 Task: Get directions from Galveston Island Historic Pleasure Pier, Texas, United States to Santee National Wildlife Refuge, South Carolina, United States and explore the nearby gas stations
Action: Mouse moved to (190, 27)
Screenshot: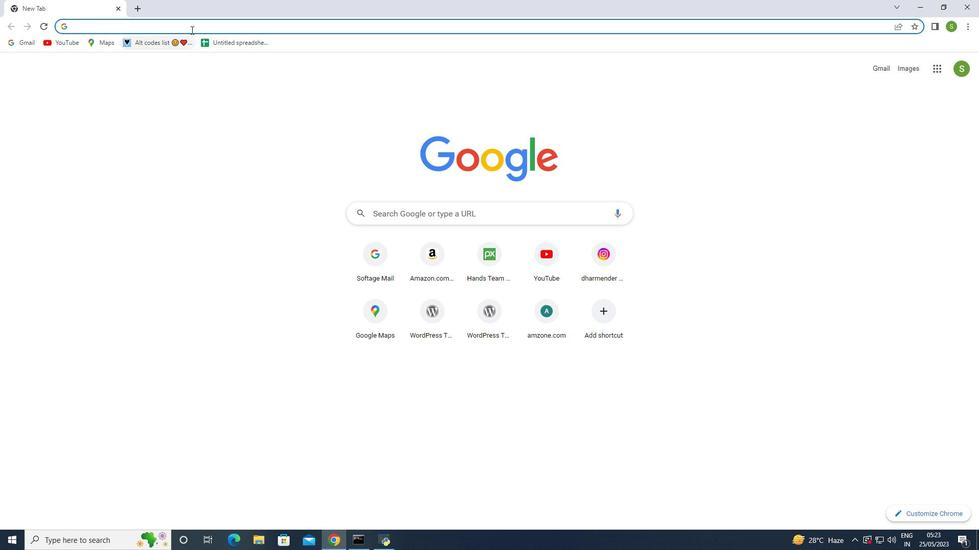 
Action: Mouse pressed left at (190, 27)
Screenshot: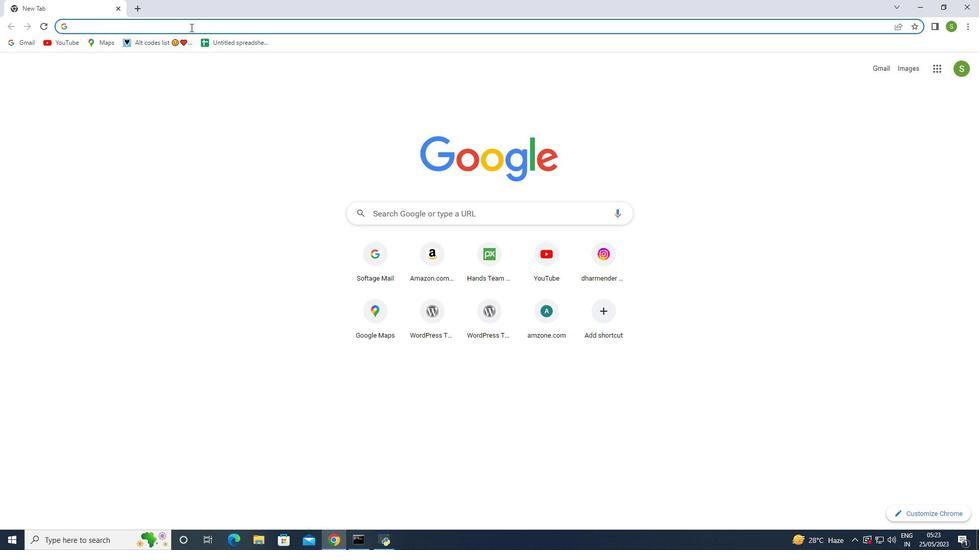 
Action: Key pressed google<Key.space>maps<Key.enter>
Screenshot: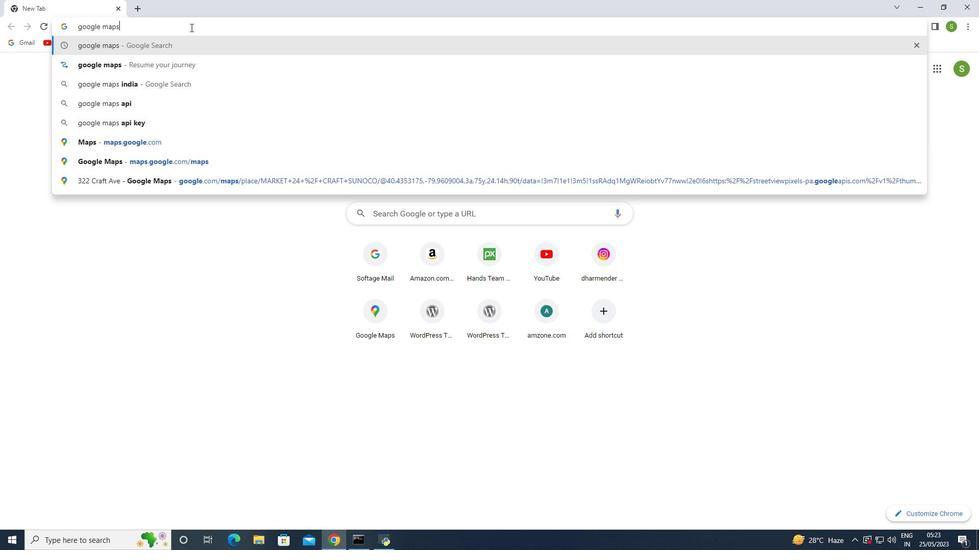 
Action: Mouse moved to (123, 237)
Screenshot: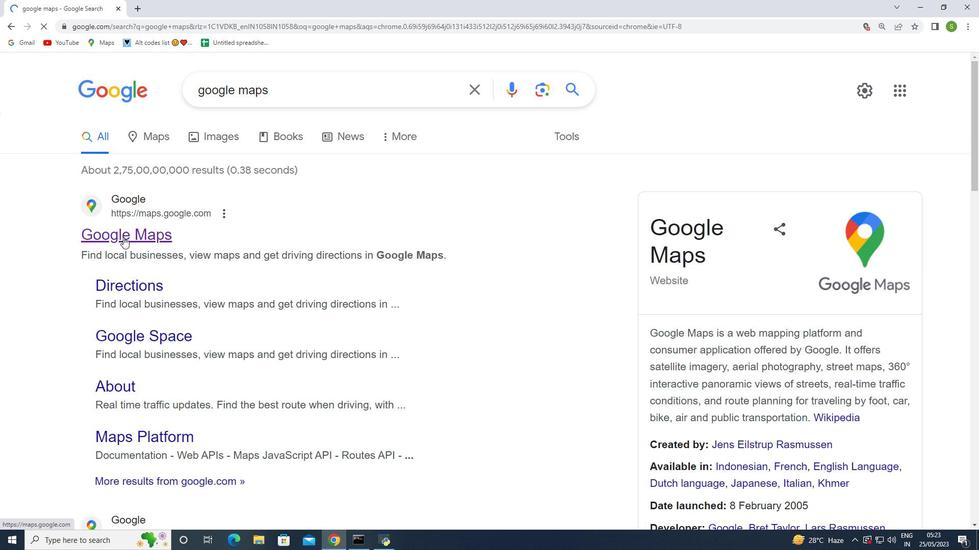 
Action: Mouse pressed left at (123, 237)
Screenshot: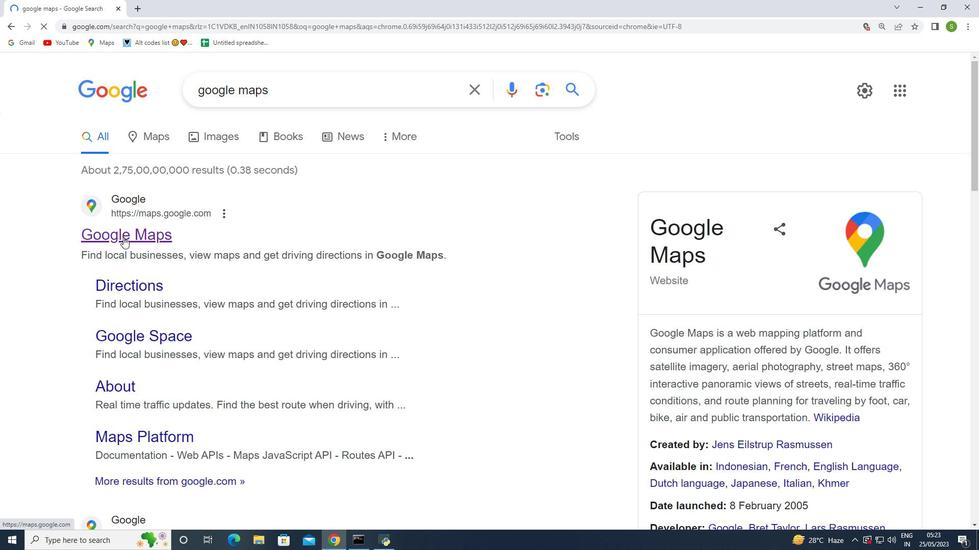
Action: Mouse moved to (338, 71)
Screenshot: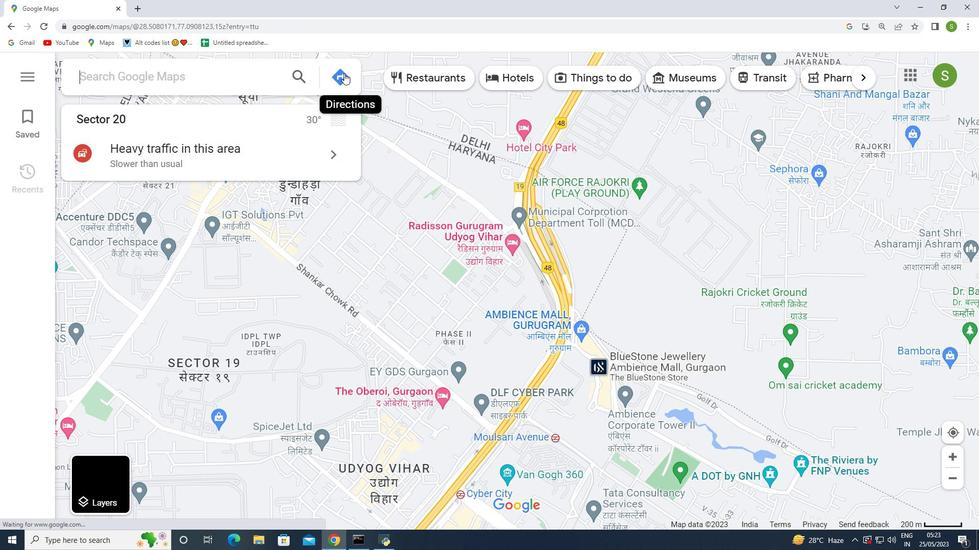 
Action: Mouse pressed left at (338, 71)
Screenshot: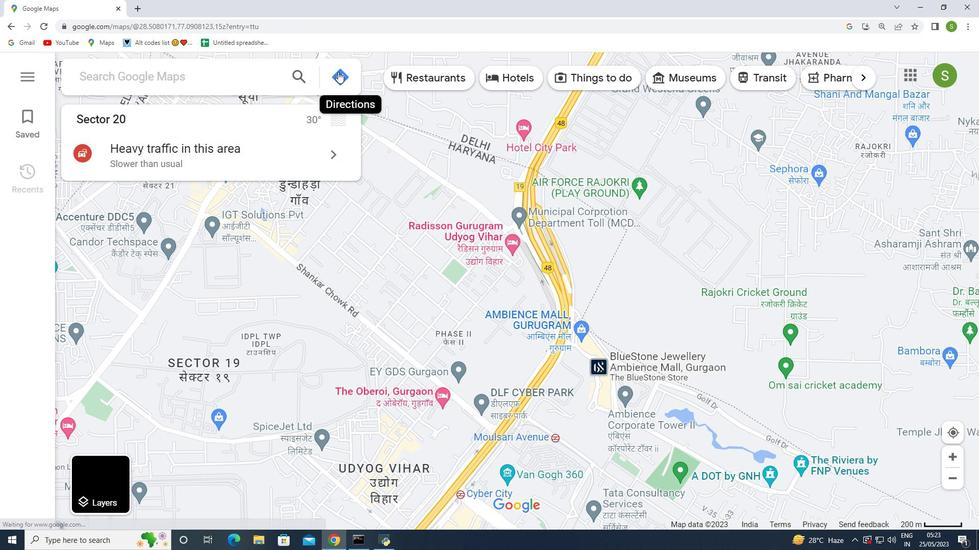 
Action: Mouse moved to (195, 122)
Screenshot: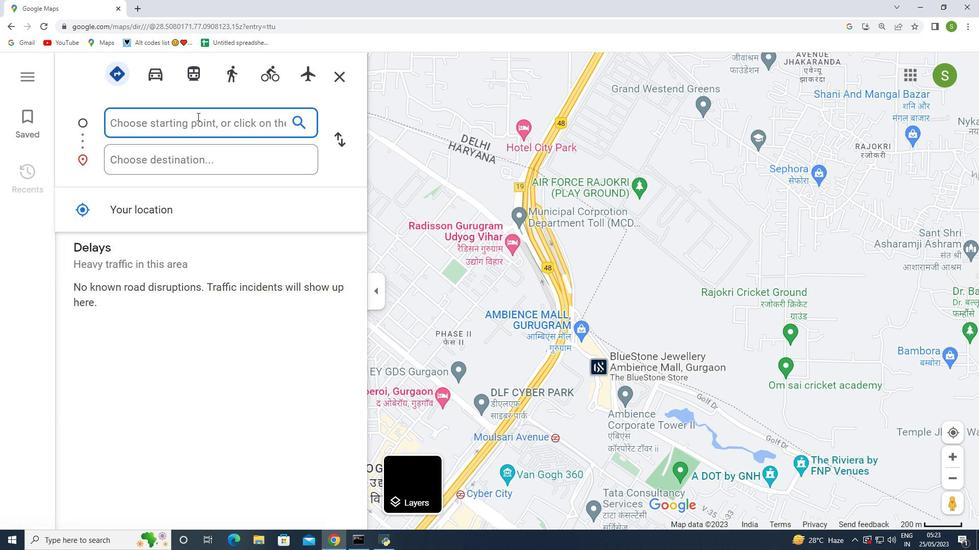 
Action: Mouse pressed left at (195, 122)
Screenshot: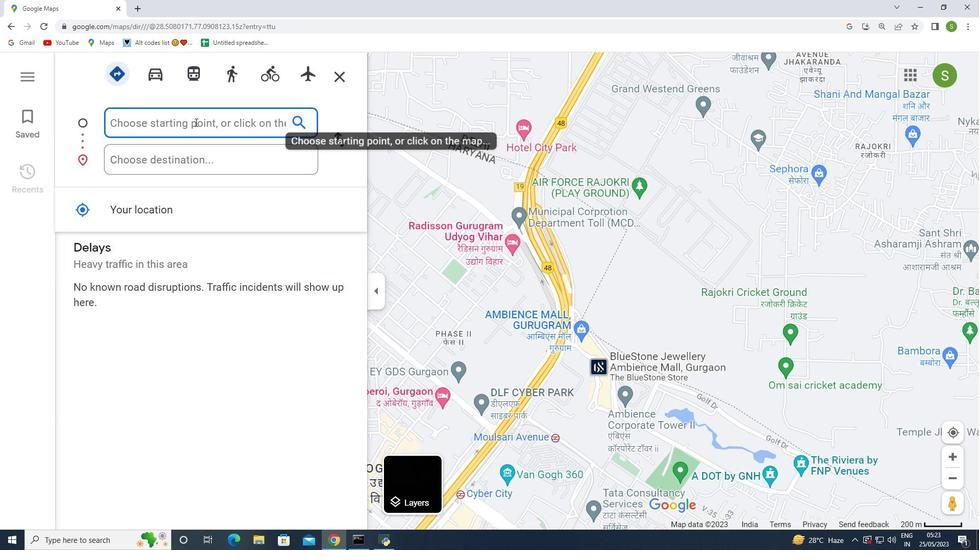 
Action: Key pressed galveston<Key.space>island<Key.space>historic<Key.space>pleasure<Key.space>pier<Key.space>texas<Key.space>united<Key.space>states<Key.space>
Screenshot: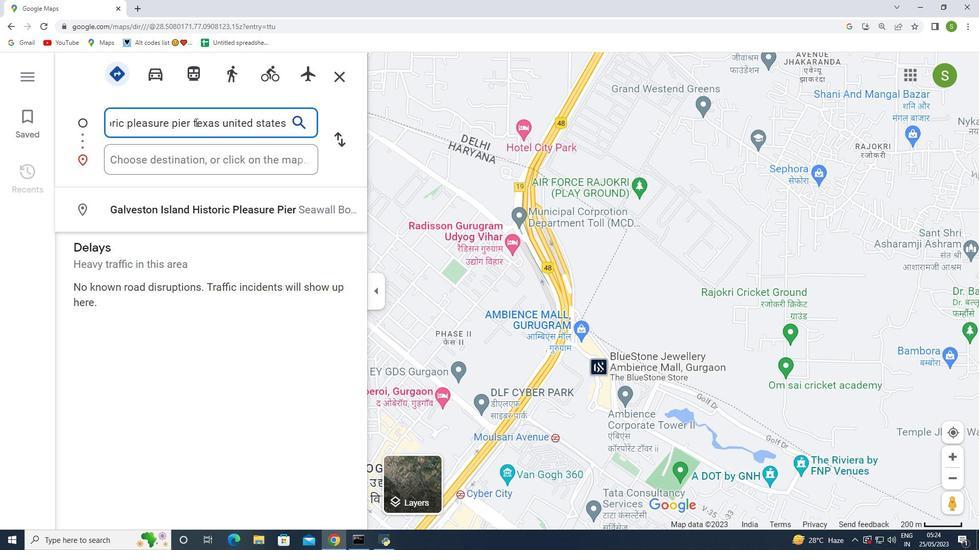 
Action: Mouse moved to (156, 159)
Screenshot: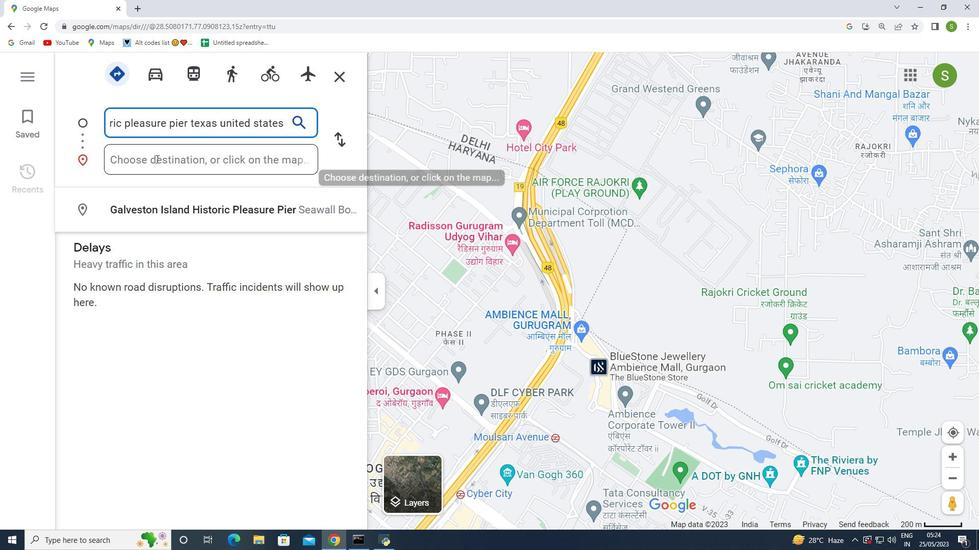 
Action: Mouse pressed left at (156, 159)
Screenshot: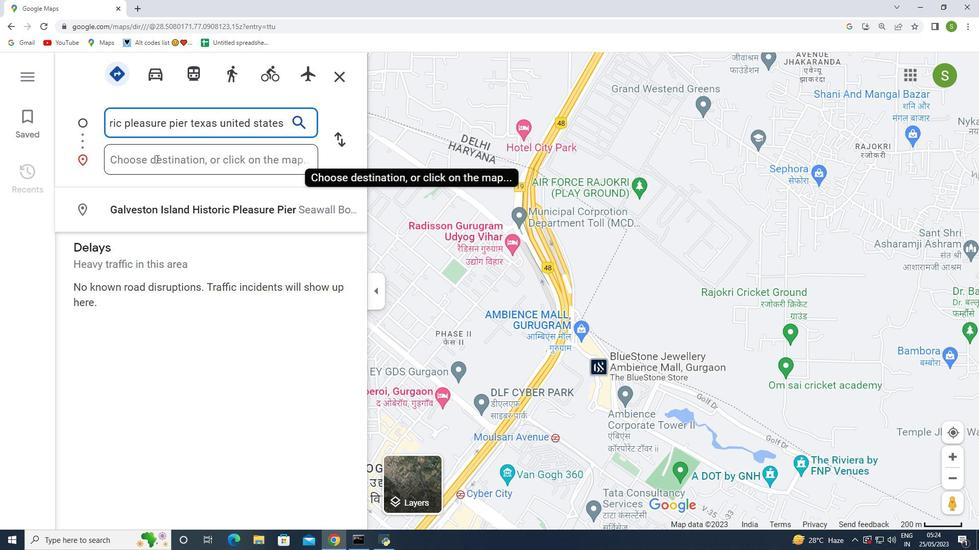 
Action: Mouse moved to (156, 159)
Screenshot: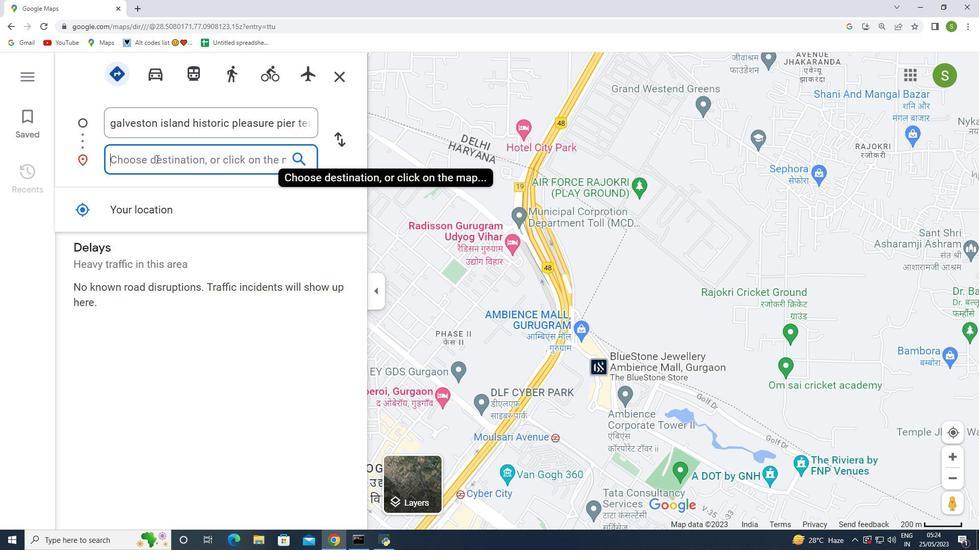 
Action: Key pressed santee<Key.space><Key.shift>National<Key.space>wildlife<Key.space>refuge<Key.space>south<Key.space>carolina<Key.space>united<Key.space>states<Key.space><Key.backspace>
Screenshot: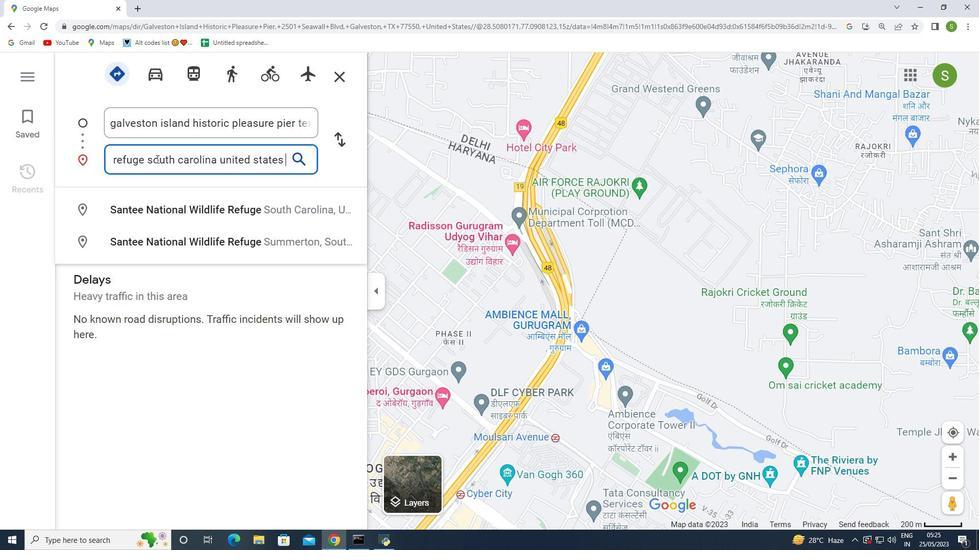 
Action: Mouse moved to (295, 159)
Screenshot: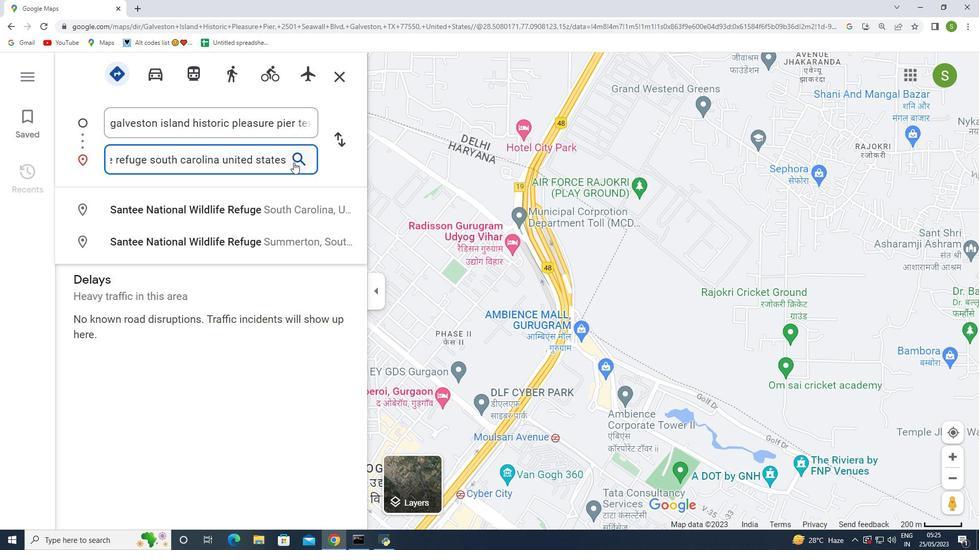 
Action: Mouse pressed left at (295, 159)
Screenshot: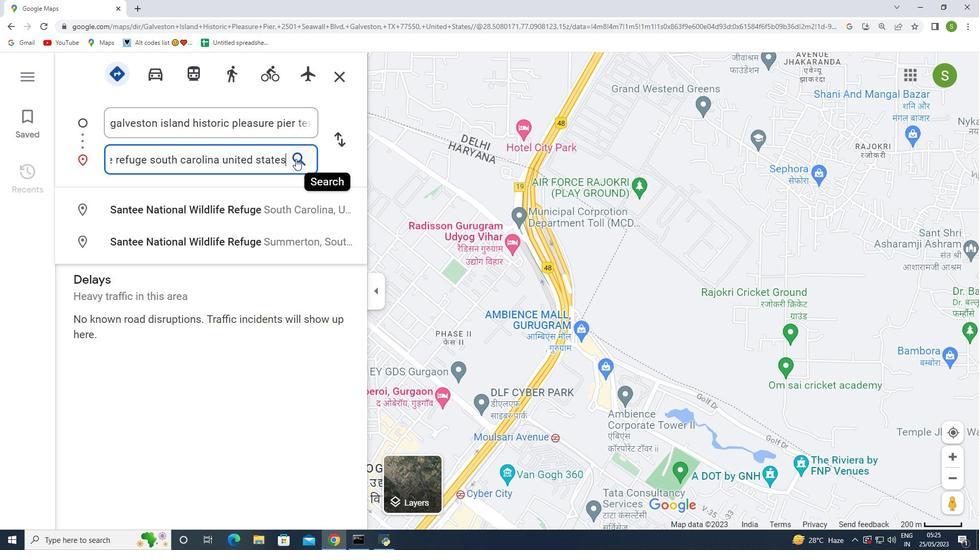 
Action: Mouse moved to (281, 210)
Screenshot: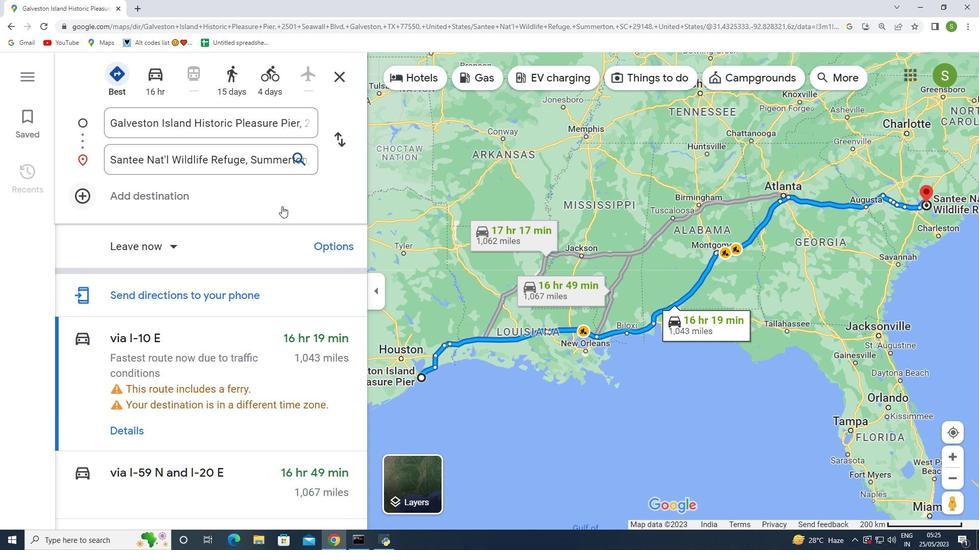 
Action: Mouse scrolled (281, 210) with delta (0, 0)
Screenshot: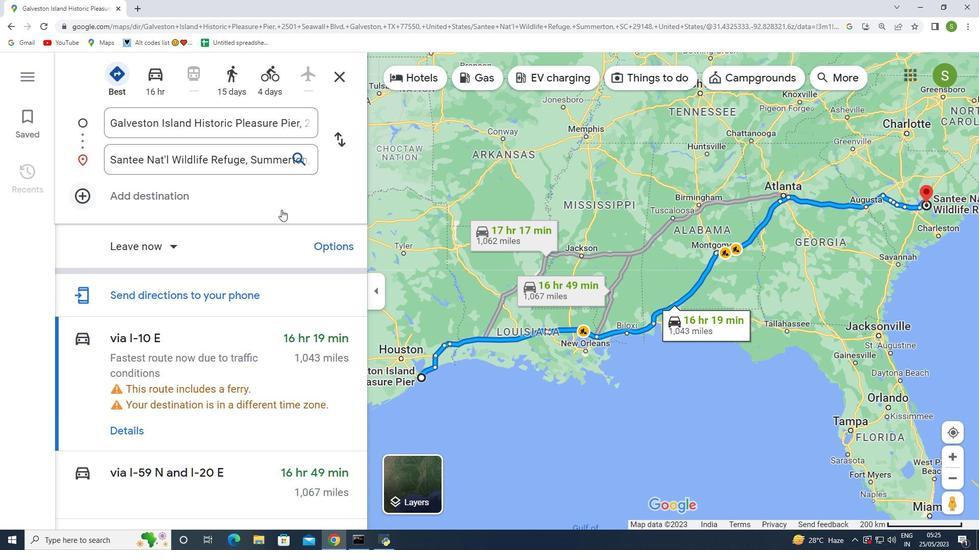 
Action: Mouse scrolled (281, 210) with delta (0, 0)
Screenshot: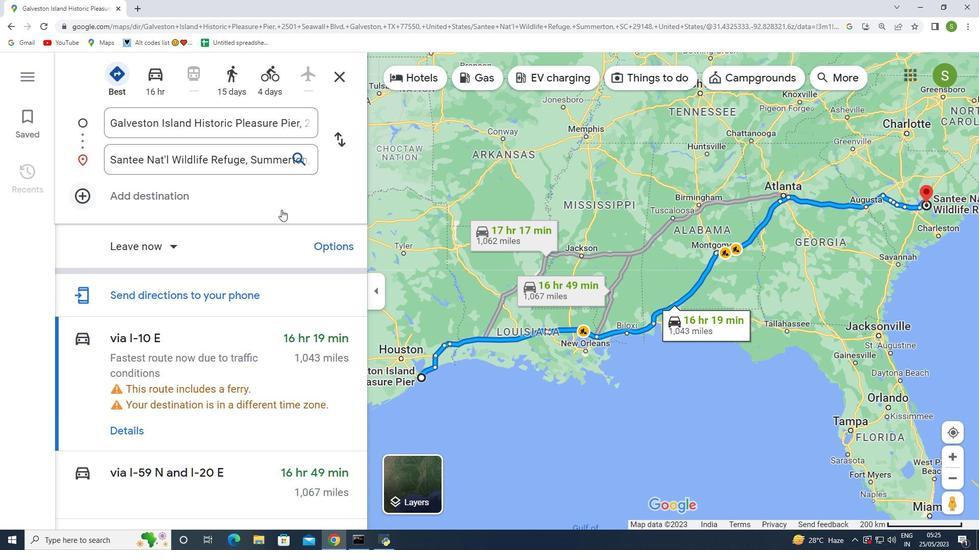 
Action: Mouse moved to (194, 320)
Screenshot: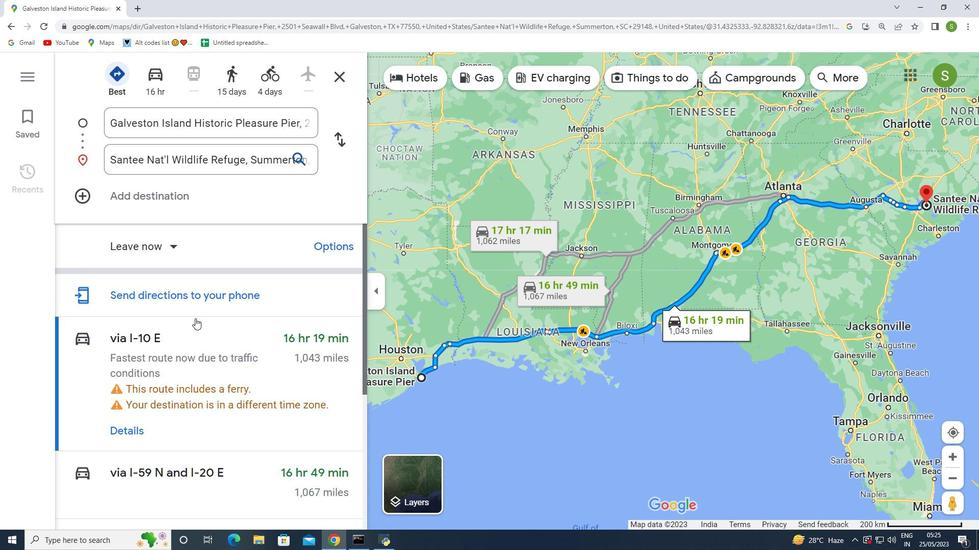 
Action: Mouse scrolled (194, 320) with delta (0, 0)
Screenshot: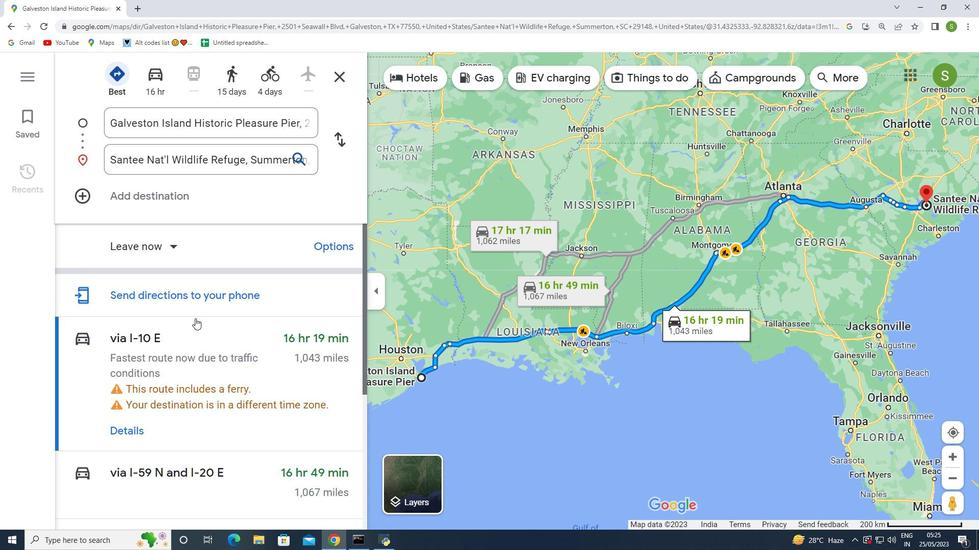 
Action: Mouse moved to (193, 321)
Screenshot: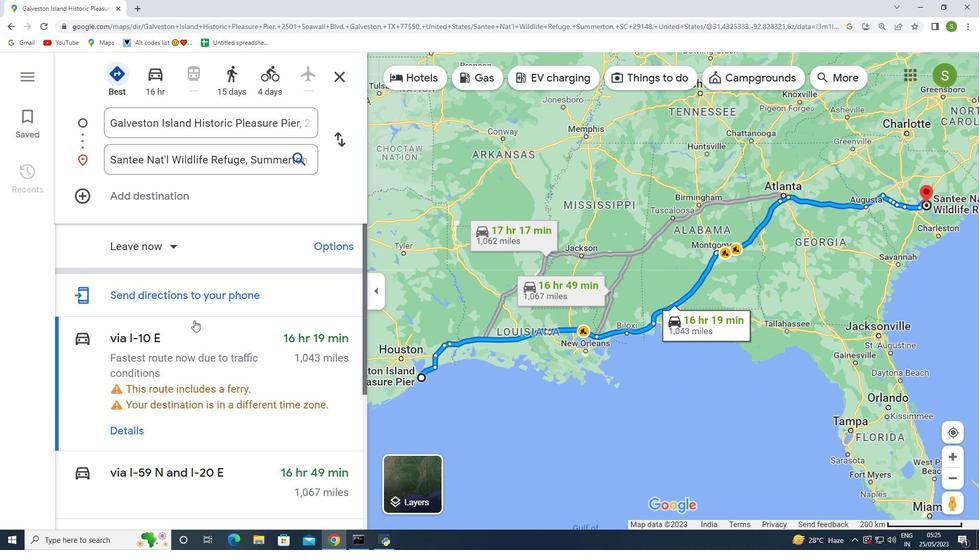 
Action: Mouse scrolled (193, 320) with delta (0, 0)
Screenshot: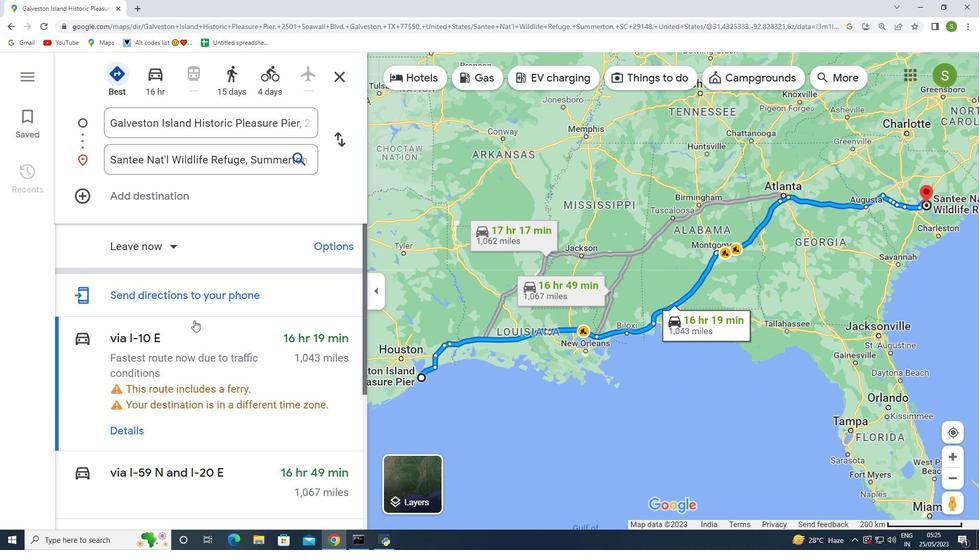 
Action: Mouse moved to (193, 321)
Screenshot: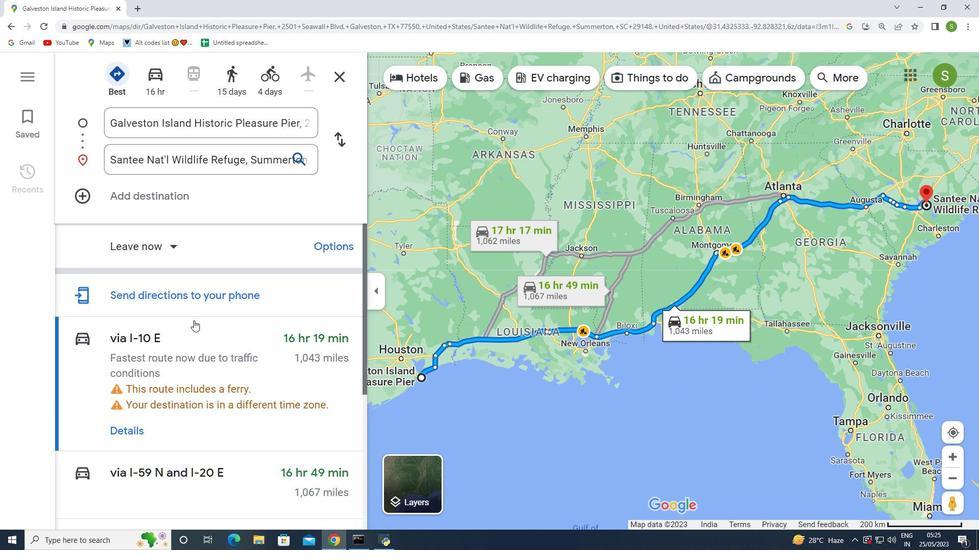 
Action: Mouse scrolled (193, 320) with delta (0, 0)
Screenshot: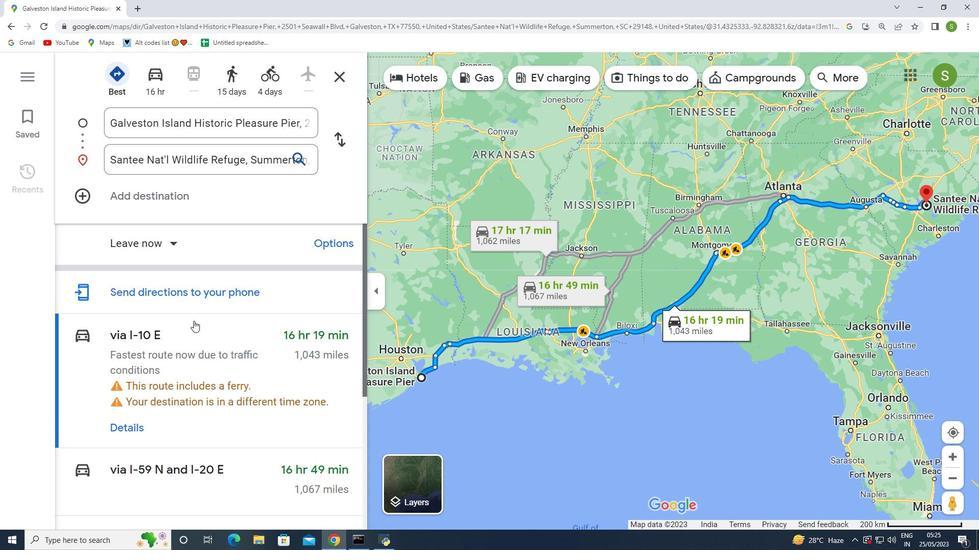 
Action: Mouse moved to (193, 321)
Screenshot: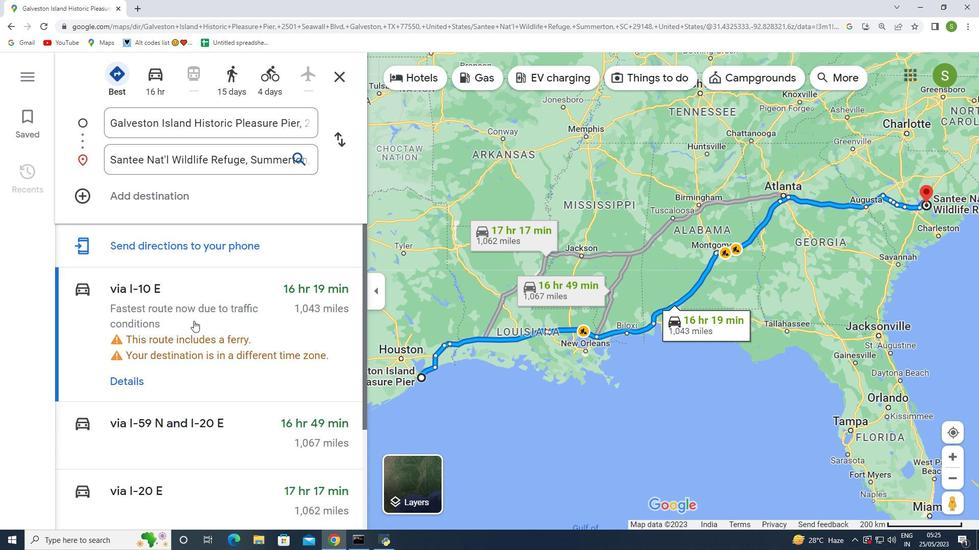 
Action: Mouse scrolled (193, 321) with delta (0, 0)
Screenshot: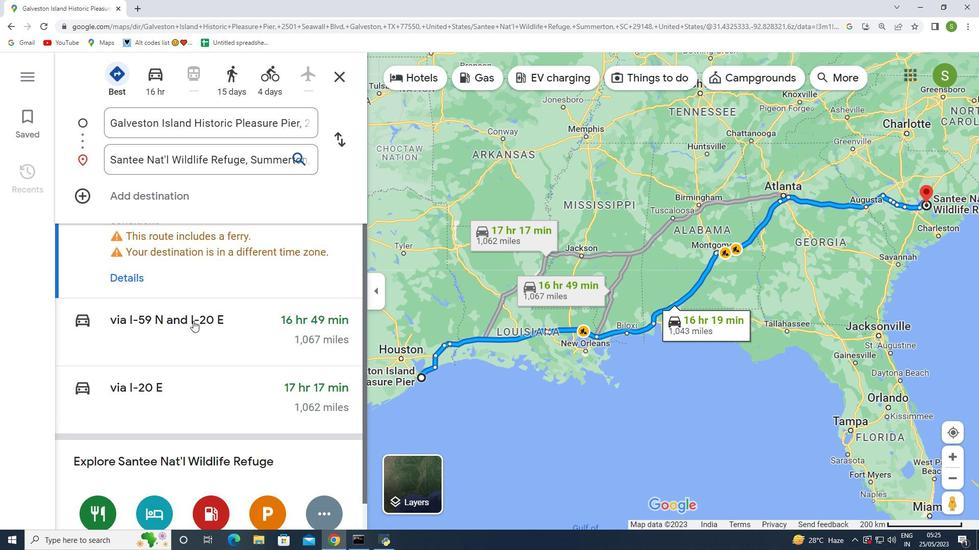 
Action: Mouse scrolled (193, 321) with delta (0, 0)
Screenshot: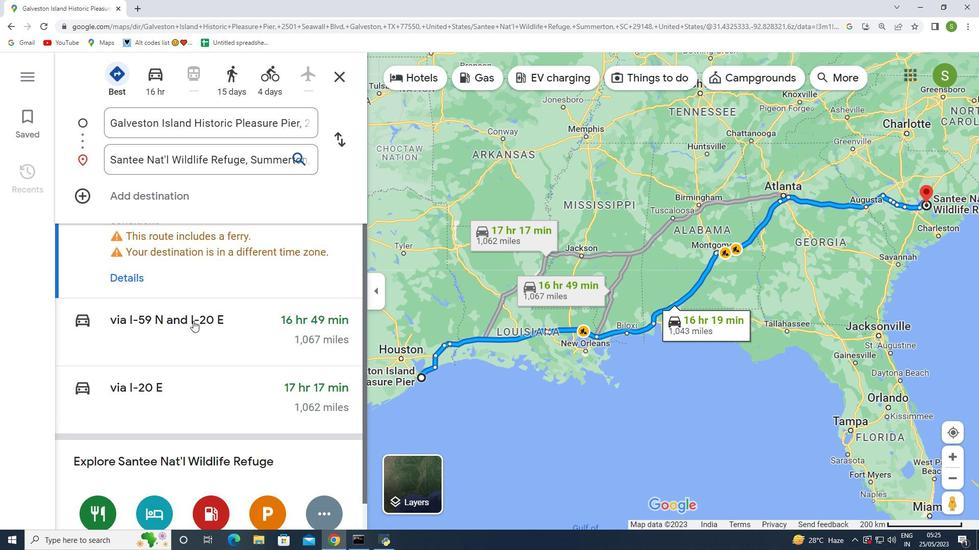 
Action: Mouse moved to (193, 321)
Screenshot: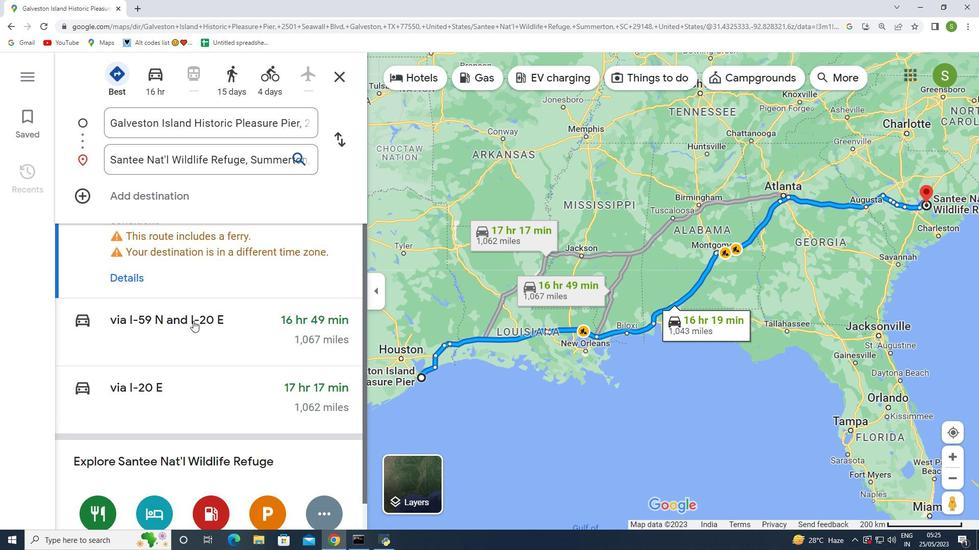 
Action: Mouse scrolled (193, 321) with delta (0, 0)
Screenshot: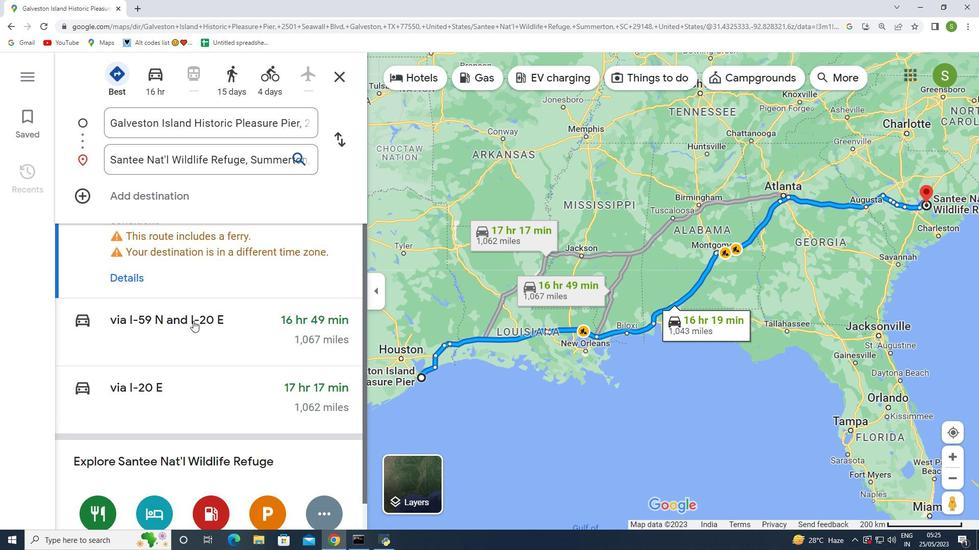 
Action: Mouse moved to (193, 321)
Screenshot: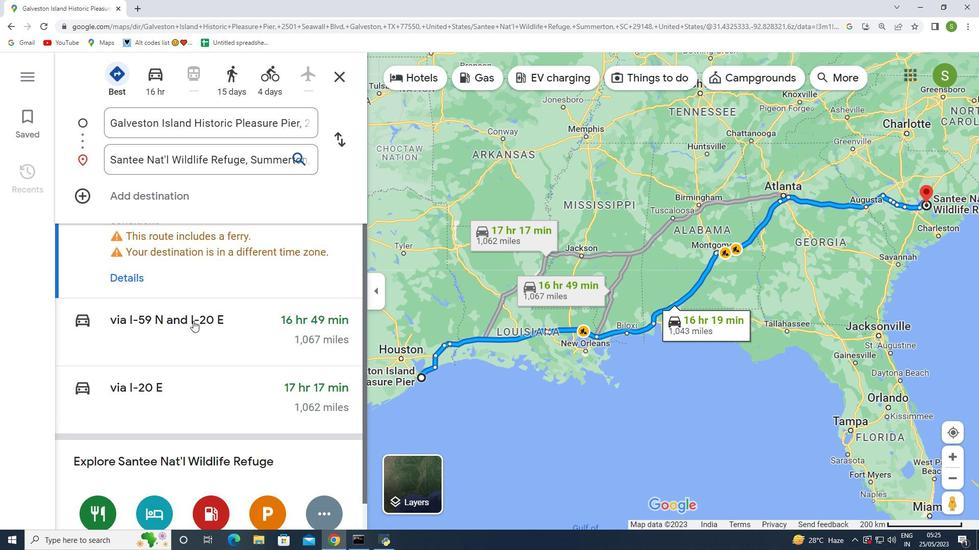 
Action: Mouse scrolled (193, 321) with delta (0, 0)
Screenshot: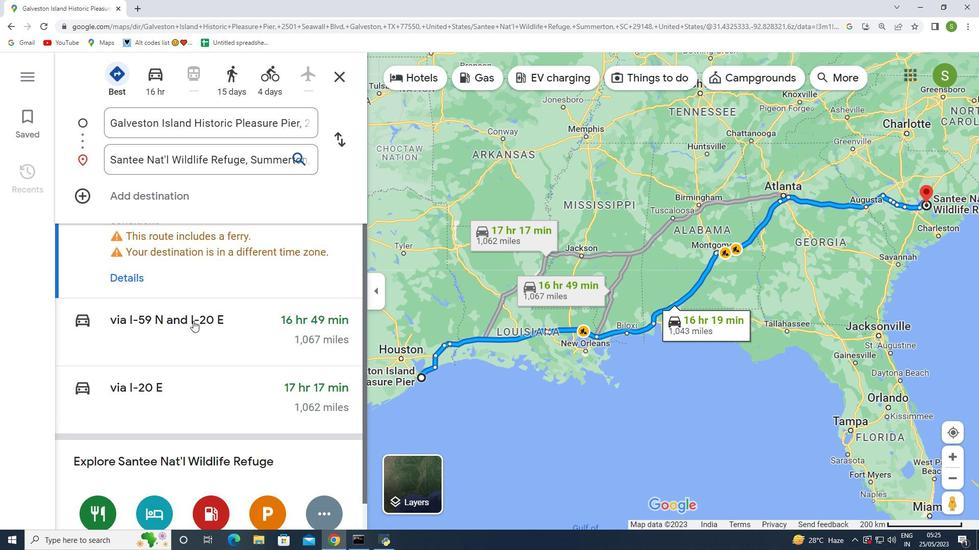 
Action: Mouse moved to (479, 78)
Screenshot: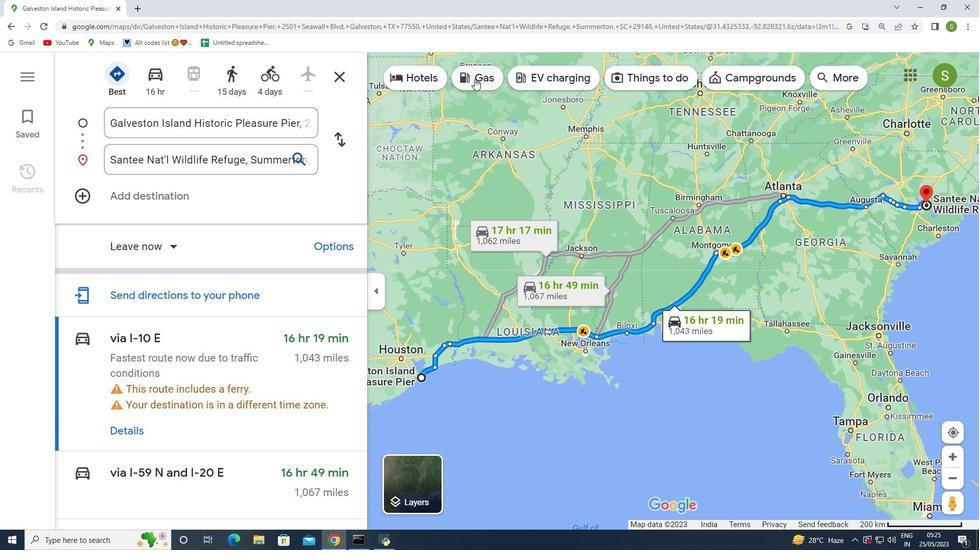 
Action: Mouse pressed left at (479, 78)
Screenshot: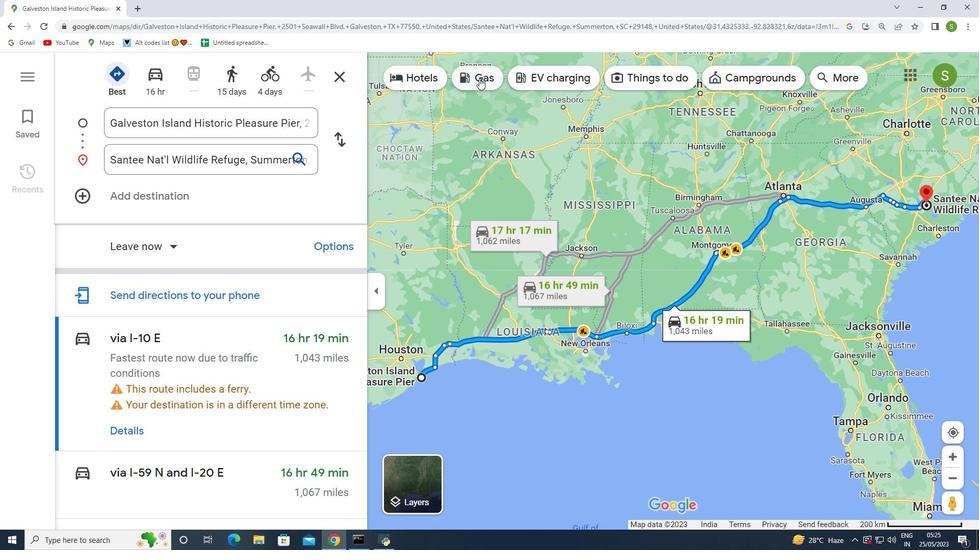 
Action: Mouse moved to (713, 306)
Screenshot: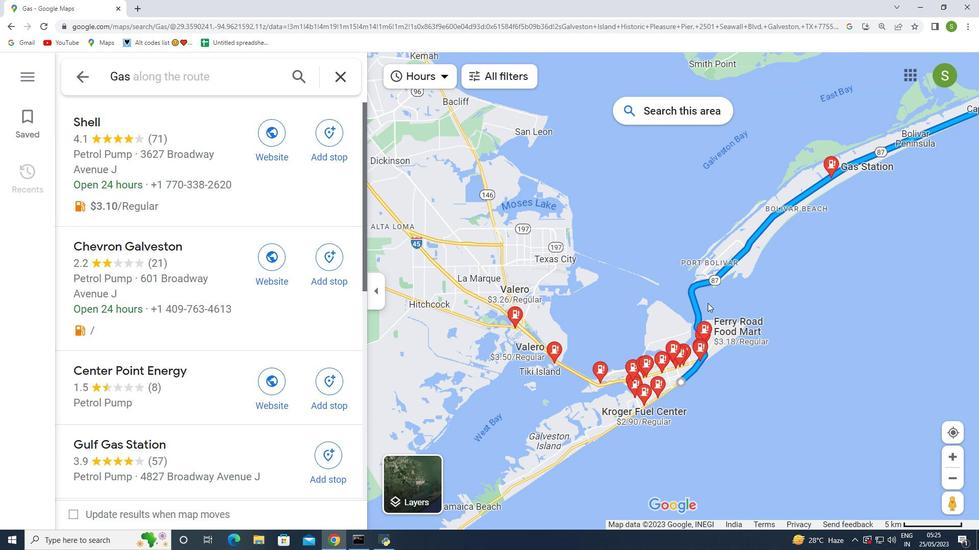 
Action: Mouse scrolled (713, 305) with delta (0, 0)
Screenshot: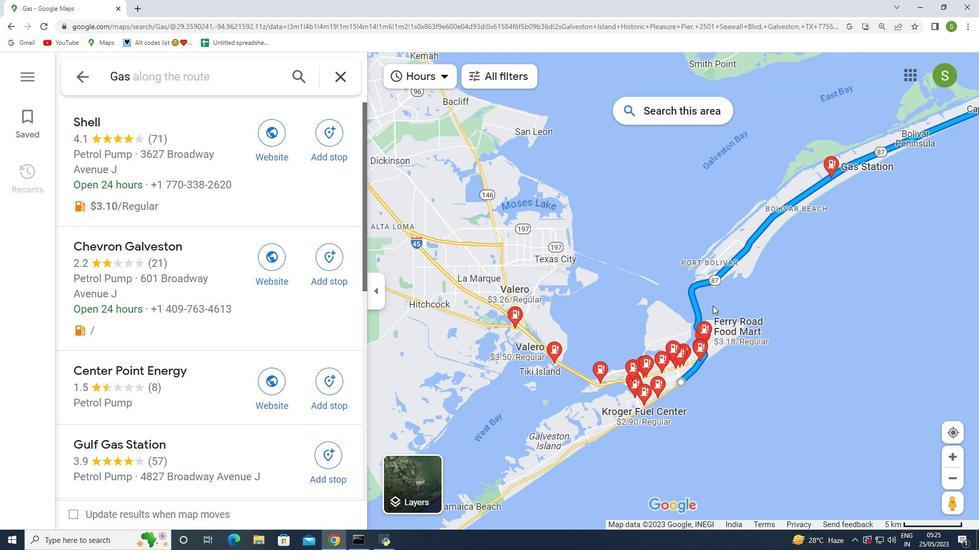 
Action: Mouse moved to (853, 337)
Screenshot: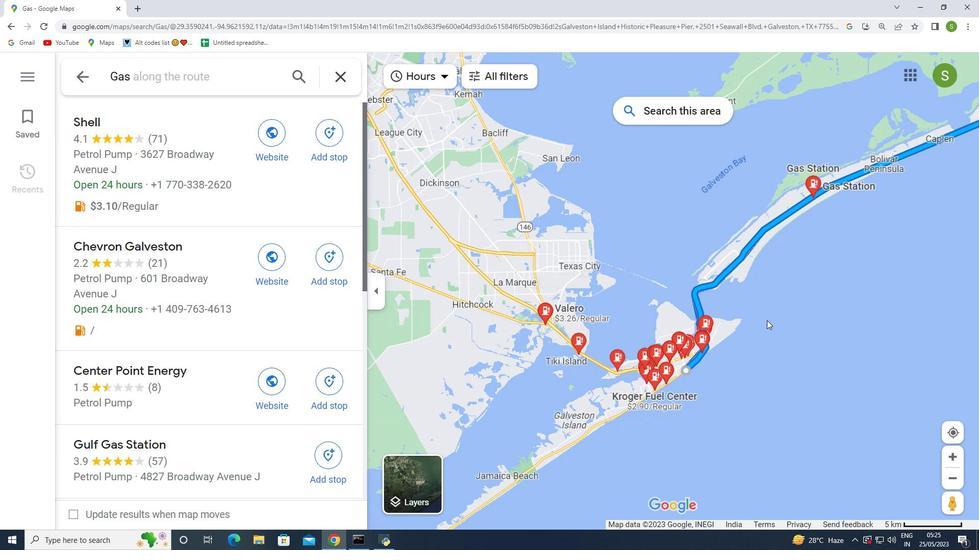 
Action: Mouse scrolled (853, 337) with delta (0, 0)
Screenshot: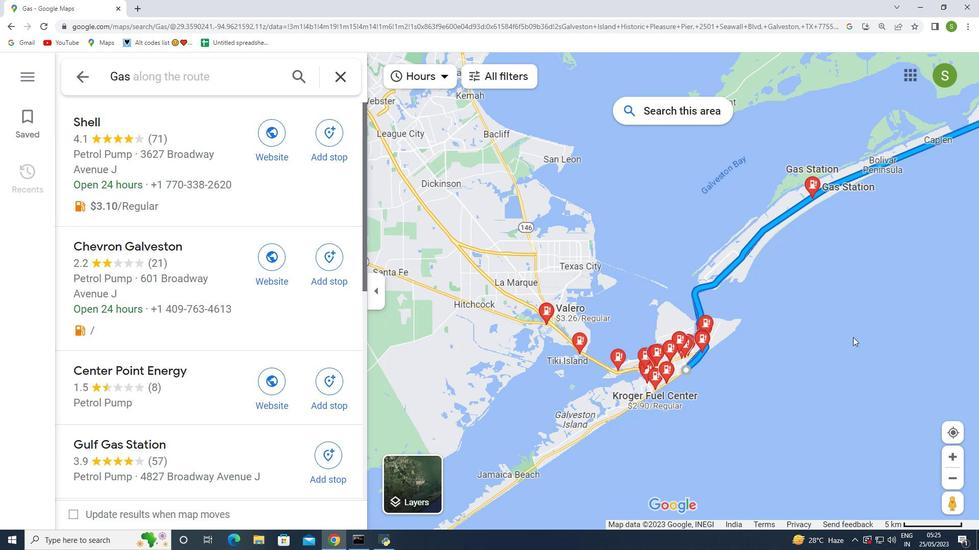 
Action: Mouse moved to (853, 337)
Screenshot: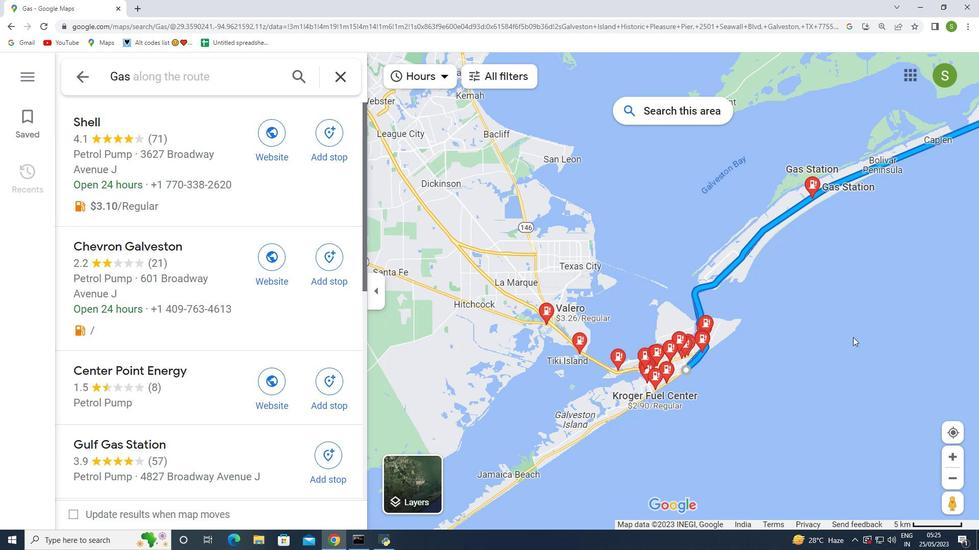 
Action: Mouse scrolled (853, 337) with delta (0, 0)
Screenshot: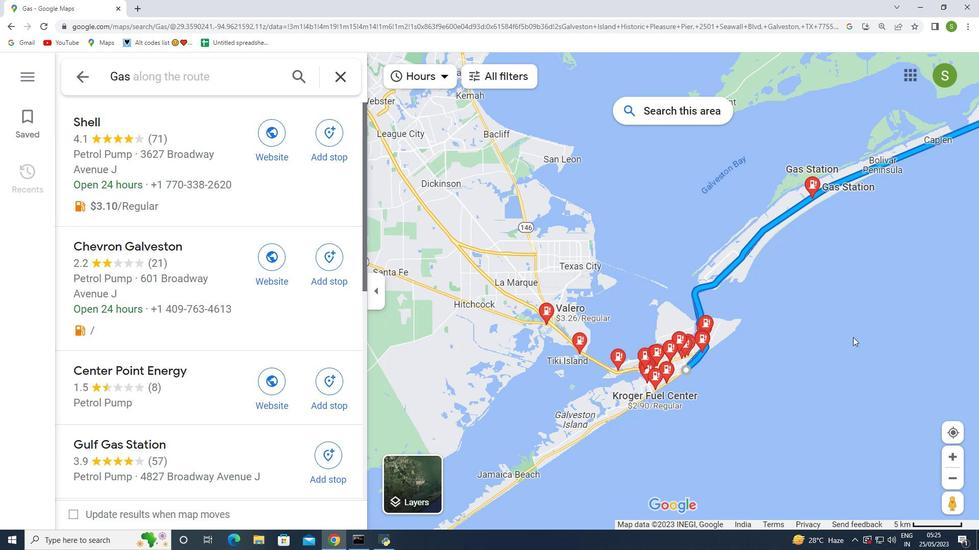 
Action: Mouse moved to (852, 337)
Screenshot: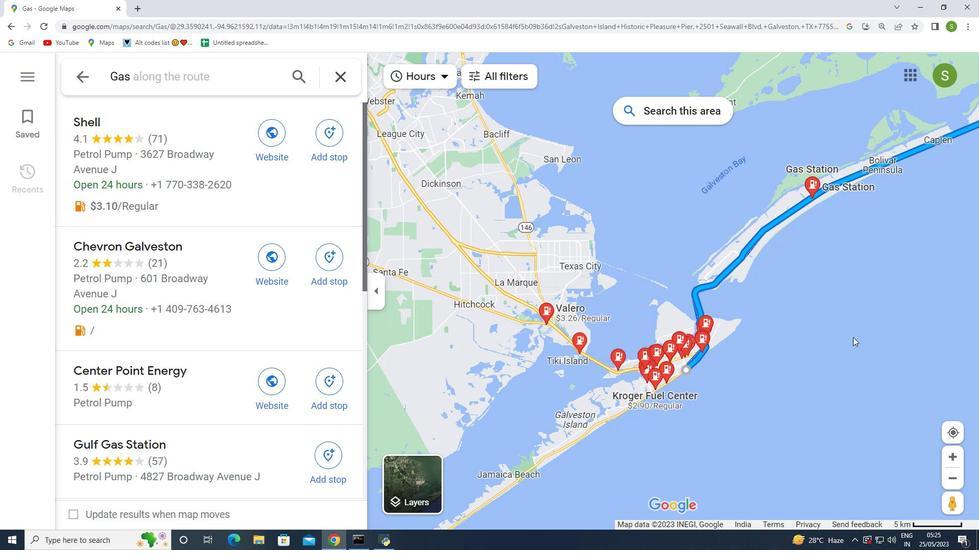 
Action: Mouse scrolled (852, 337) with delta (0, 0)
Screenshot: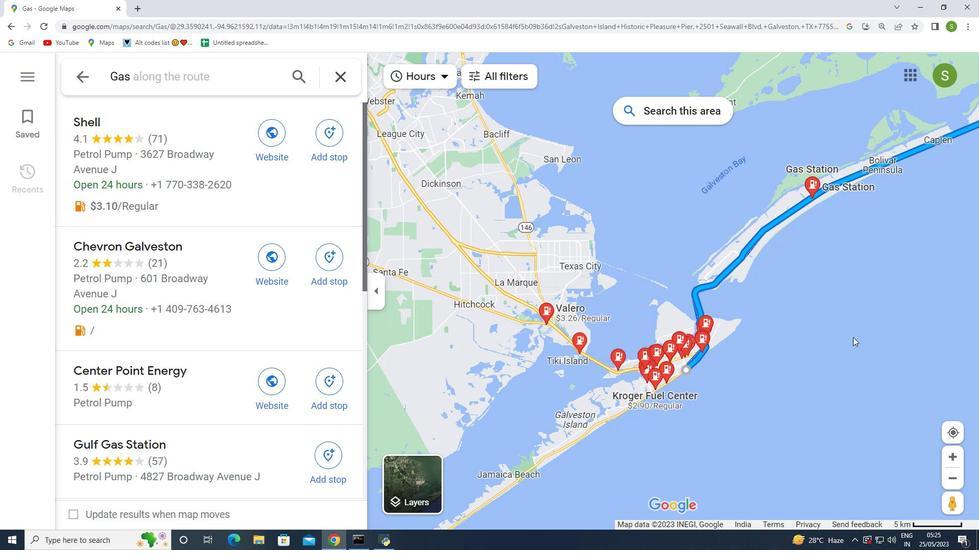 
Action: Mouse moved to (851, 335)
Screenshot: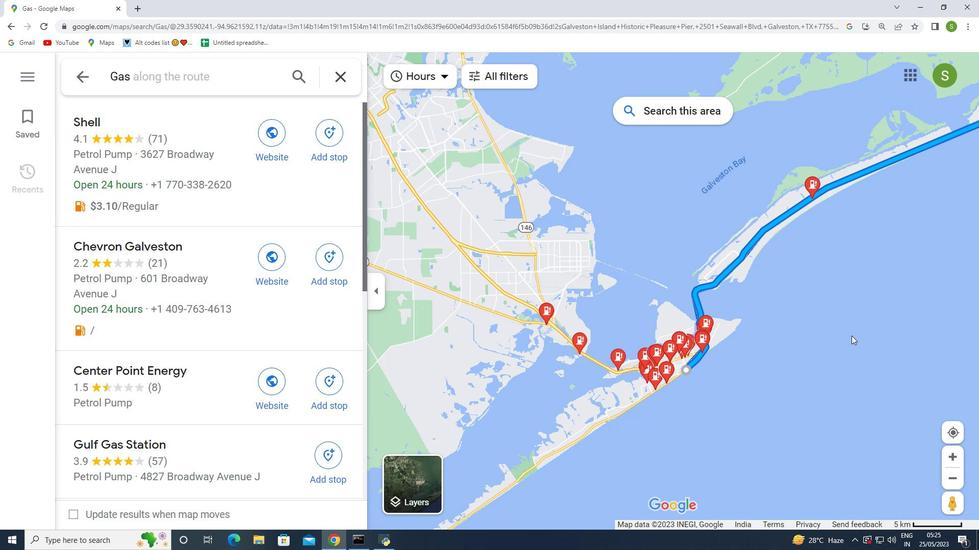 
Action: Mouse scrolled (851, 335) with delta (0, 0)
Screenshot: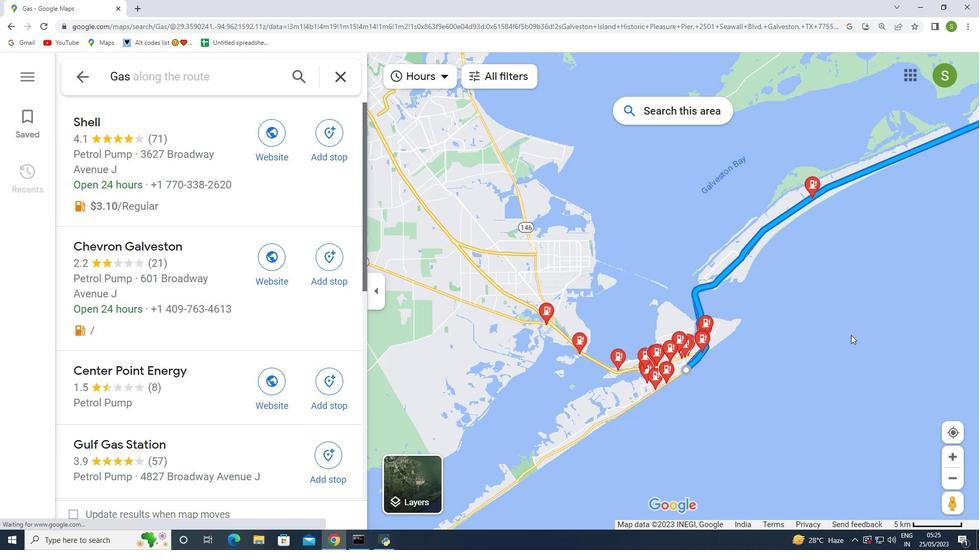 
Action: Mouse scrolled (851, 335) with delta (0, 0)
Screenshot: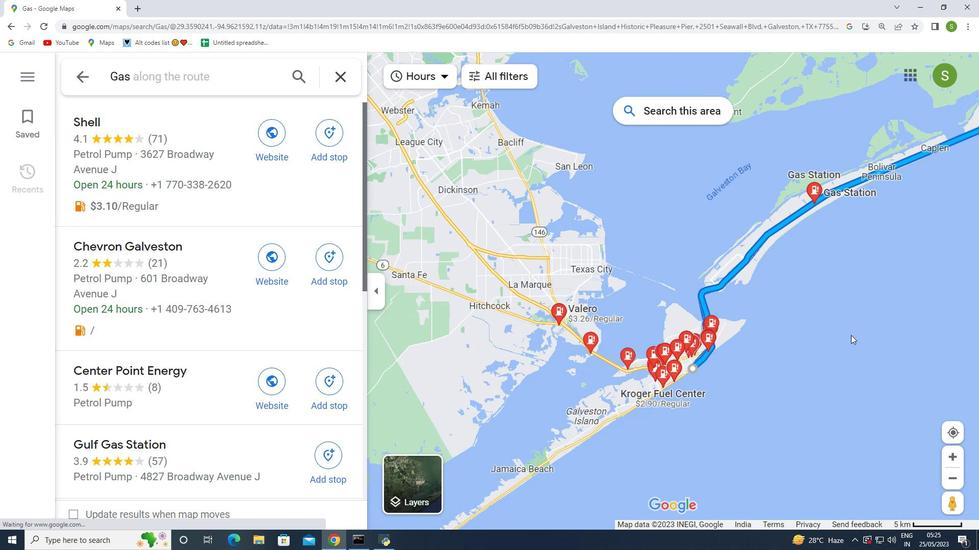
Action: Mouse moved to (847, 332)
Screenshot: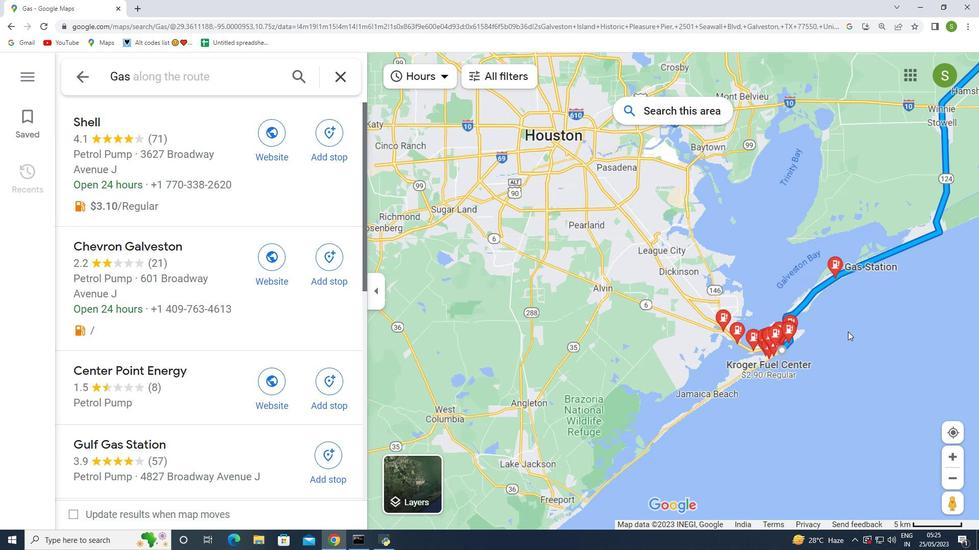 
Action: Mouse scrolled (847, 331) with delta (0, 0)
Screenshot: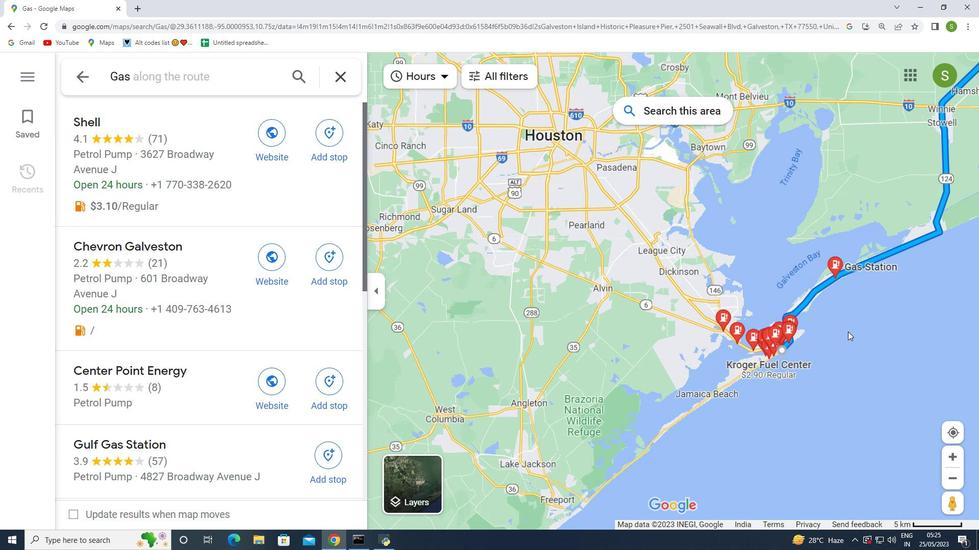 
Action: Mouse moved to (847, 331)
Screenshot: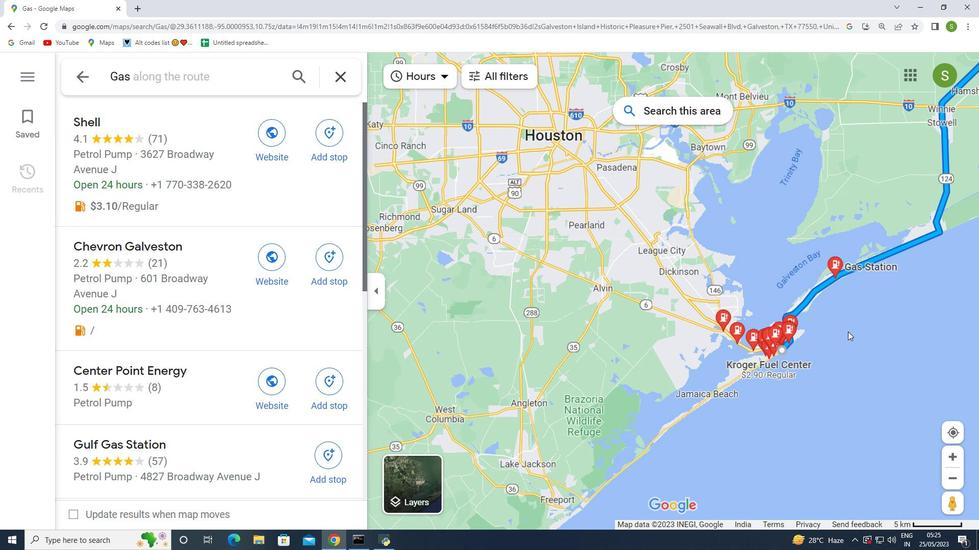 
Action: Mouse scrolled (847, 331) with delta (0, 0)
Screenshot: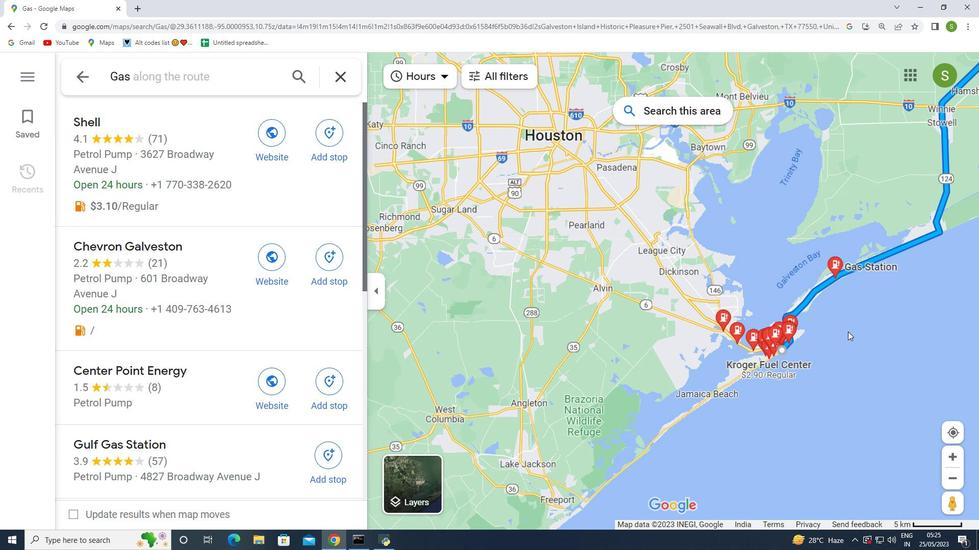 
Action: Mouse moved to (846, 331)
Screenshot: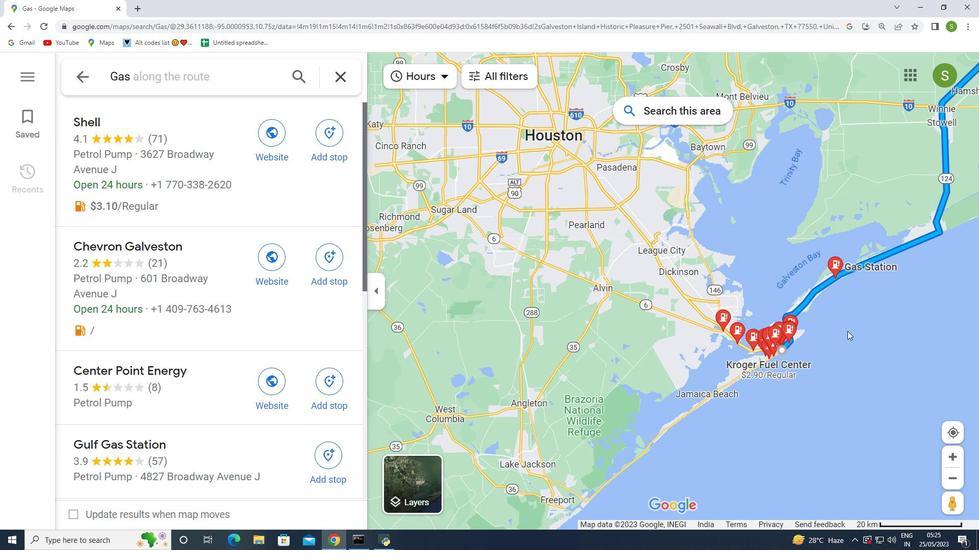 
Action: Mouse scrolled (846, 331) with delta (0, 0)
Screenshot: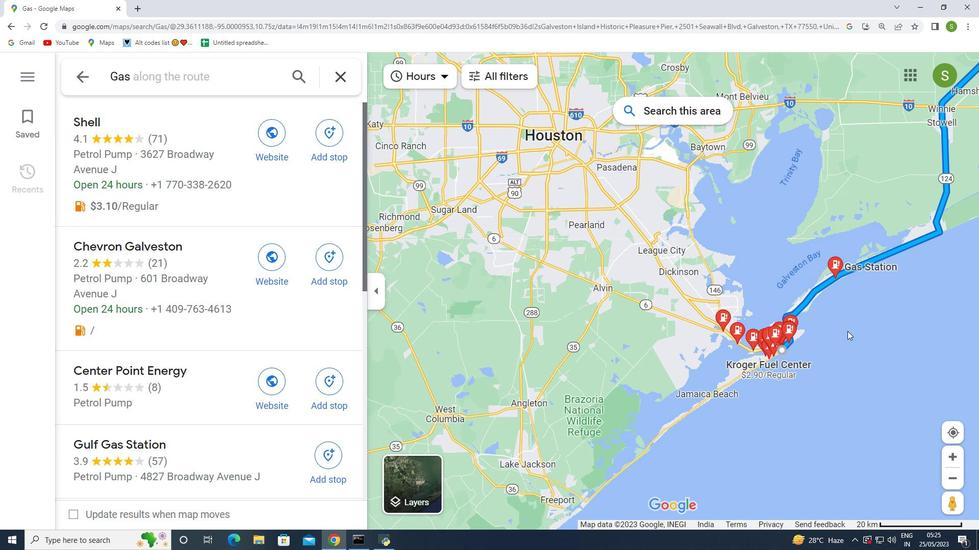 
Action: Mouse moved to (845, 331)
Screenshot: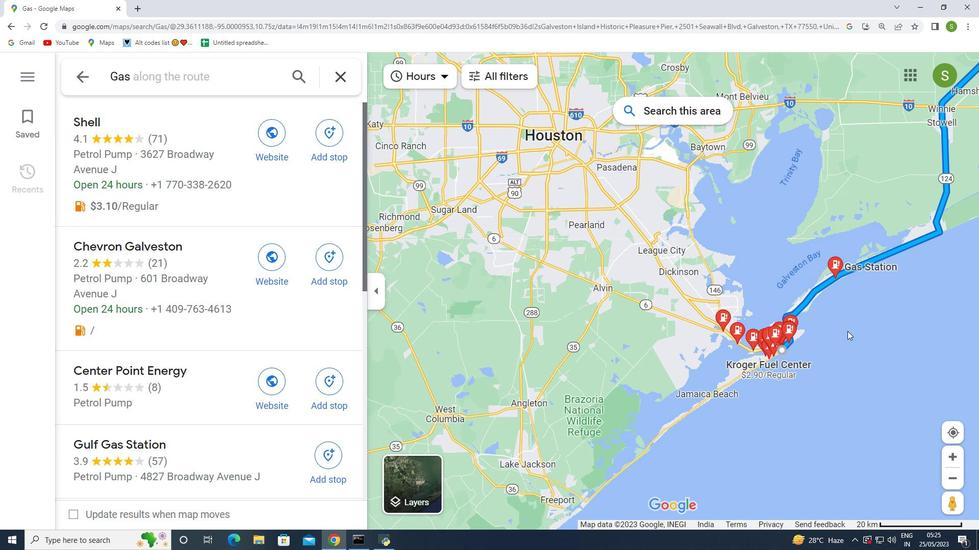 
Action: Mouse scrolled (845, 331) with delta (0, 0)
Screenshot: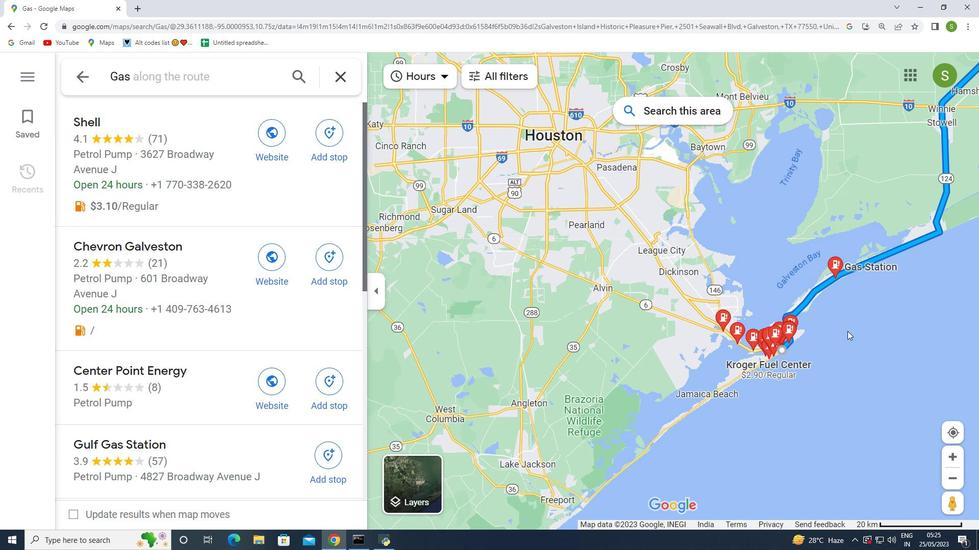 
Action: Mouse moved to (953, 297)
Screenshot: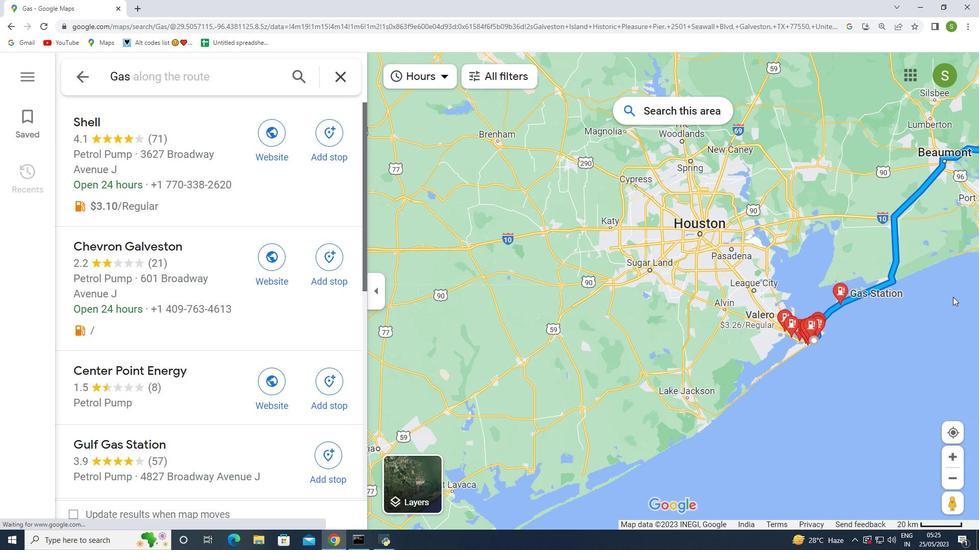 
Action: Mouse pressed middle at (953, 297)
Screenshot: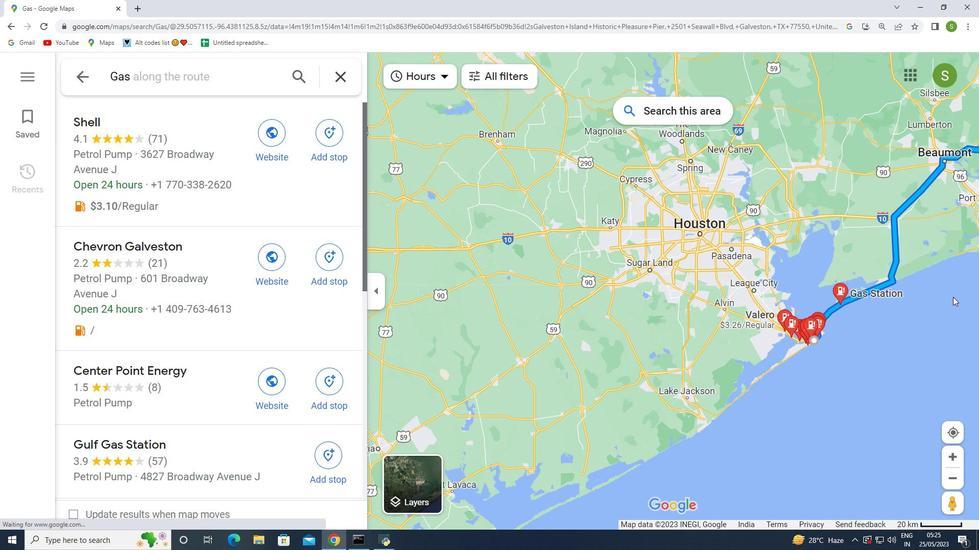 
Action: Mouse moved to (907, 293)
Screenshot: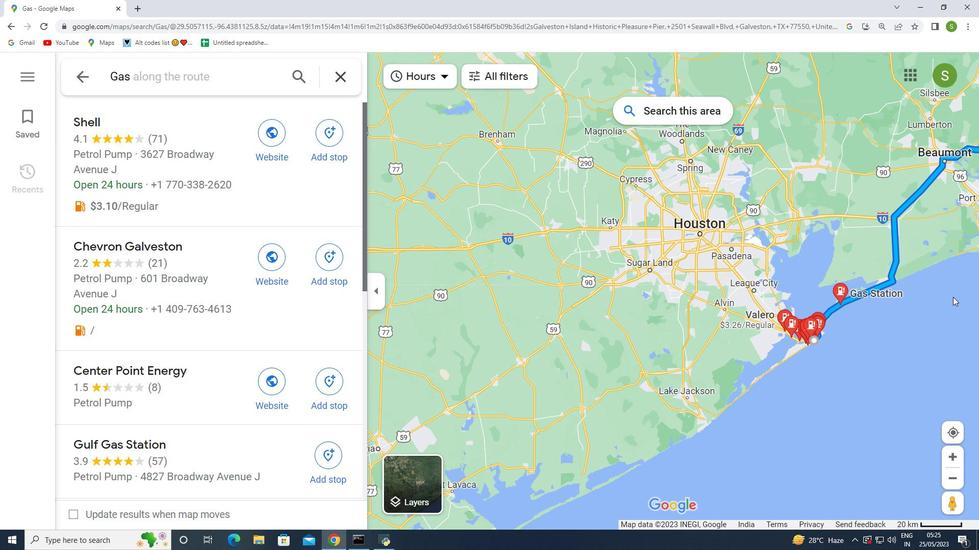 
Action: Mouse scrolled (907, 293) with delta (0, 0)
Screenshot: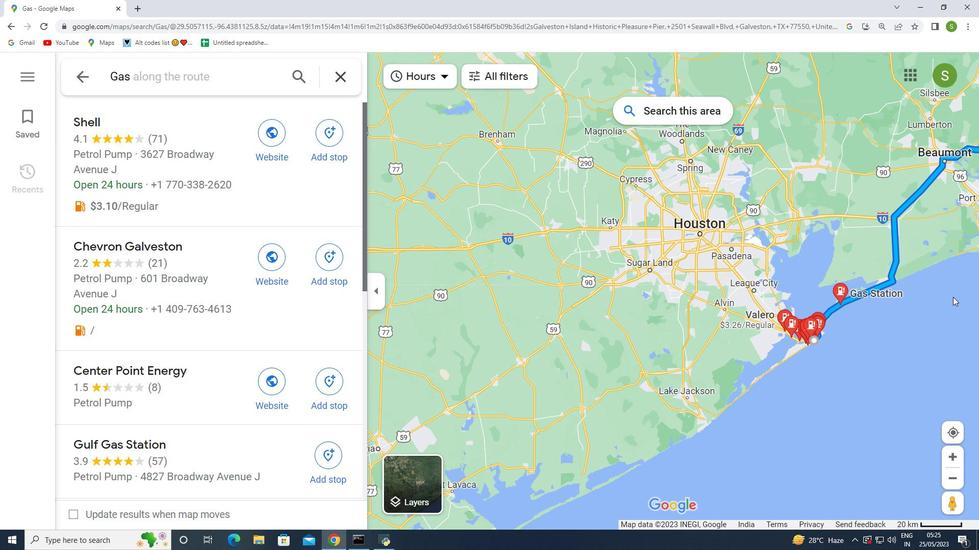 
Action: Mouse moved to (911, 295)
Screenshot: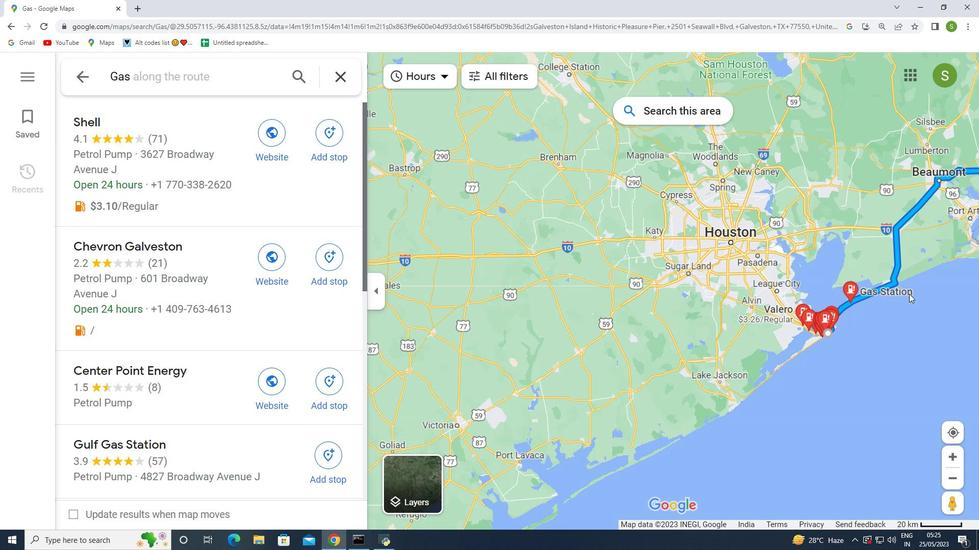
Action: Mouse scrolled (911, 294) with delta (0, 0)
Screenshot: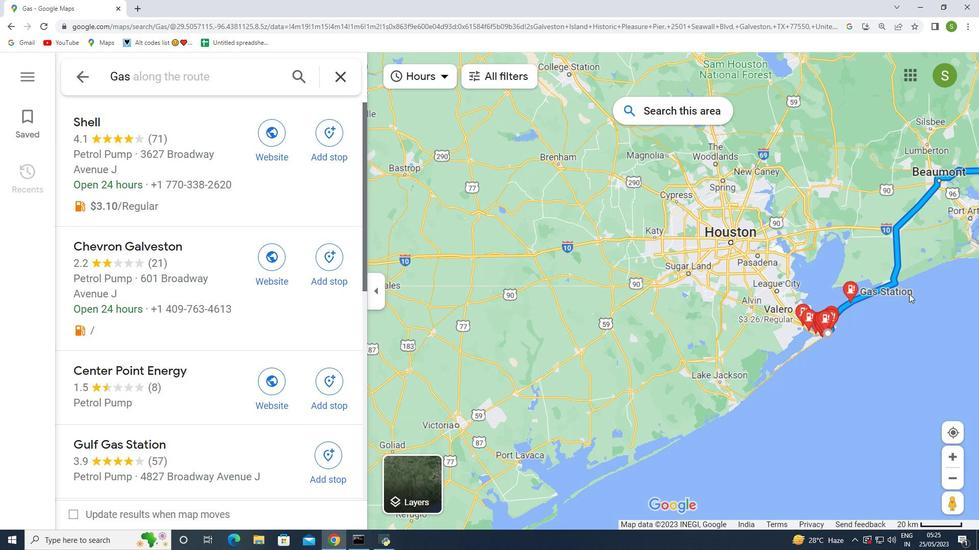 
Action: Mouse scrolled (911, 294) with delta (0, 0)
Screenshot: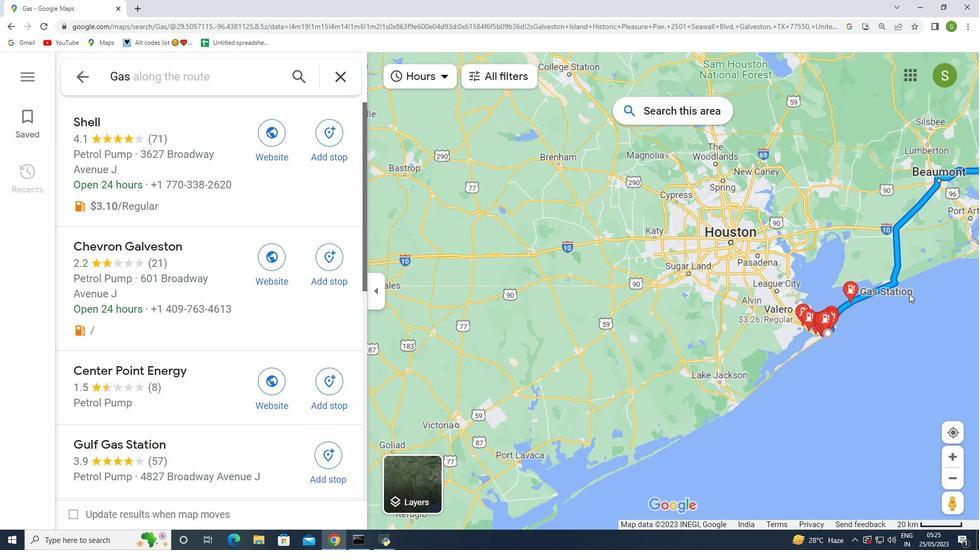 
Action: Mouse scrolled (911, 294) with delta (0, 0)
Screenshot: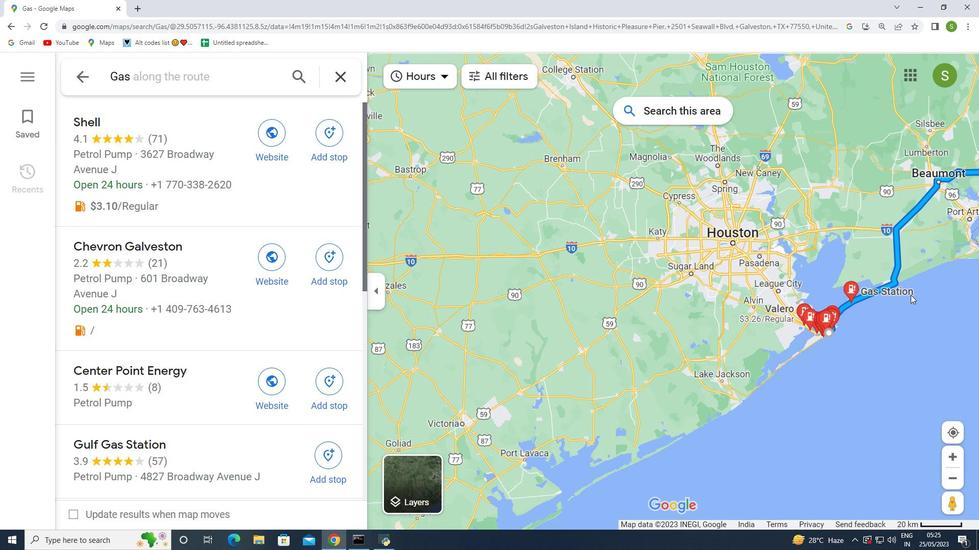 
Action: Mouse scrolled (911, 294) with delta (0, 0)
Screenshot: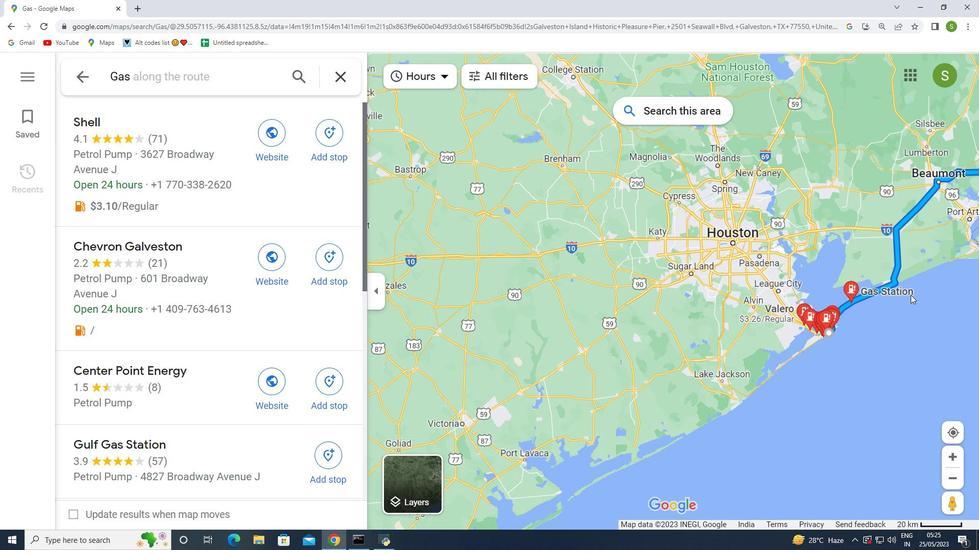 
Action: Mouse scrolled (911, 295) with delta (0, 0)
Screenshot: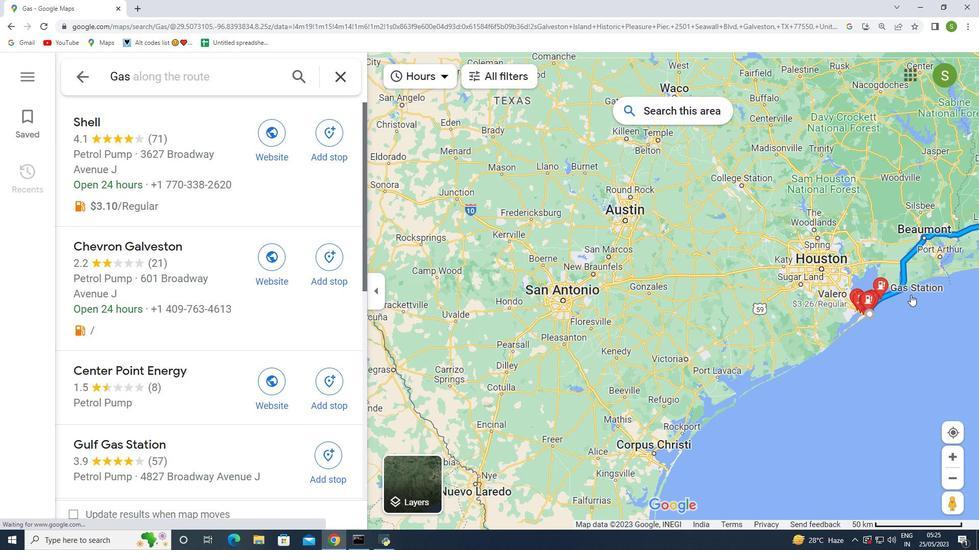 
Action: Mouse scrolled (911, 295) with delta (0, 0)
Screenshot: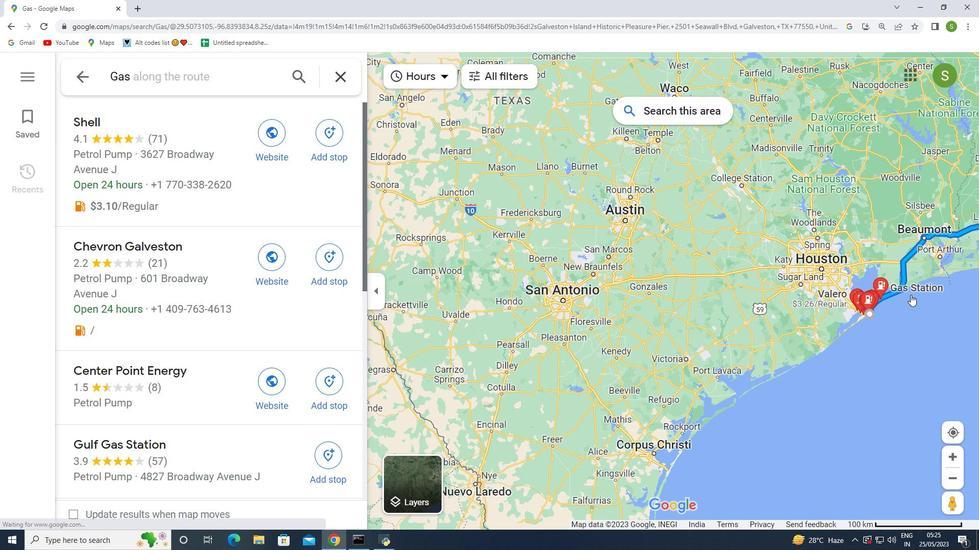 
Action: Mouse scrolled (911, 295) with delta (0, 0)
Screenshot: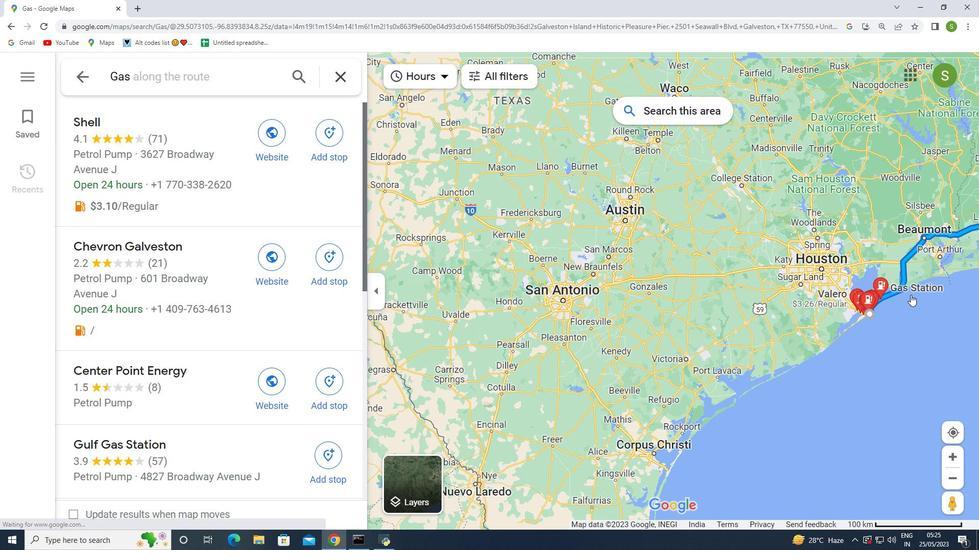 
Action: Mouse scrolled (911, 295) with delta (0, 0)
Screenshot: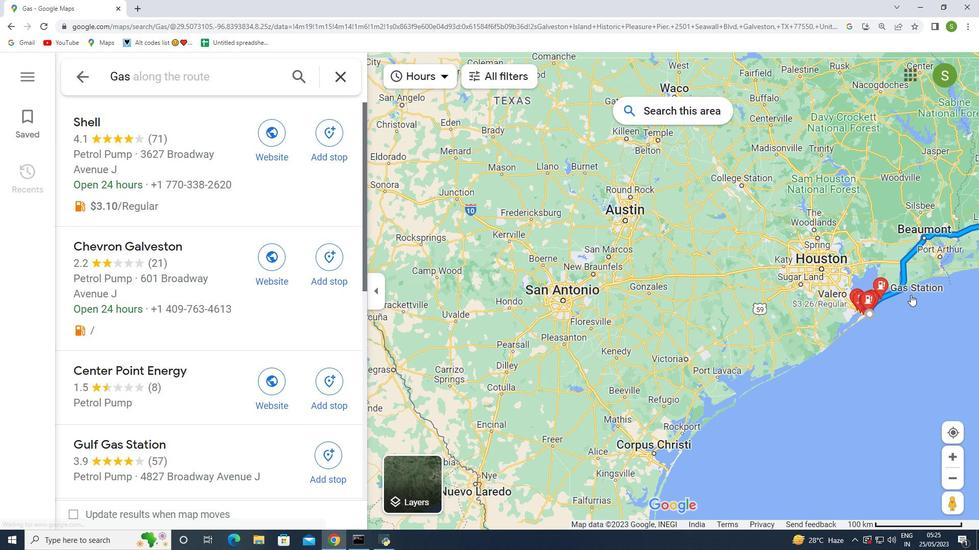 
Action: Mouse moved to (874, 331)
Screenshot: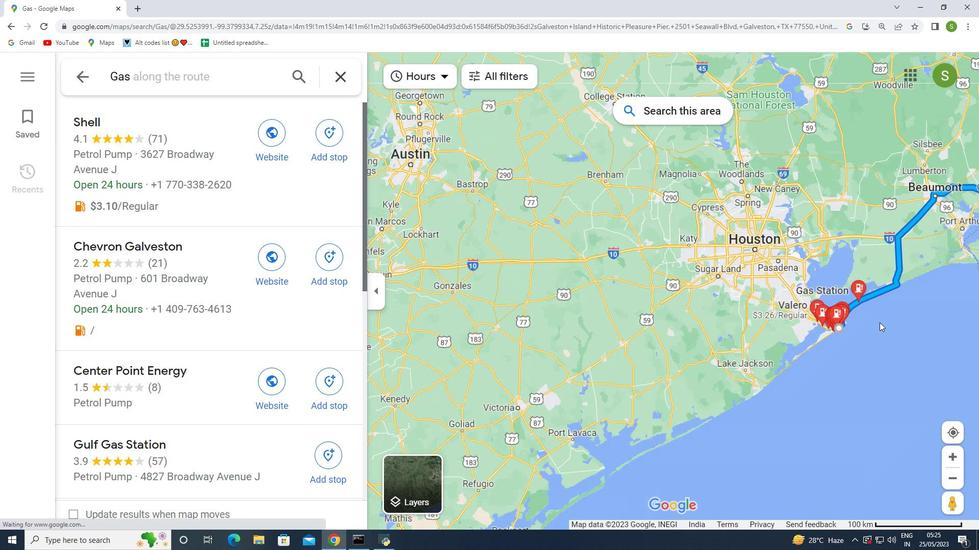 
Action: Mouse scrolled (874, 331) with delta (0, 0)
Screenshot: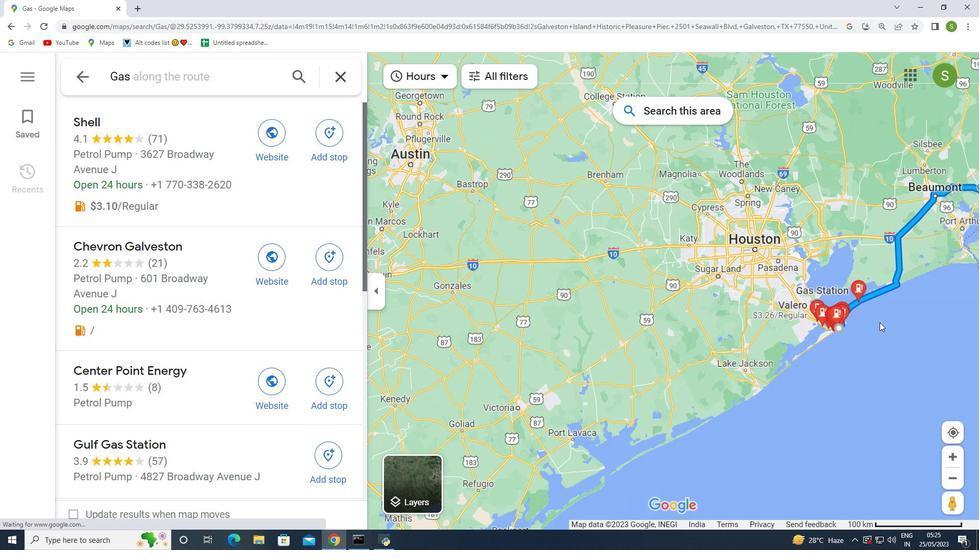 
Action: Mouse scrolled (874, 331) with delta (0, 0)
Screenshot: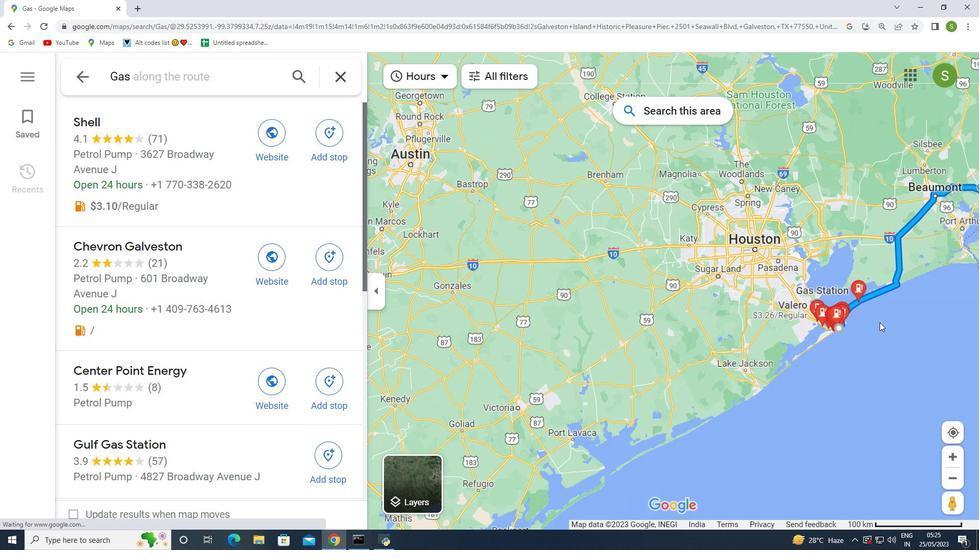 
Action: Mouse scrolled (874, 331) with delta (0, 0)
Screenshot: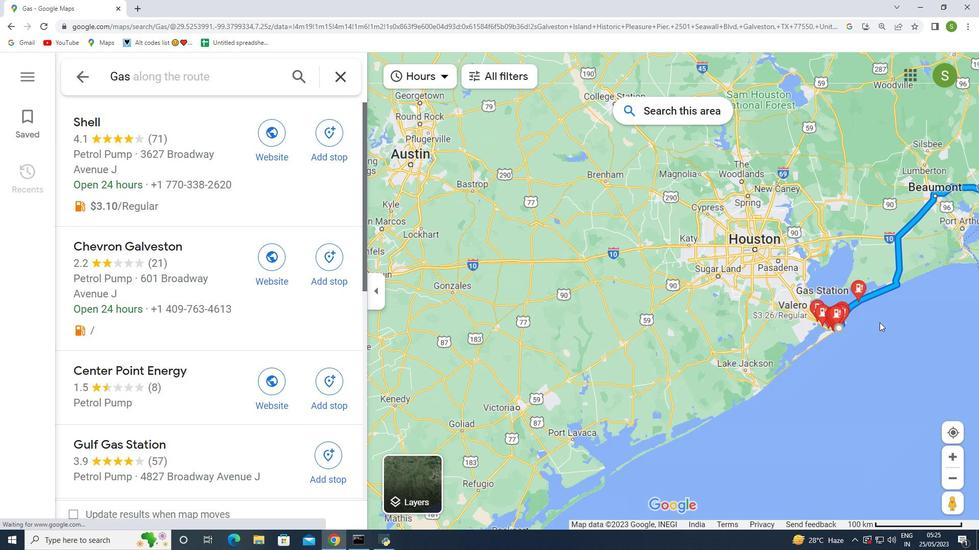 
Action: Mouse scrolled (874, 331) with delta (0, 0)
Screenshot: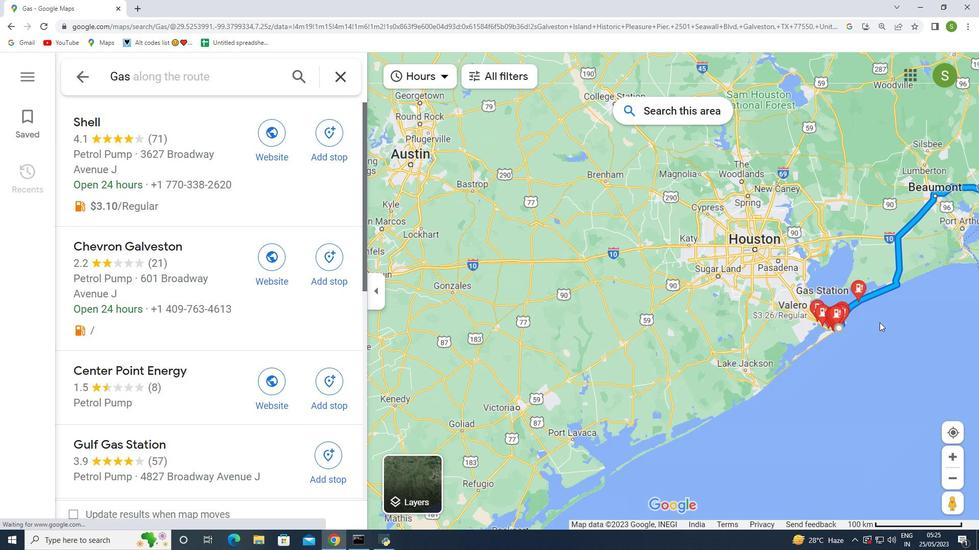 
Action: Mouse moved to (874, 333)
Screenshot: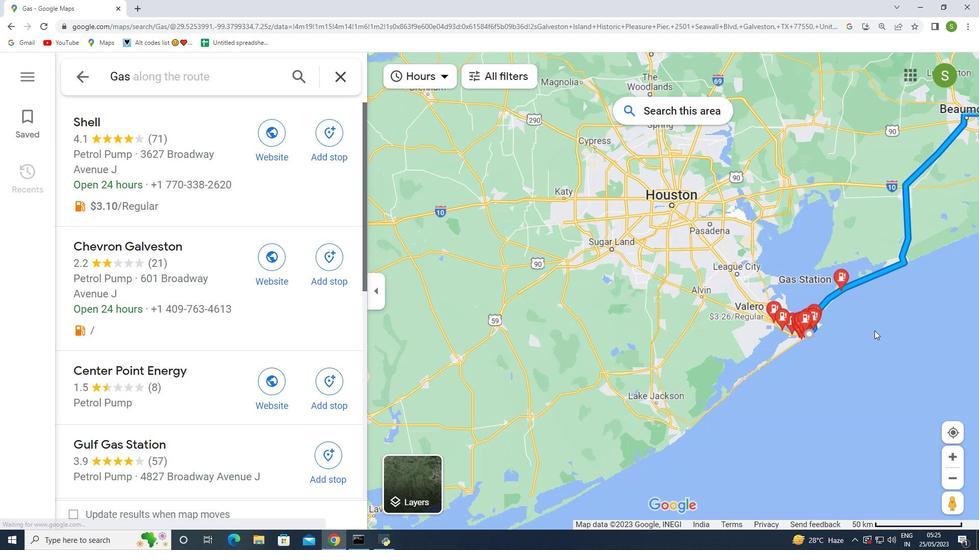
Action: Mouse scrolled (874, 333) with delta (0, 0)
Screenshot: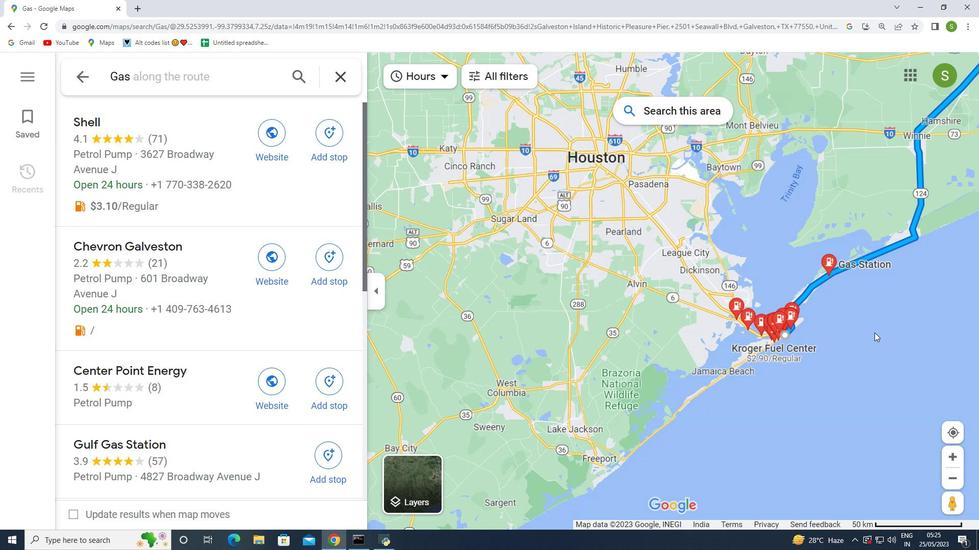 
Action: Mouse moved to (953, 482)
Screenshot: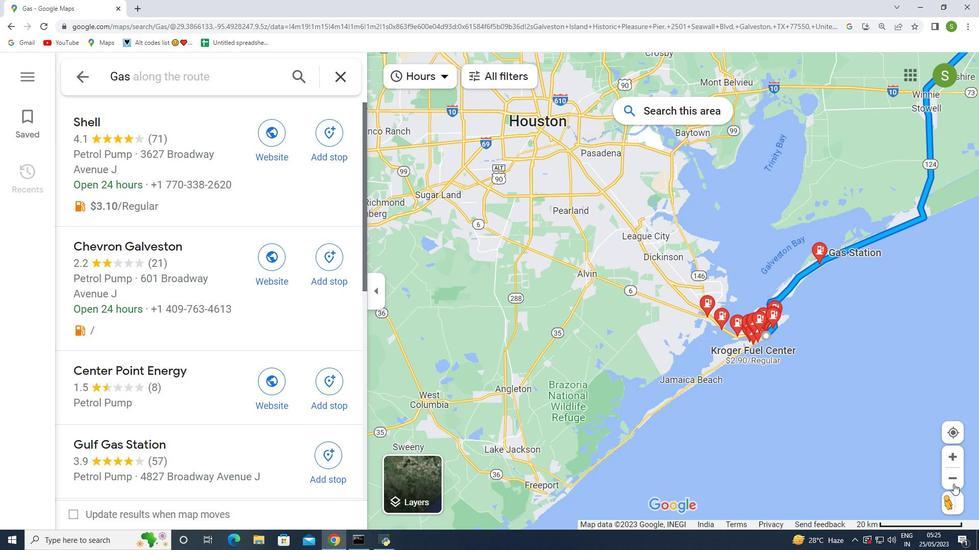 
Action: Mouse pressed left at (953, 482)
Screenshot: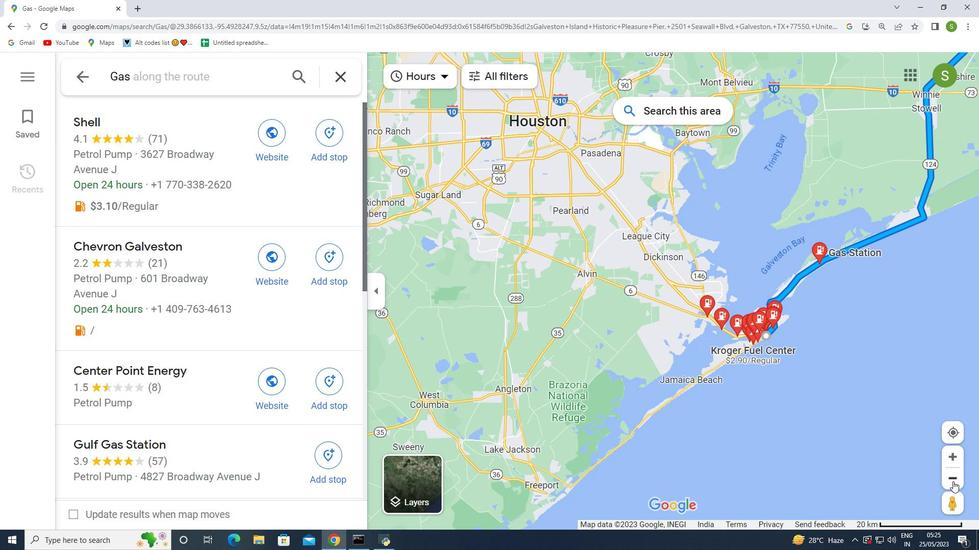 
Action: Mouse moved to (953, 481)
Screenshot: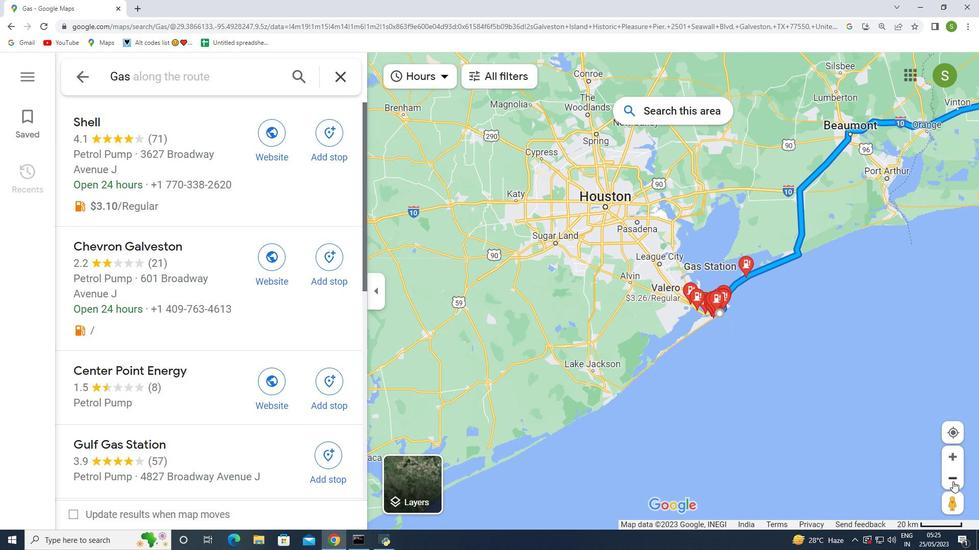
Action: Mouse pressed left at (953, 481)
Screenshot: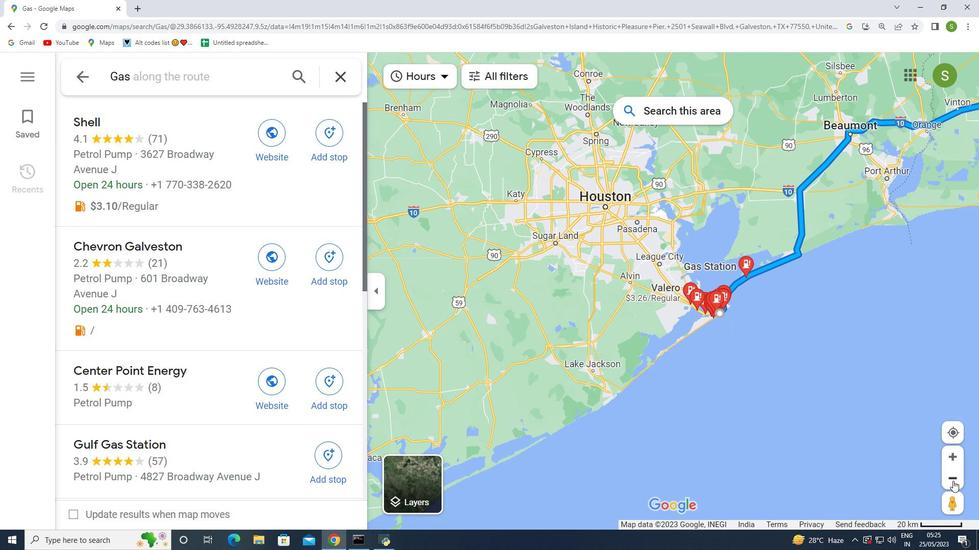 
Action: Mouse pressed left at (953, 481)
Screenshot: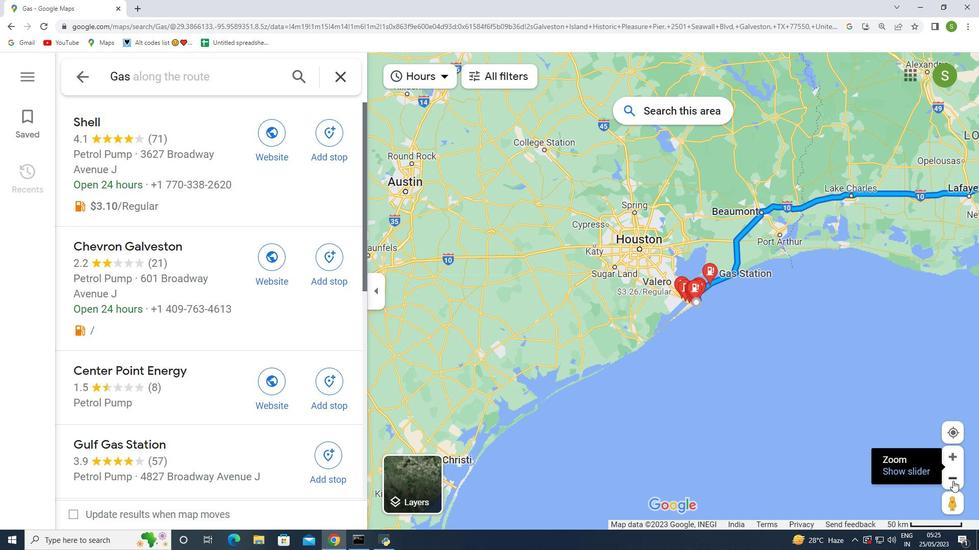 
Action: Mouse pressed left at (953, 481)
Screenshot: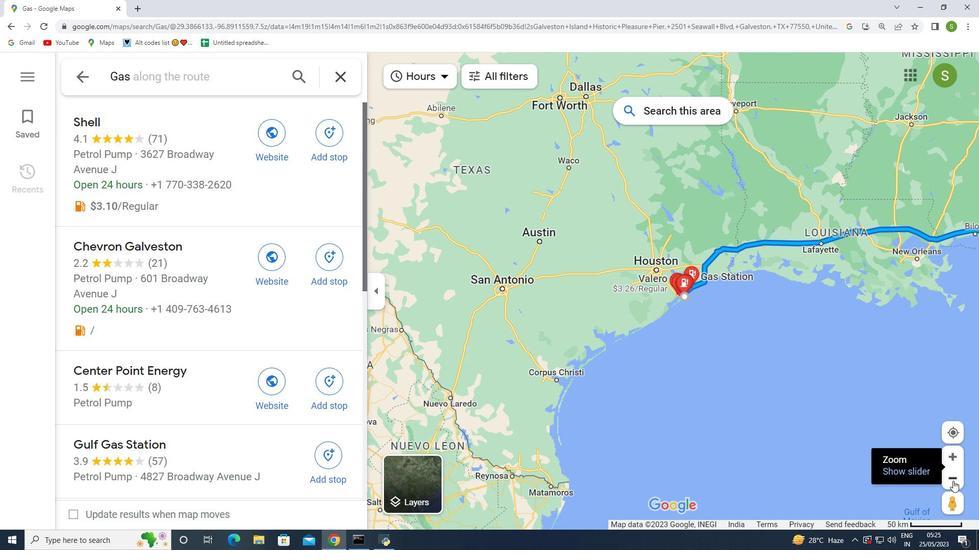 
Action: Mouse pressed left at (953, 481)
Screenshot: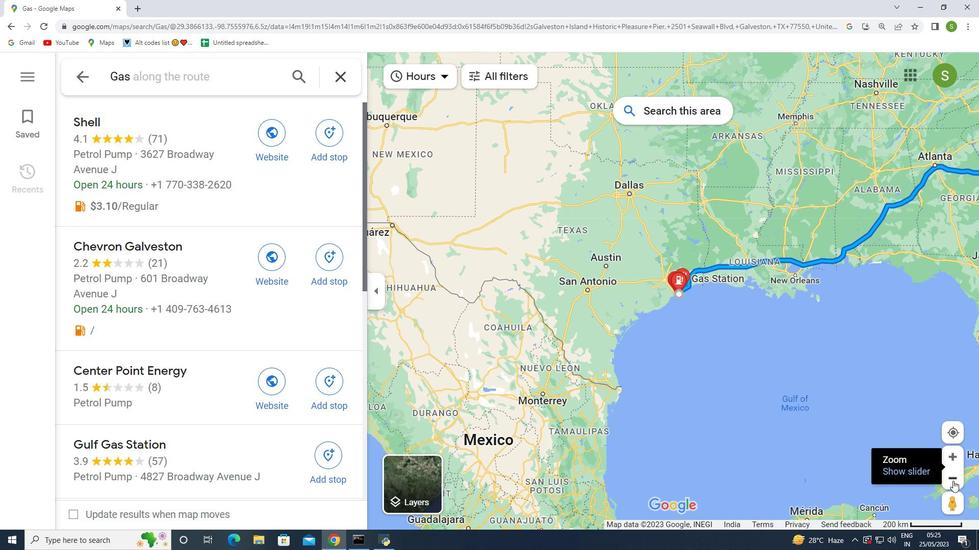 
Action: Mouse moved to (912, 211)
Screenshot: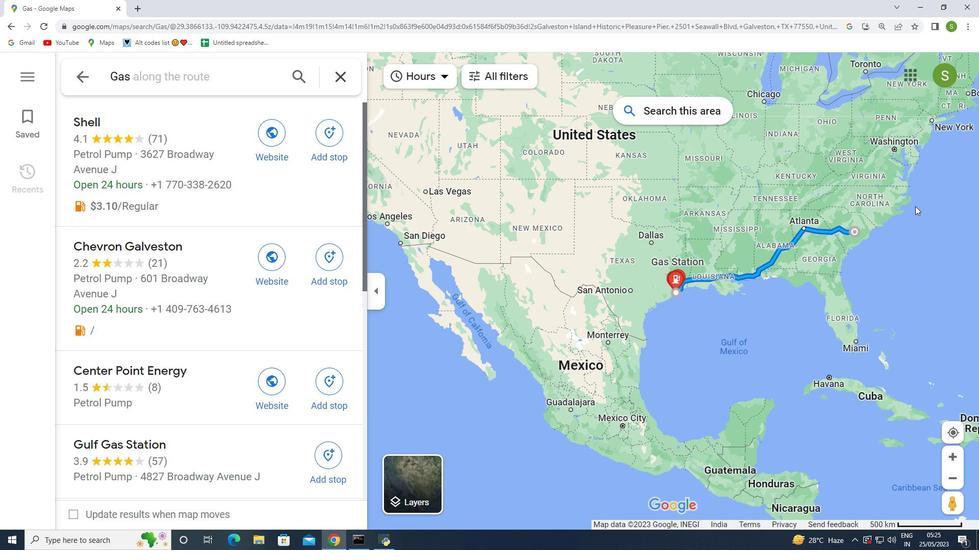 
Action: Mouse scrolled (912, 212) with delta (0, 0)
Screenshot: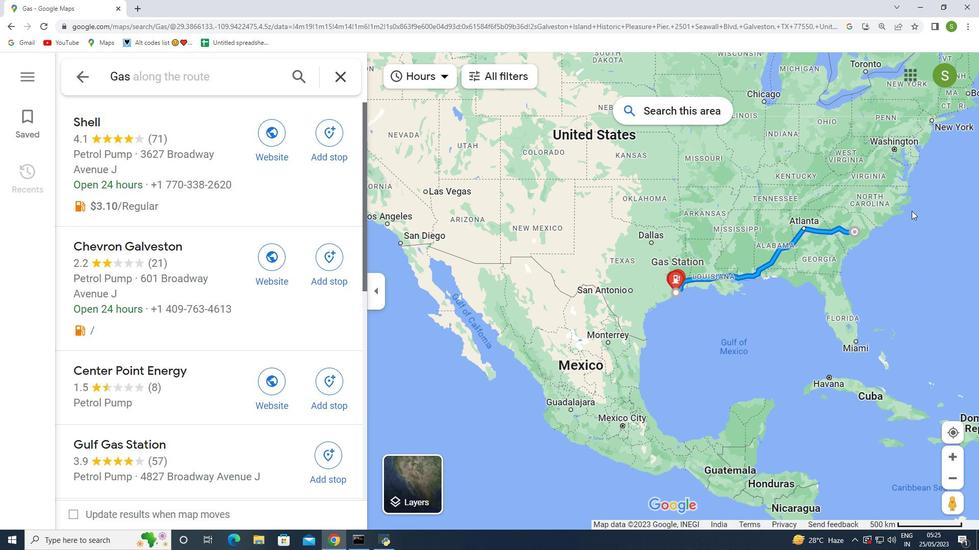
Action: Mouse scrolled (912, 212) with delta (0, 0)
Screenshot: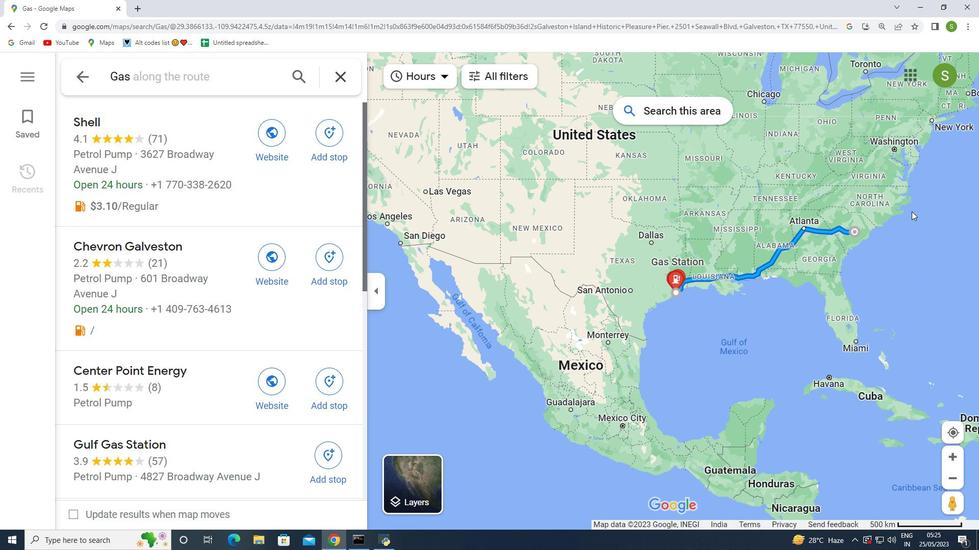 
Action: Mouse moved to (892, 231)
Screenshot: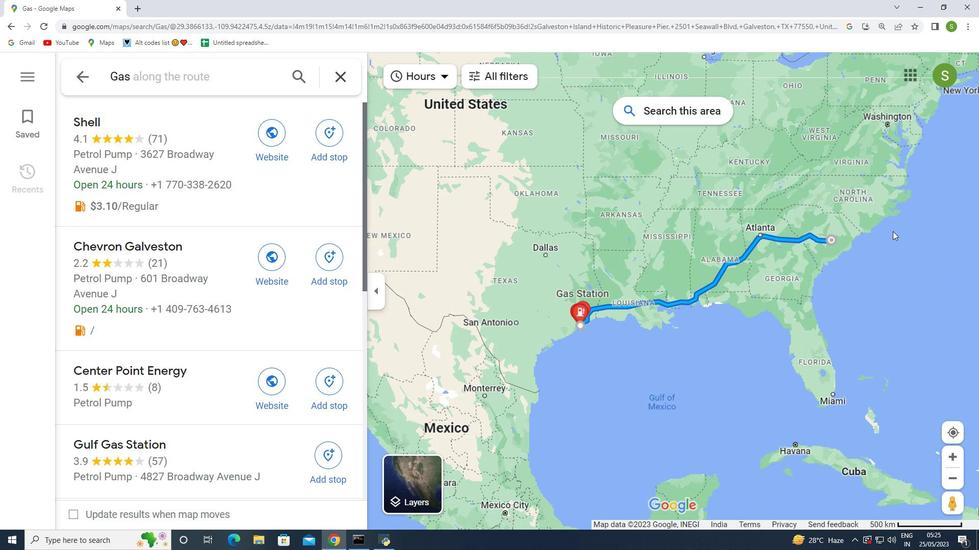 
Action: Mouse scrolled (892, 232) with delta (0, 0)
Screenshot: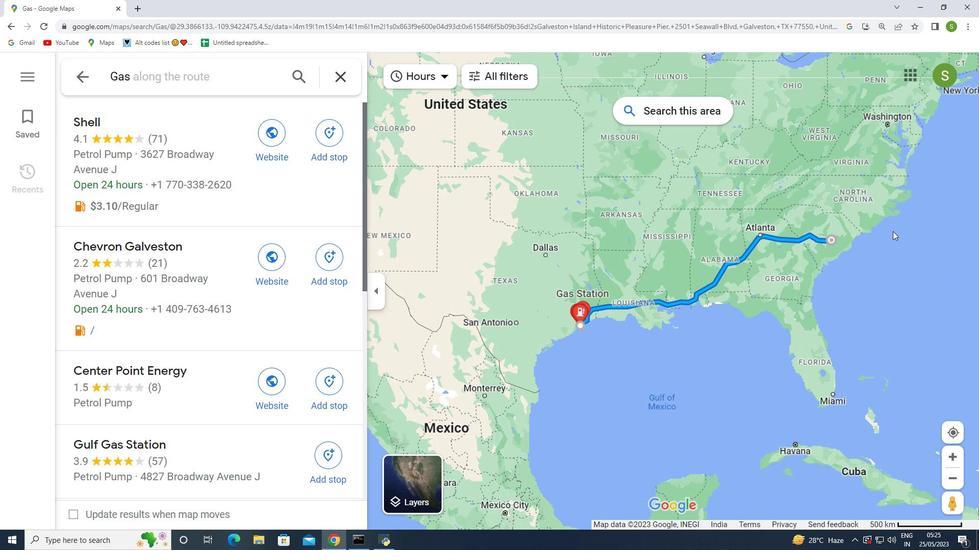 
Action: Mouse moved to (892, 231)
Screenshot: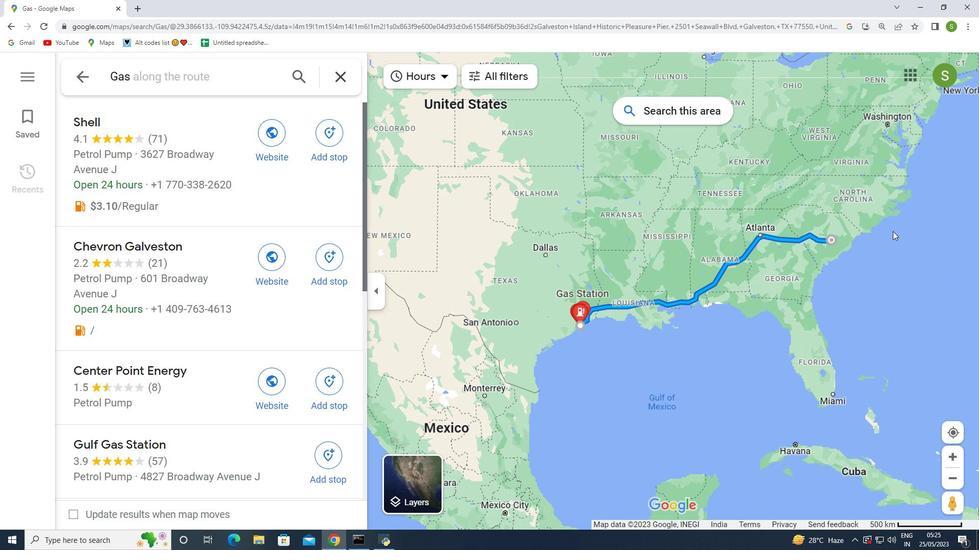 
Action: Mouse scrolled (892, 232) with delta (0, 0)
Screenshot: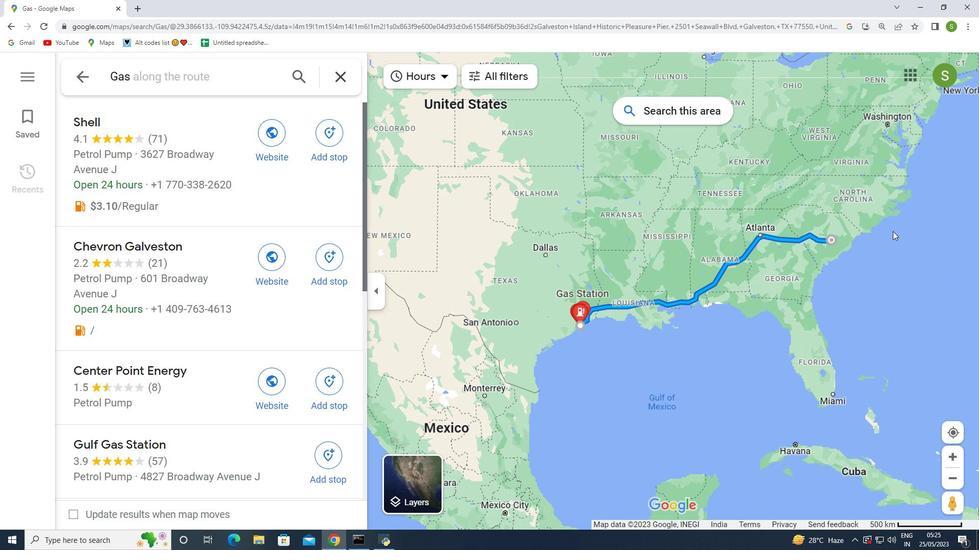 
Action: Mouse moved to (545, 351)
Screenshot: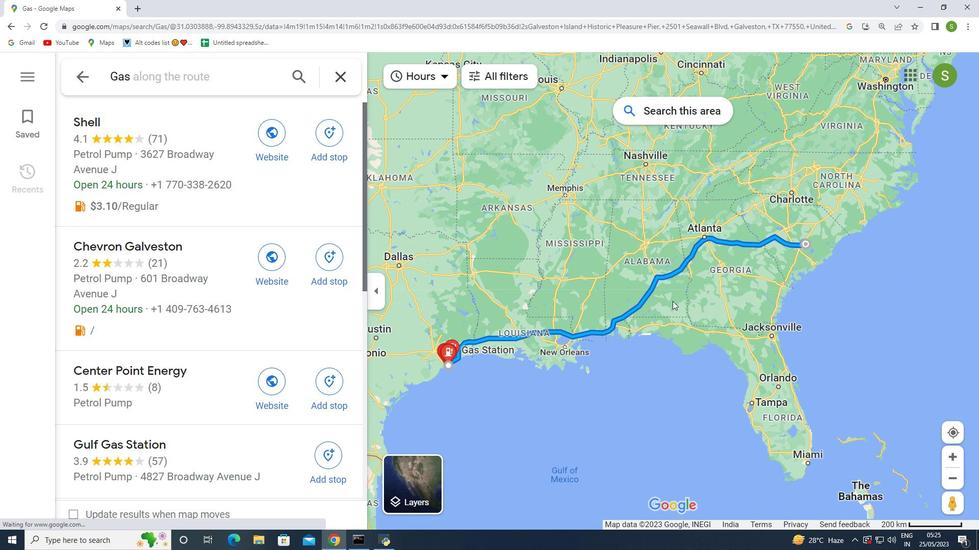 
Action: Mouse scrolled (624, 314) with delta (0, 0)
Screenshot: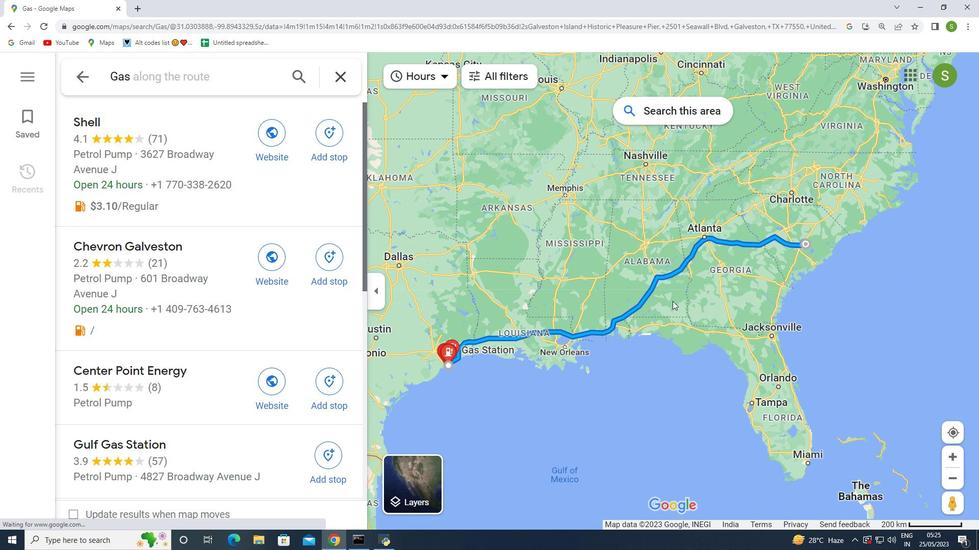 
Action: Mouse moved to (408, 368)
Screenshot: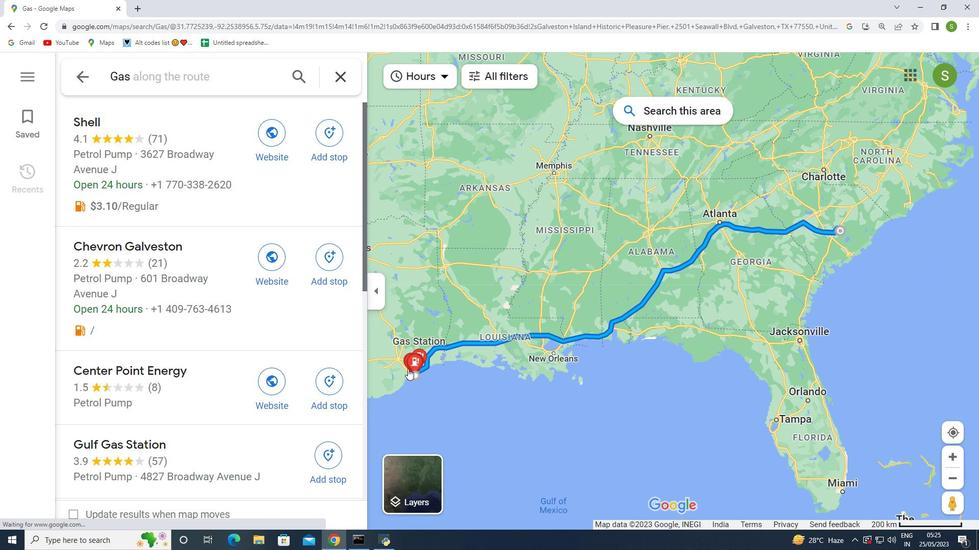 
Action: Mouse scrolled (408, 368) with delta (0, 0)
Screenshot: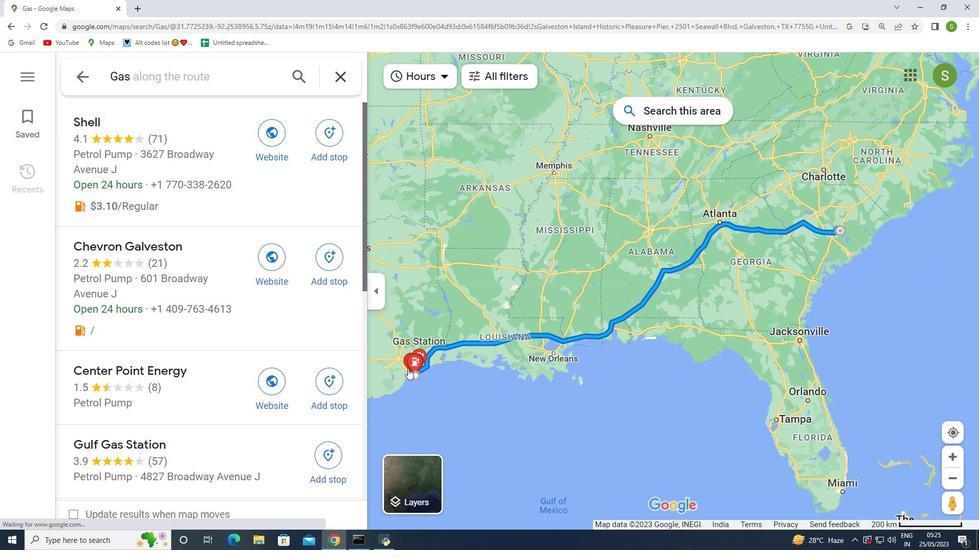 
Action: Mouse moved to (408, 368)
Screenshot: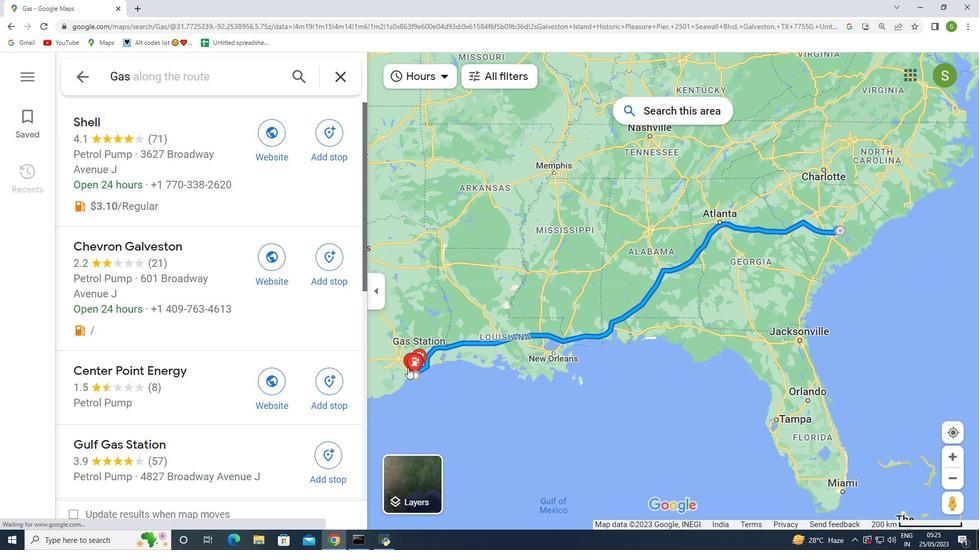 
Action: Mouse scrolled (408, 368) with delta (0, 0)
Screenshot: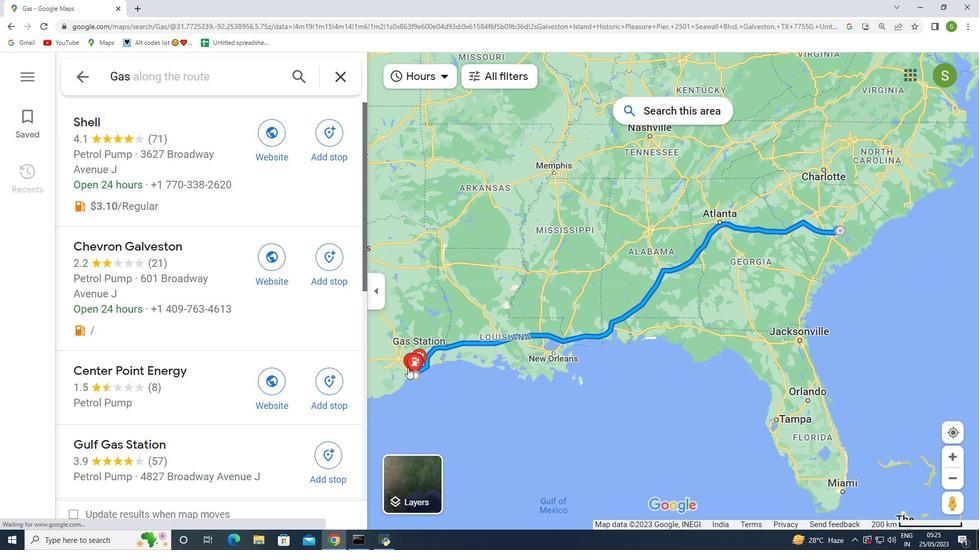 
Action: Mouse moved to (408, 368)
Screenshot: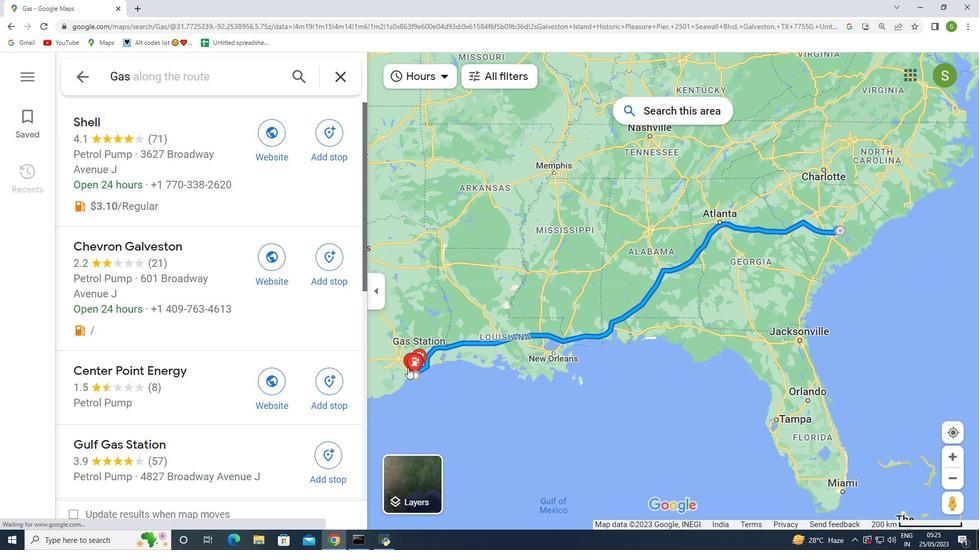 
Action: Mouse scrolled (408, 368) with delta (0, 0)
Screenshot: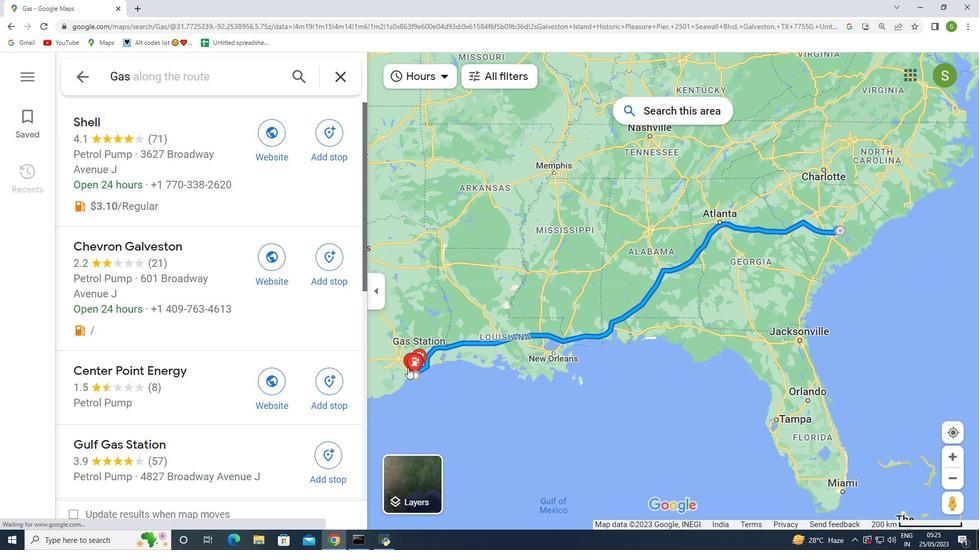 
Action: Mouse moved to (409, 367)
Screenshot: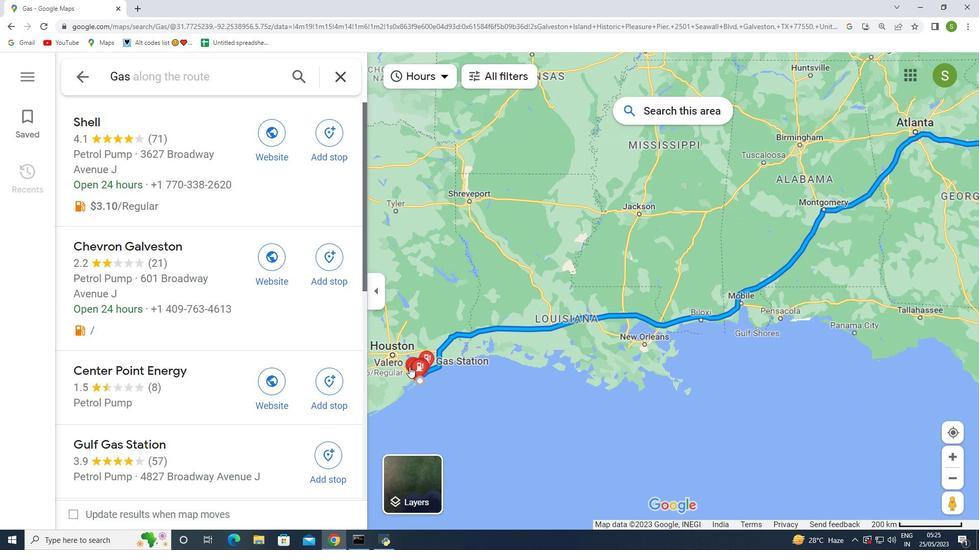 
Action: Mouse scrolled (409, 367) with delta (0, 0)
Screenshot: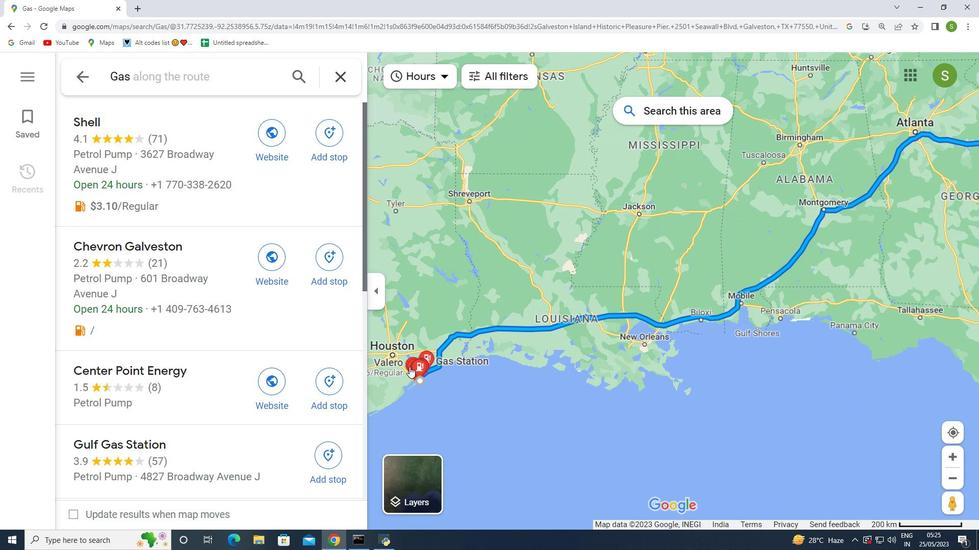 
Action: Mouse scrolled (409, 367) with delta (0, 0)
Screenshot: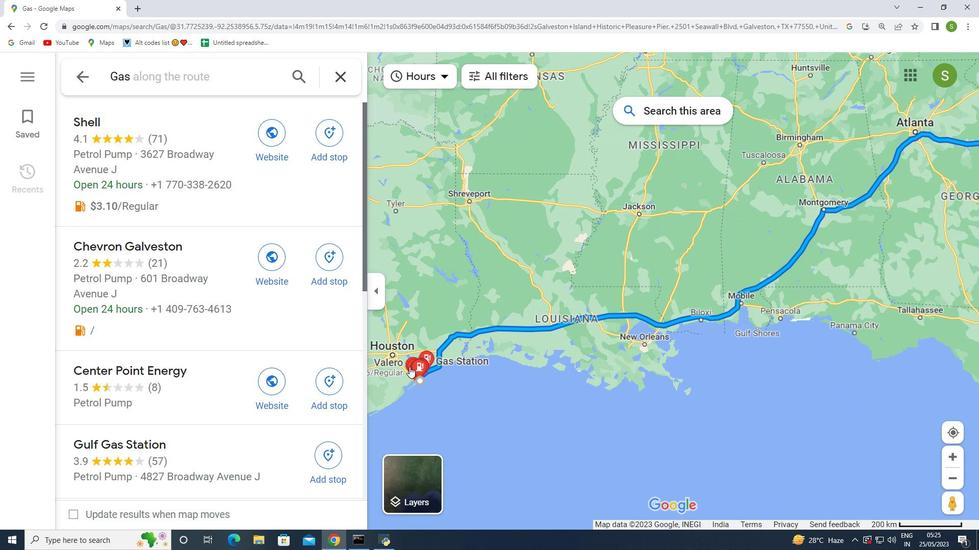 
Action: Mouse scrolled (409, 367) with delta (0, 0)
Screenshot: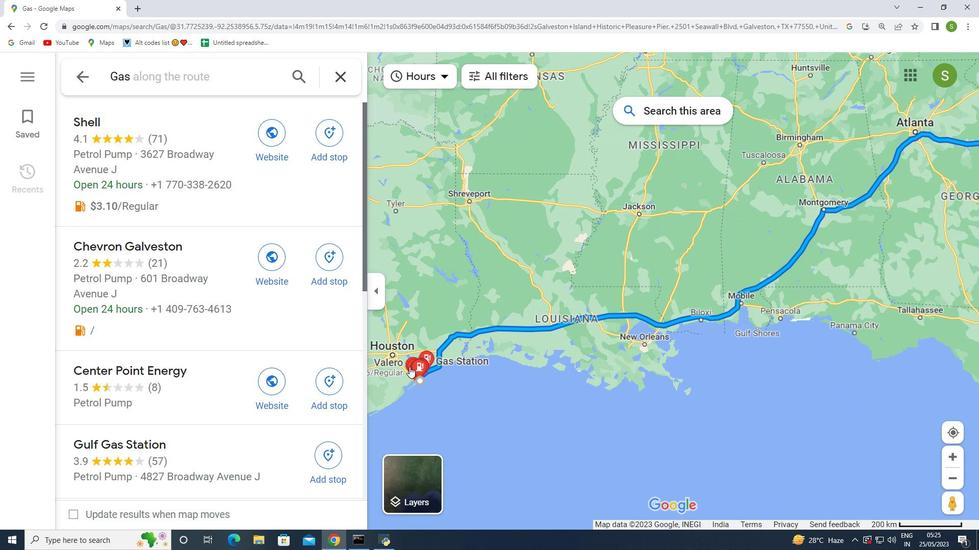 
Action: Mouse scrolled (409, 367) with delta (0, 0)
Screenshot: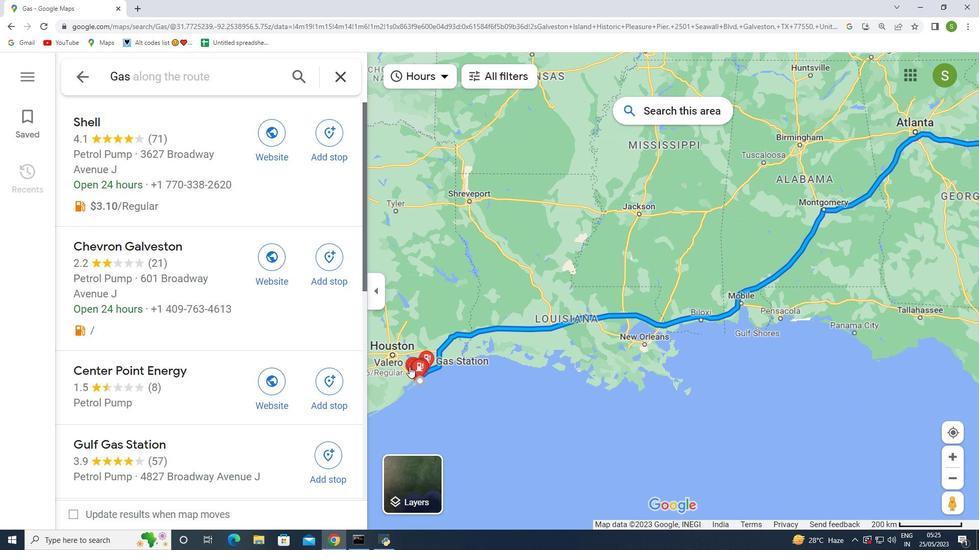 
Action: Mouse moved to (409, 367)
Screenshot: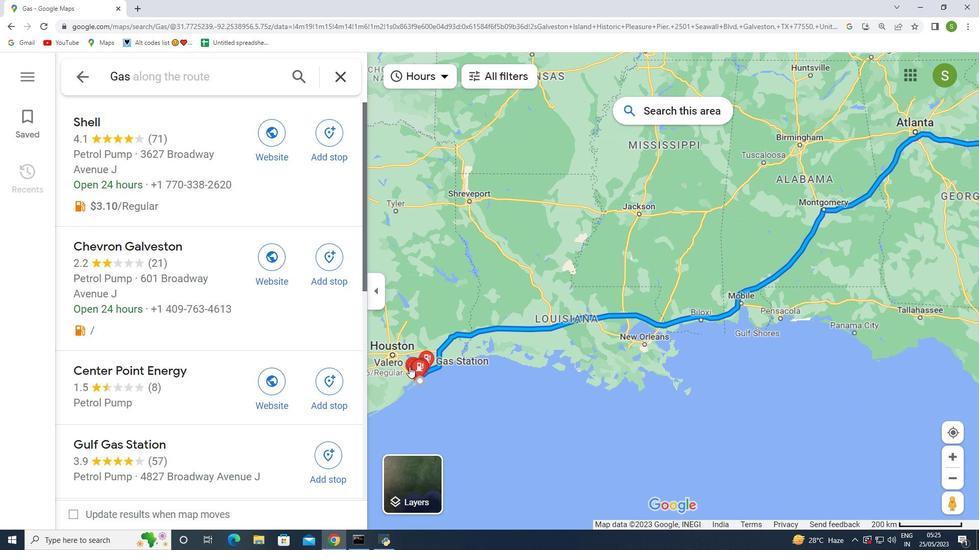 
Action: Mouse scrolled (409, 367) with delta (0, 0)
Screenshot: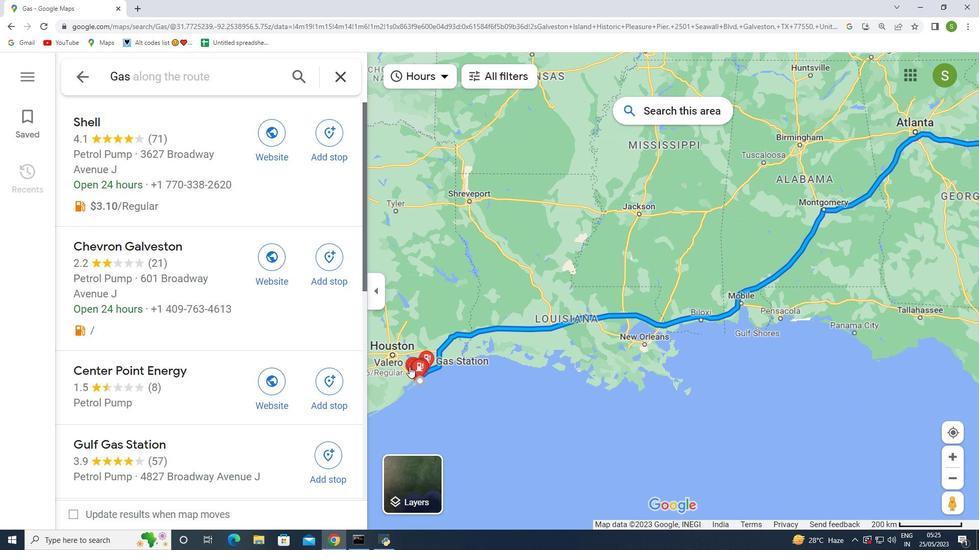 
Action: Mouse moved to (413, 403)
Screenshot: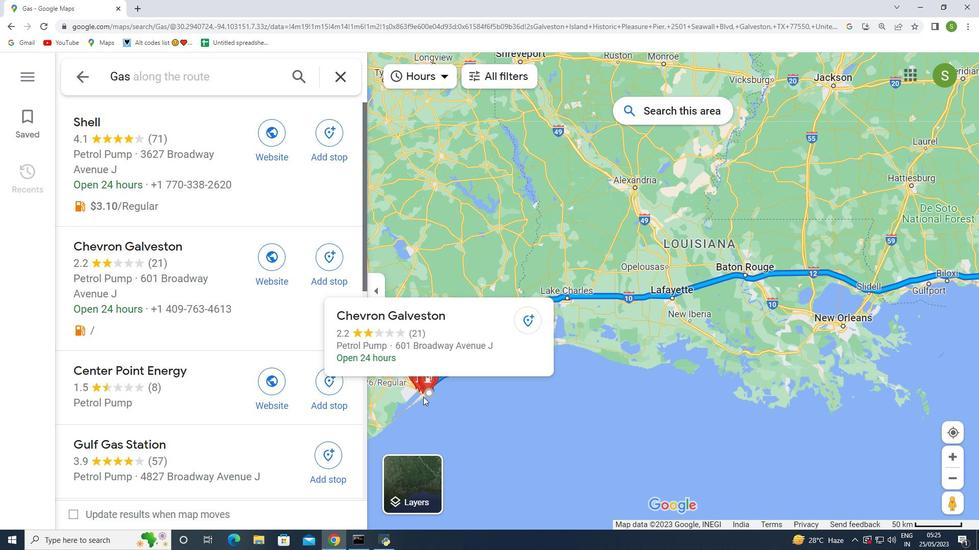 
Action: Mouse scrolled (413, 404) with delta (0, 0)
Screenshot: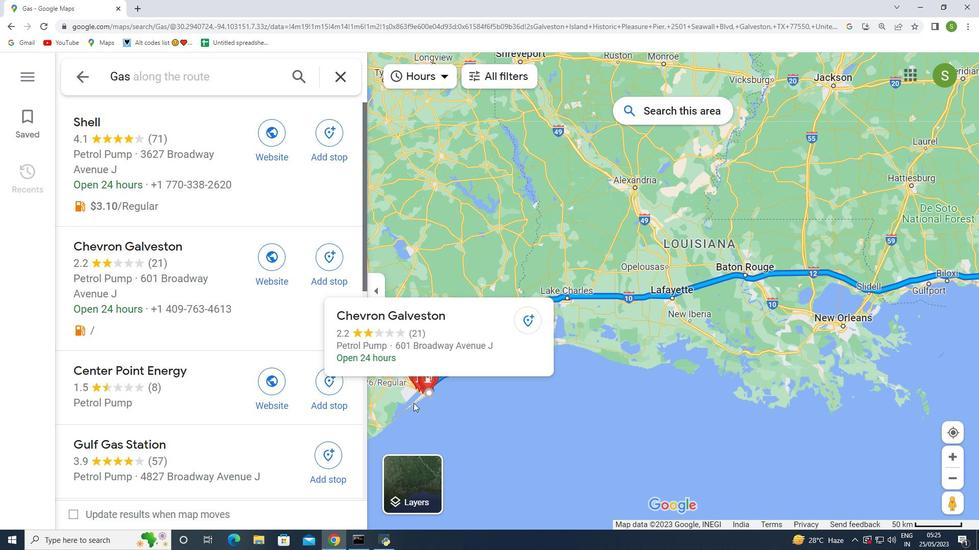 
Action: Mouse scrolled (413, 404) with delta (0, 0)
Screenshot: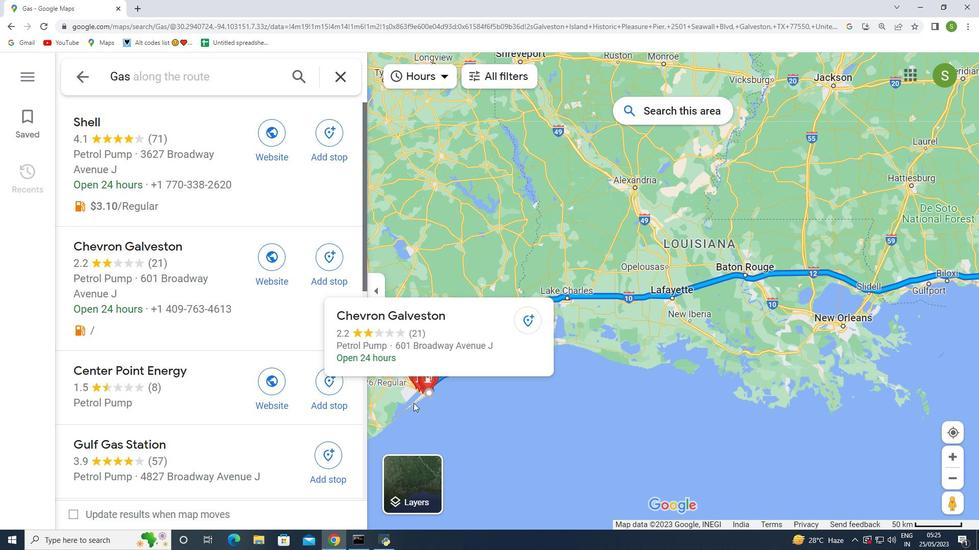 
Action: Mouse scrolled (413, 404) with delta (0, 0)
Screenshot: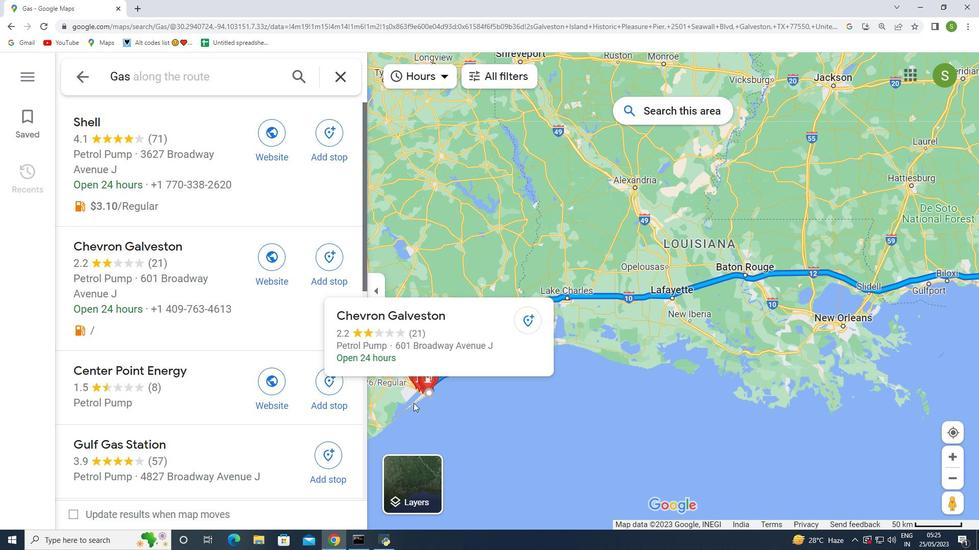 
Action: Mouse moved to (414, 402)
Screenshot: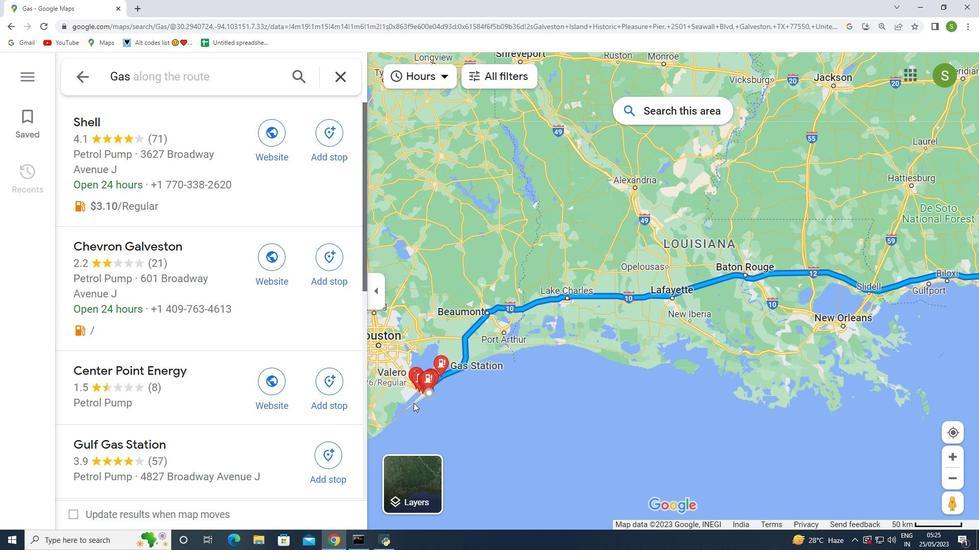 
Action: Mouse scrolled (414, 403) with delta (0, 0)
Screenshot: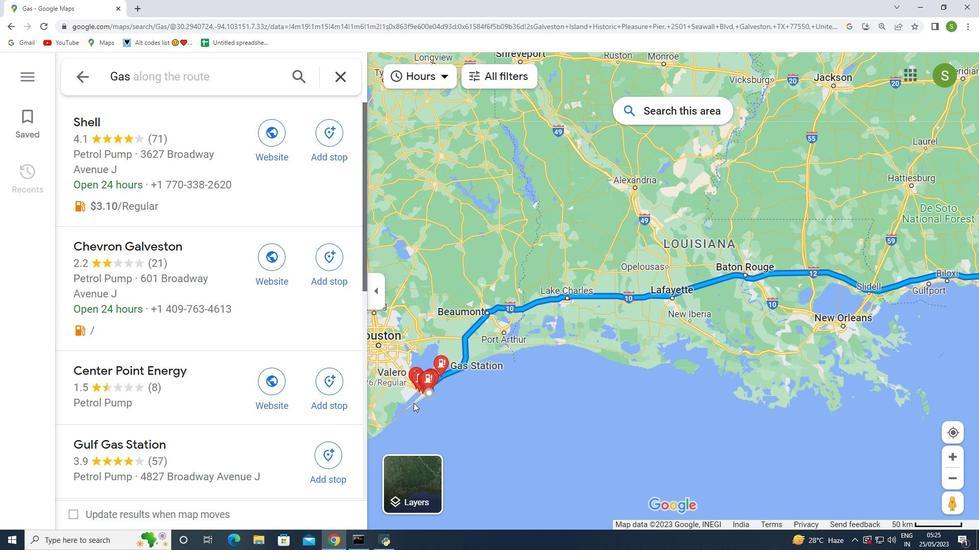 
Action: Mouse moved to (434, 390)
Screenshot: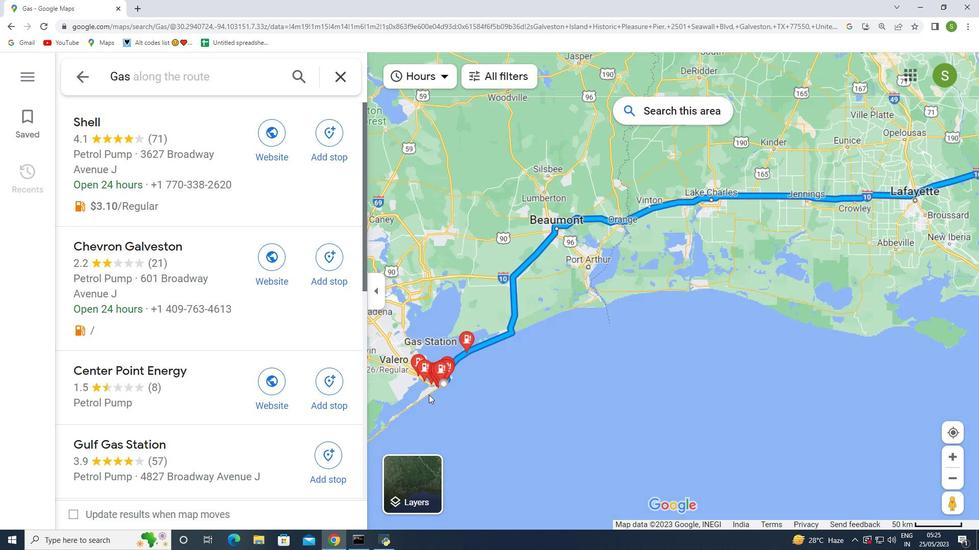 
Action: Mouse scrolled (433, 391) with delta (0, 0)
Screenshot: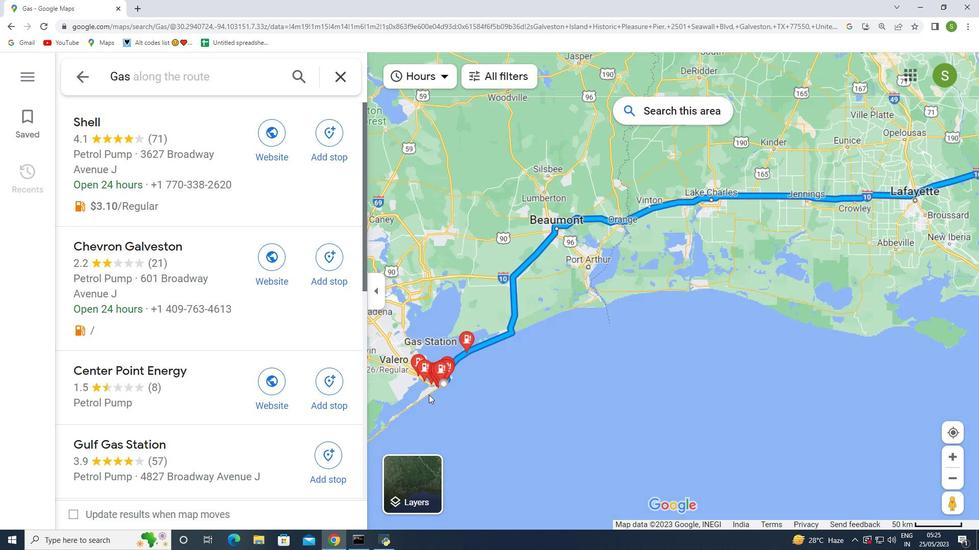 
Action: Mouse moved to (437, 388)
Screenshot: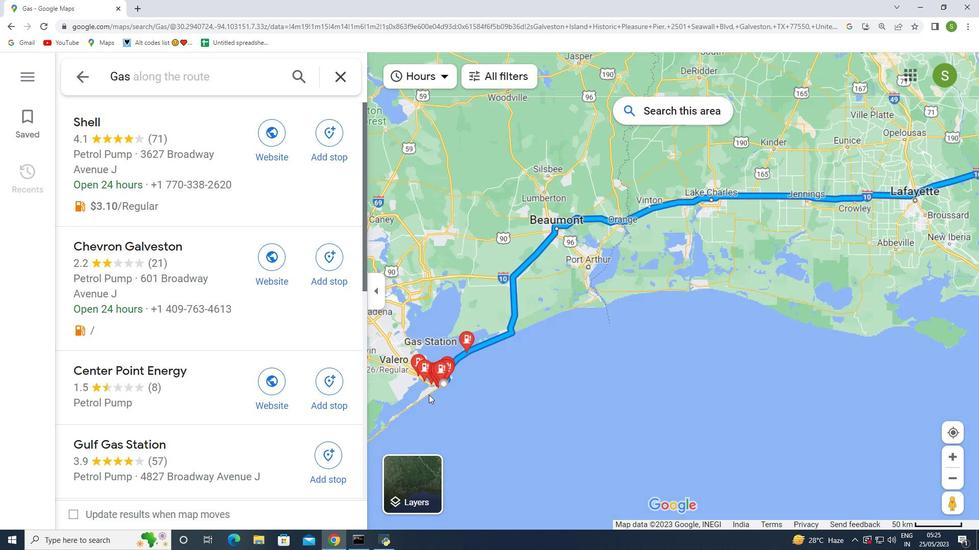 
Action: Mouse scrolled (435, 390) with delta (0, 0)
Screenshot: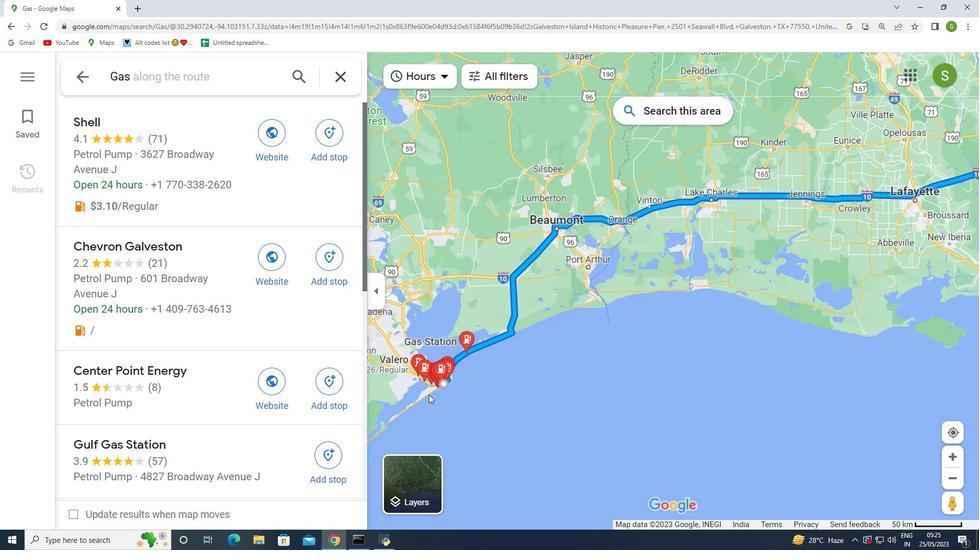 
Action: Mouse moved to (439, 386)
Screenshot: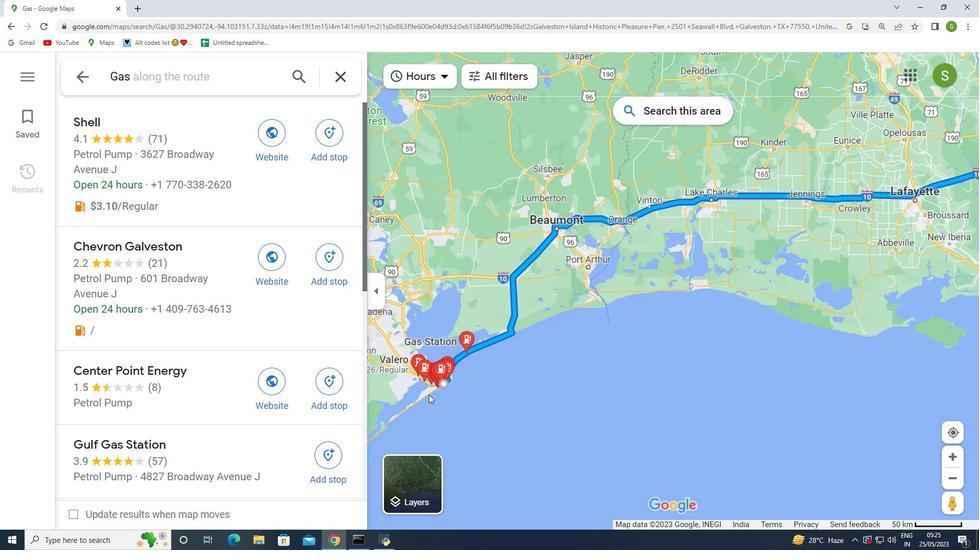 
Action: Mouse scrolled (437, 389) with delta (0, 0)
Screenshot: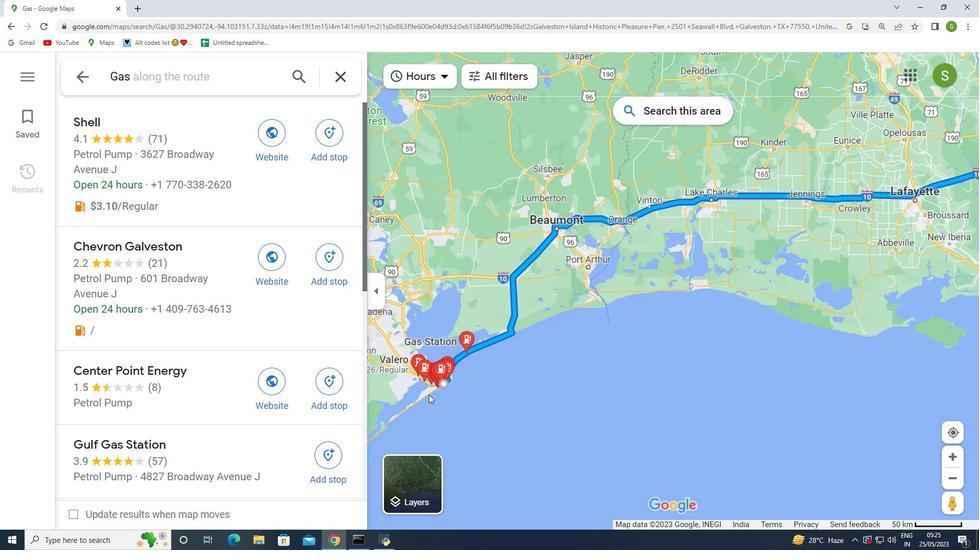 
Action: Mouse moved to (442, 382)
Screenshot: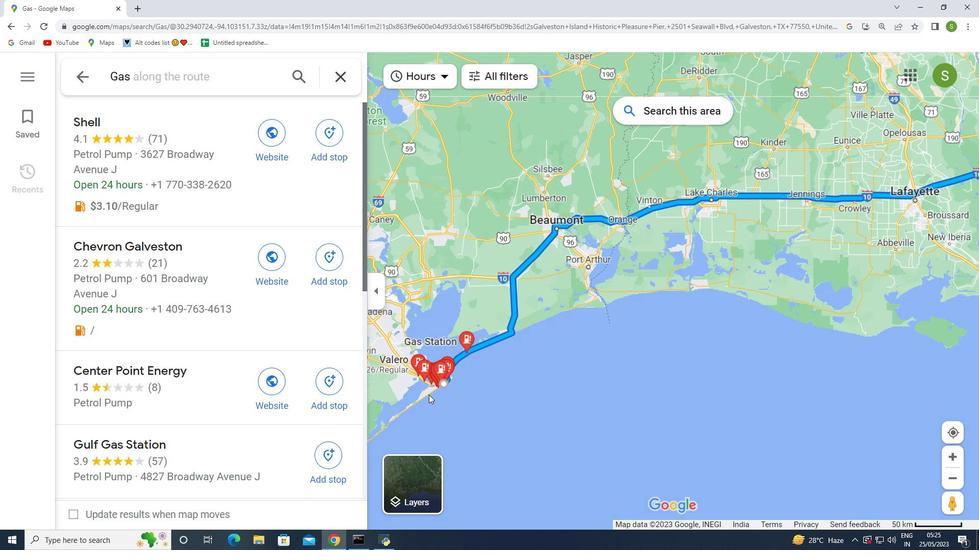 
Action: Mouse scrolled (441, 384) with delta (0, 0)
Screenshot: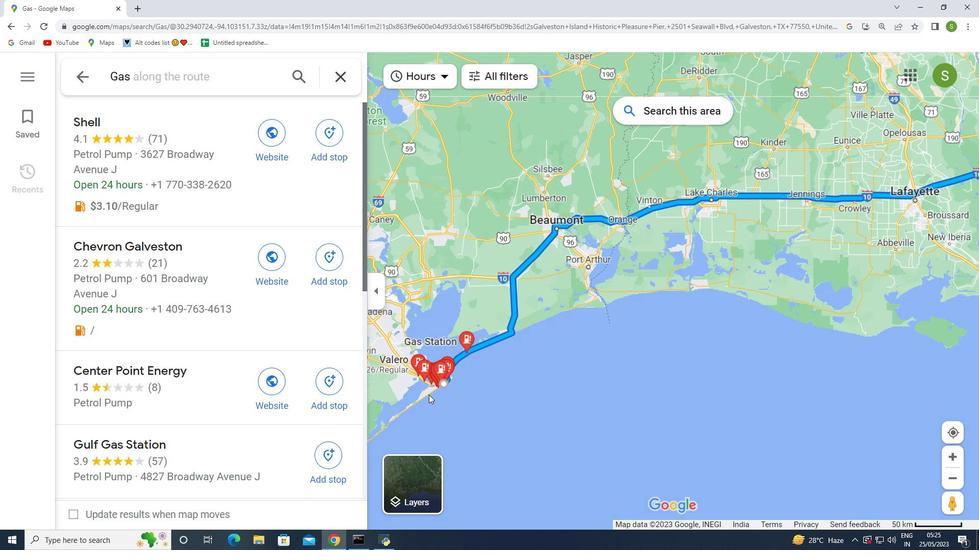 
Action: Mouse moved to (444, 380)
Screenshot: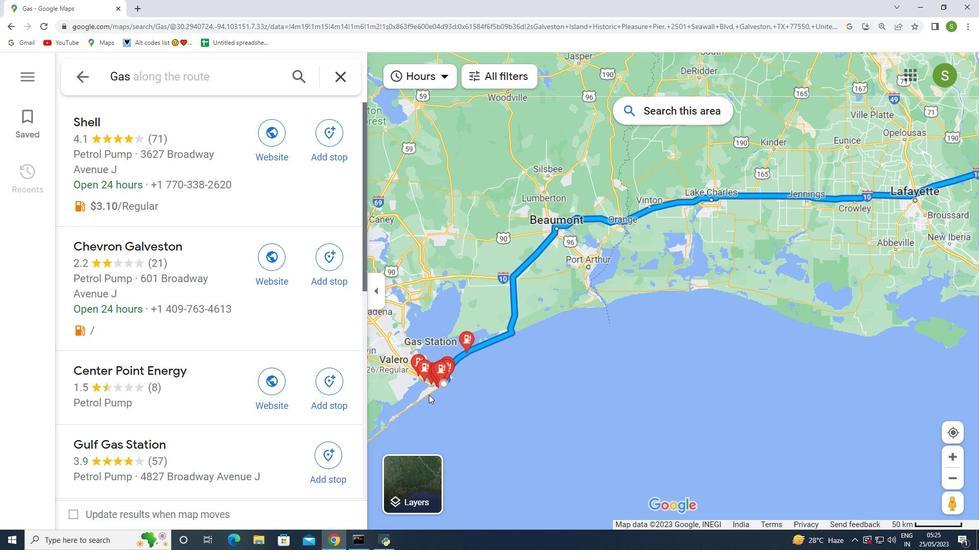 
Action: Mouse scrolled (443, 381) with delta (0, 0)
Screenshot: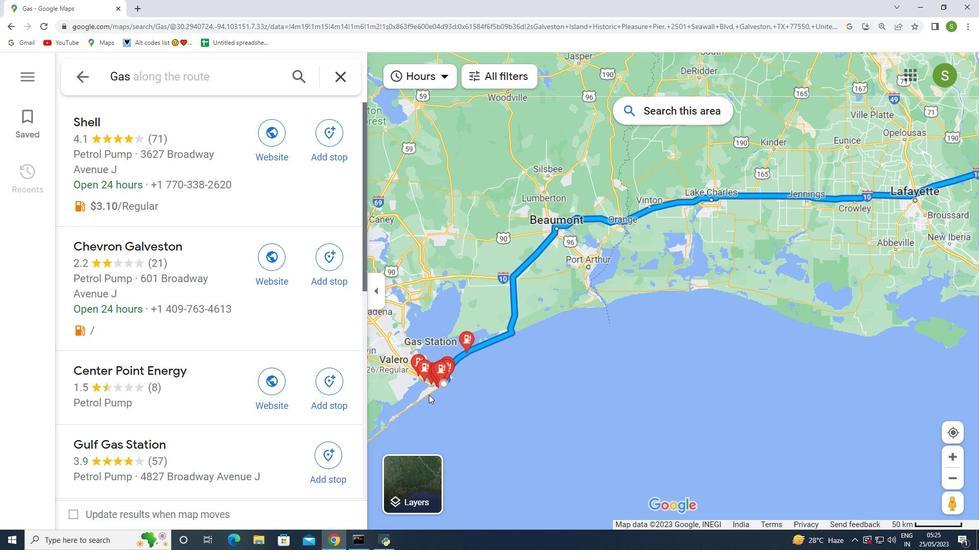 
Action: Mouse moved to (435, 397)
Screenshot: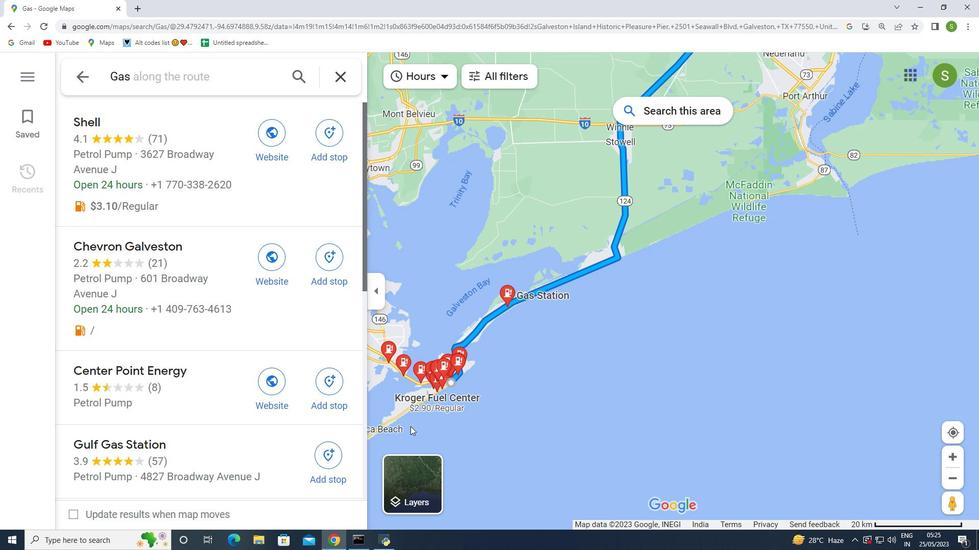 
Action: Mouse scrolled (427, 405) with delta (0, 0)
Screenshot: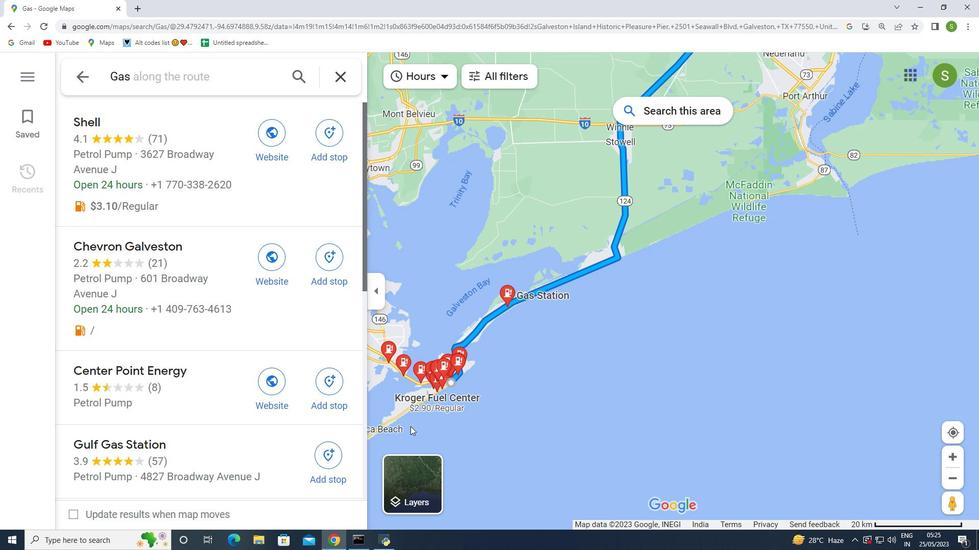 
Action: Mouse moved to (436, 397)
Screenshot: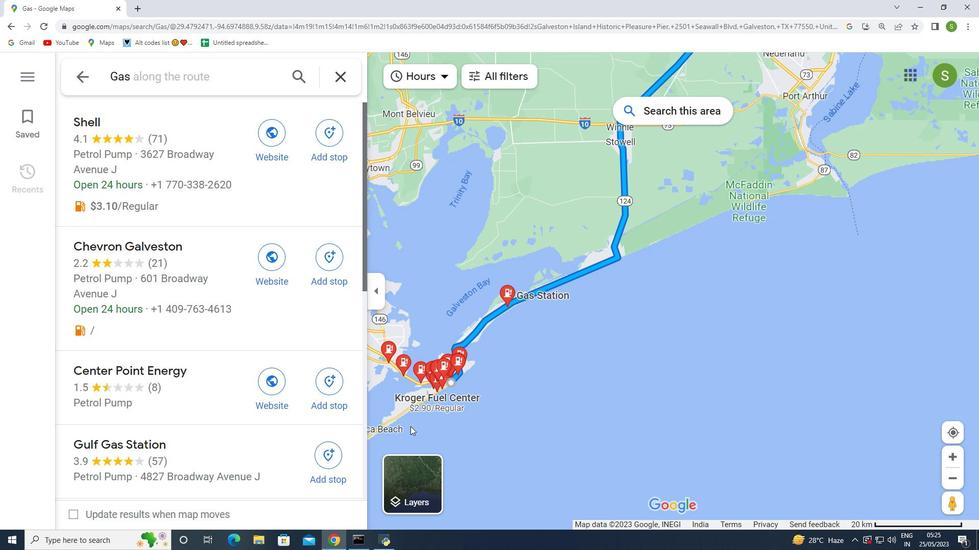 
Action: Mouse scrolled (432, 401) with delta (0, 0)
Screenshot: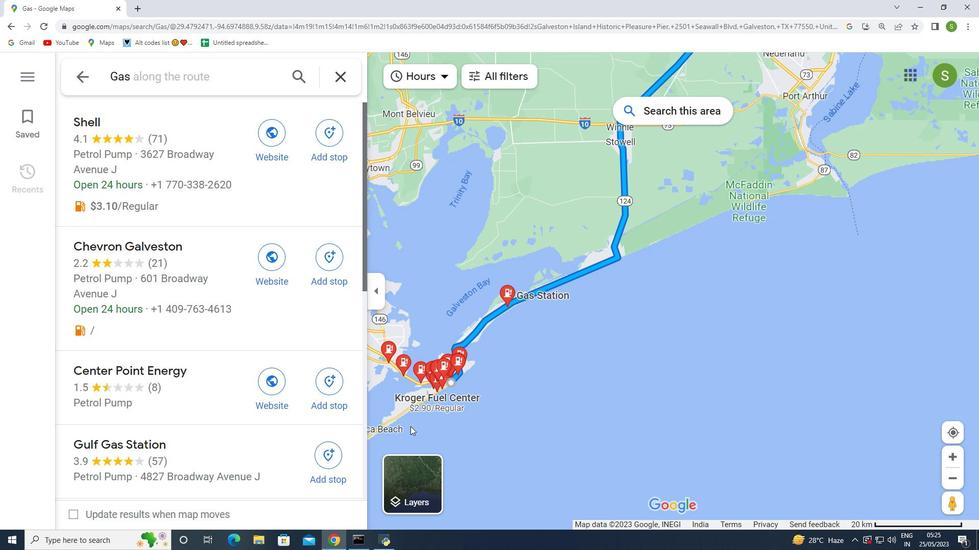 
Action: Mouse moved to (437, 396)
Screenshot: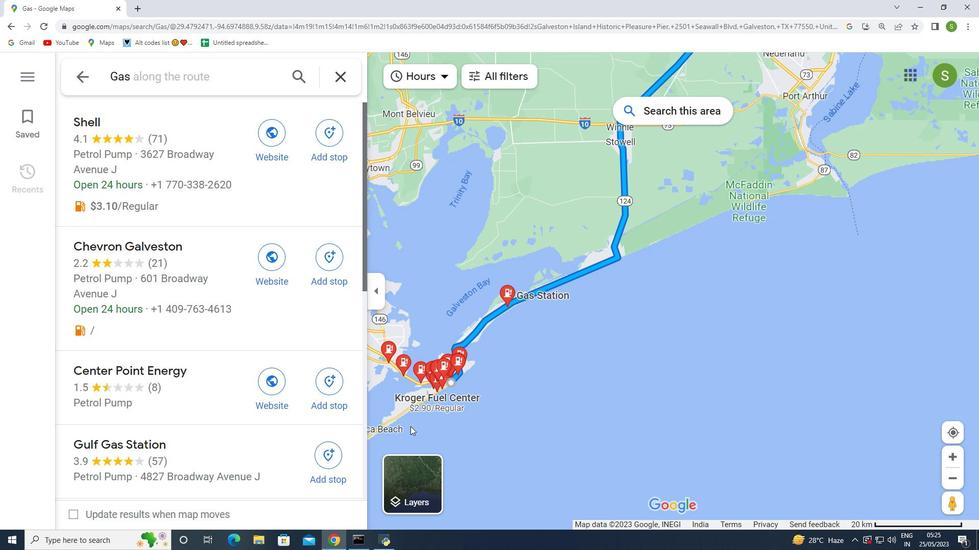 
Action: Mouse scrolled (434, 399) with delta (0, 0)
Screenshot: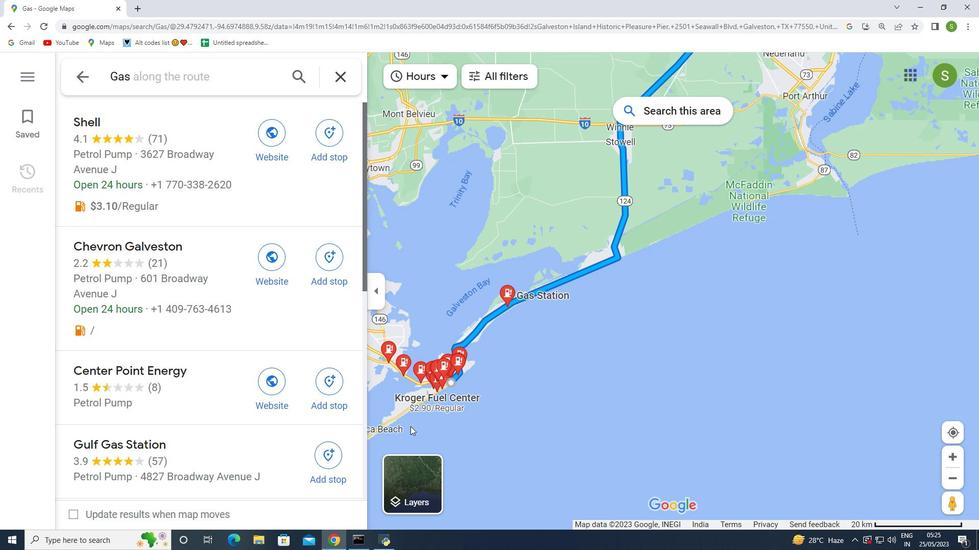 
Action: Mouse moved to (439, 395)
Screenshot: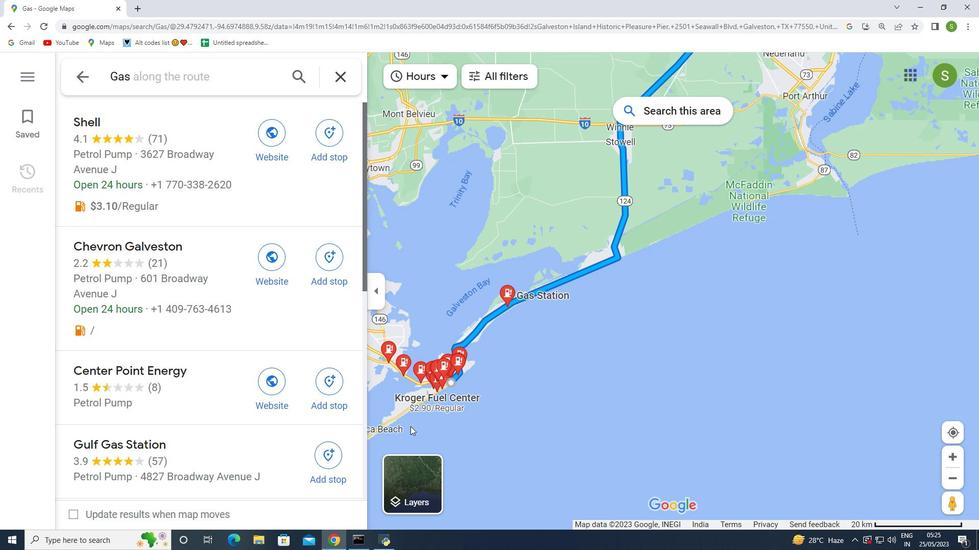 
Action: Mouse scrolled (436, 397) with delta (0, 0)
Screenshot: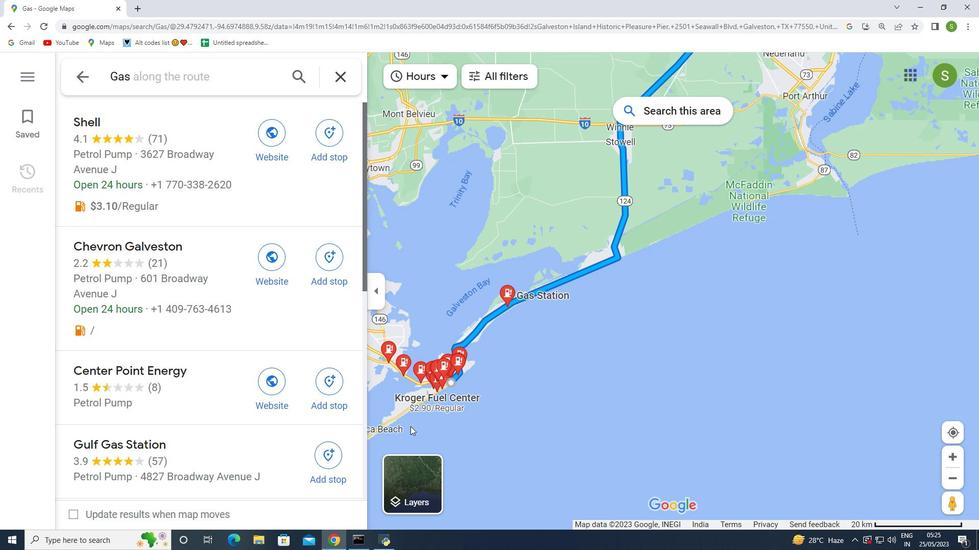 
Action: Mouse moved to (455, 376)
Screenshot: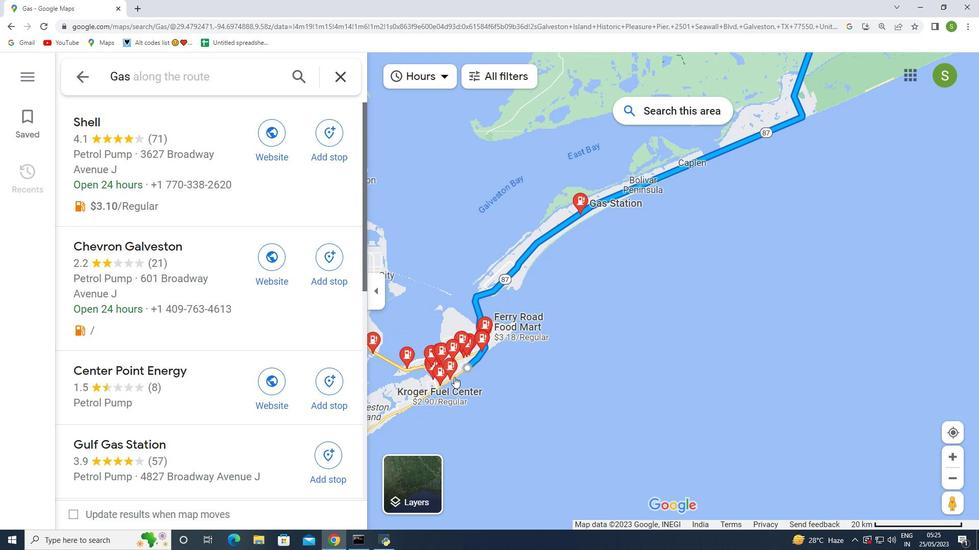 
Action: Mouse scrolled (455, 377) with delta (0, 0)
Screenshot: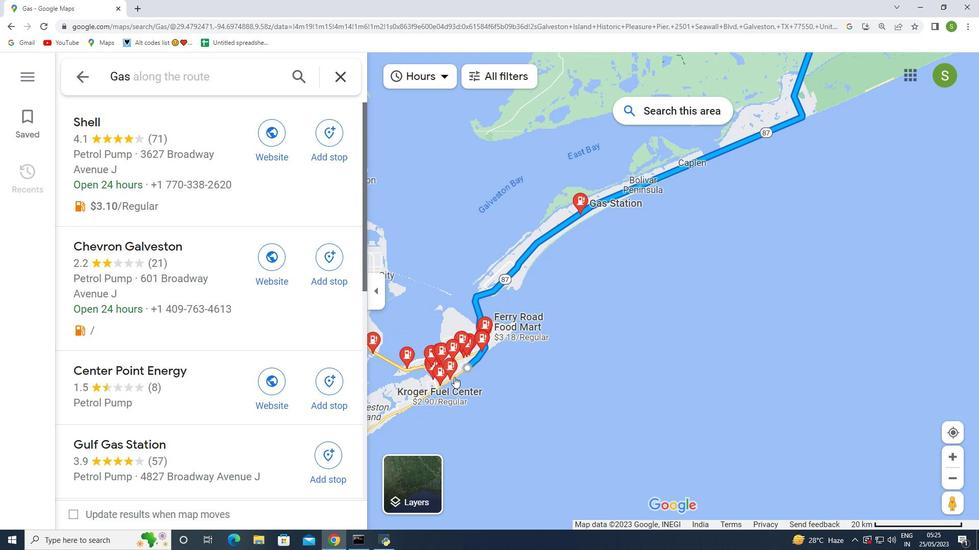 
Action: Mouse moved to (455, 376)
Screenshot: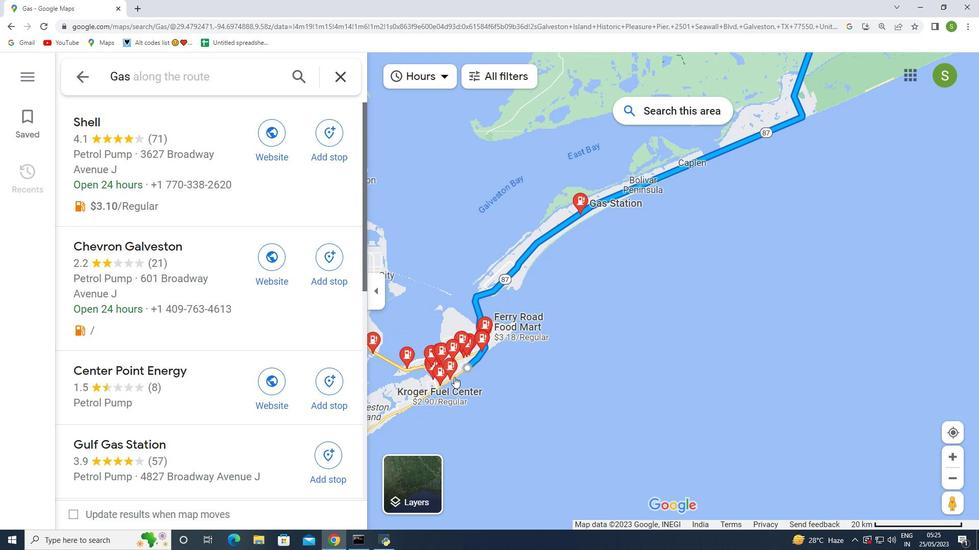 
Action: Mouse scrolled (455, 377) with delta (0, 0)
Screenshot: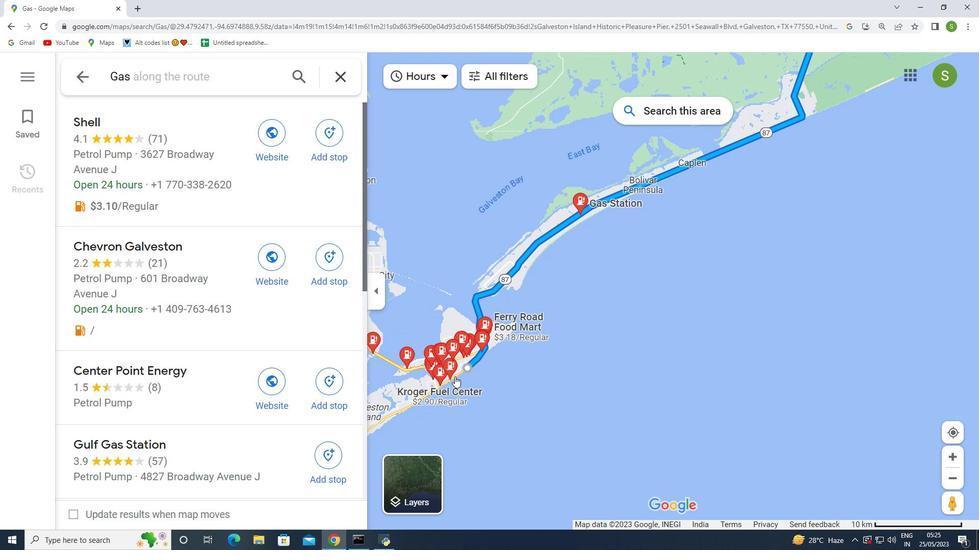 
Action: Mouse scrolled (455, 377) with delta (0, 0)
Screenshot: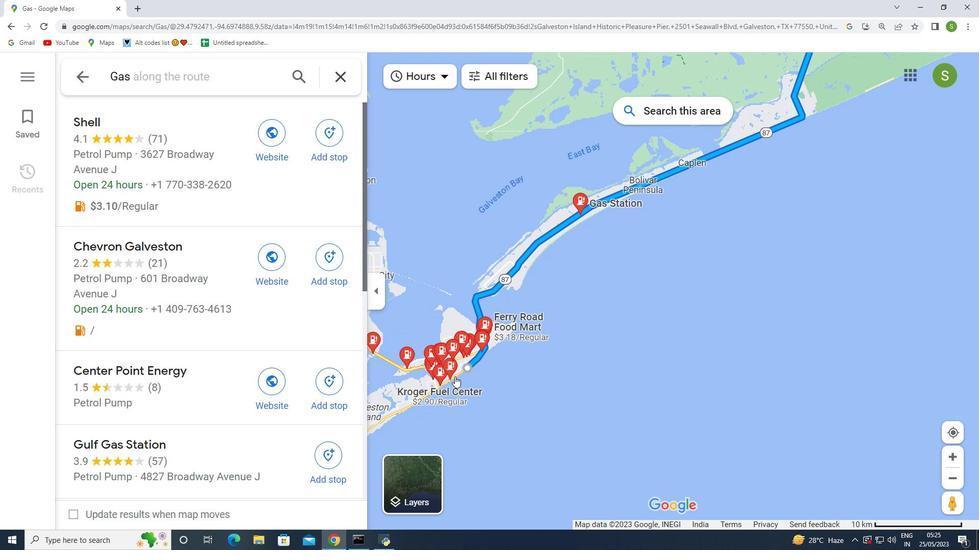 
Action: Mouse moved to (465, 359)
Screenshot: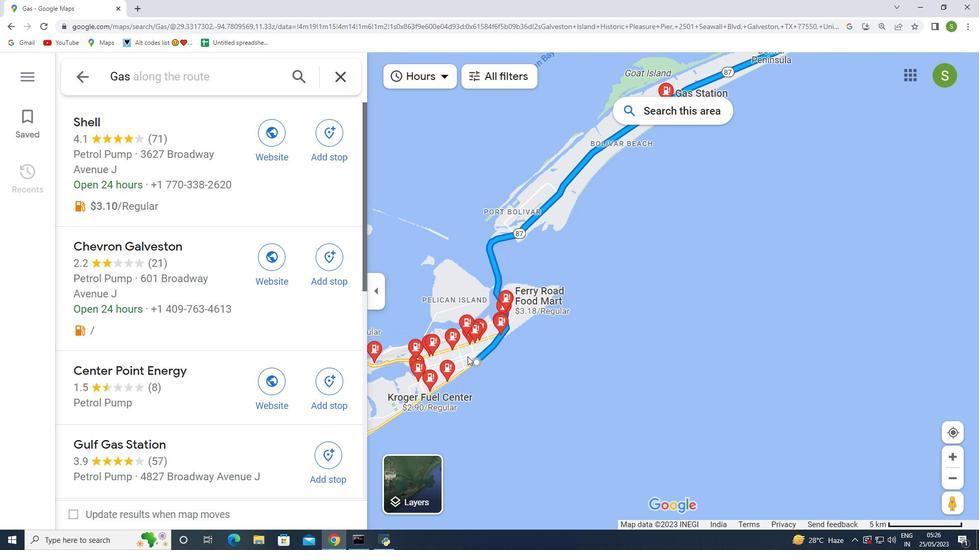 
Action: Mouse scrolled (465, 359) with delta (0, 0)
Screenshot: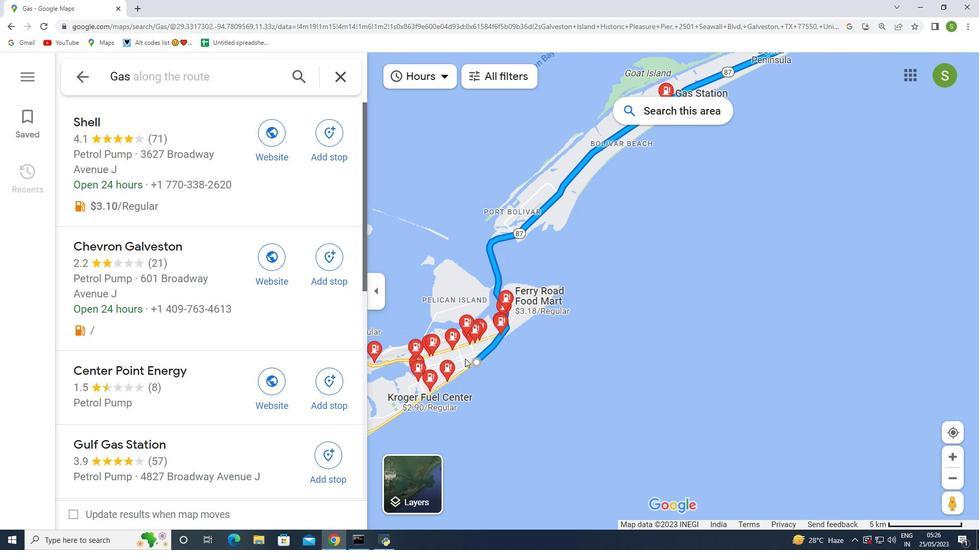 
Action: Mouse moved to (465, 359)
Screenshot: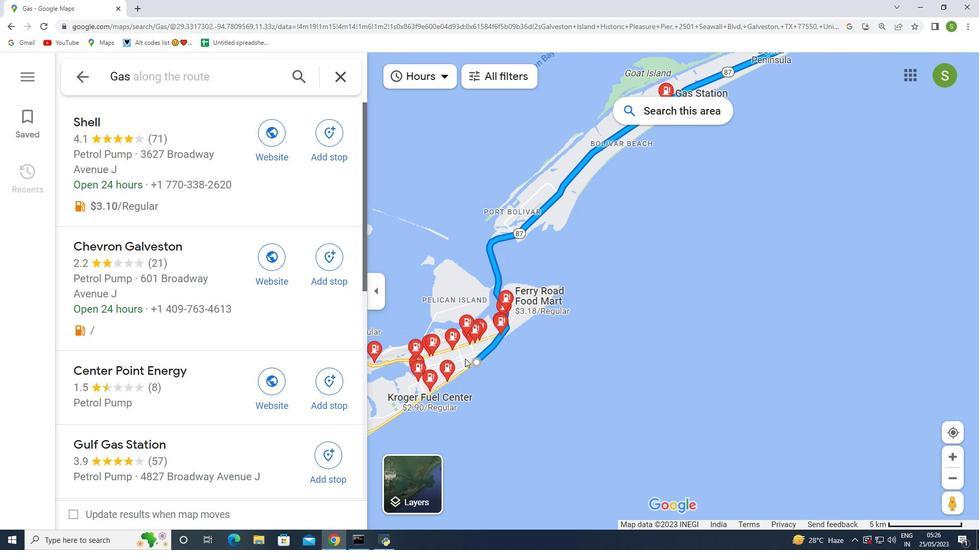 
Action: Mouse scrolled (465, 359) with delta (0, 0)
Screenshot: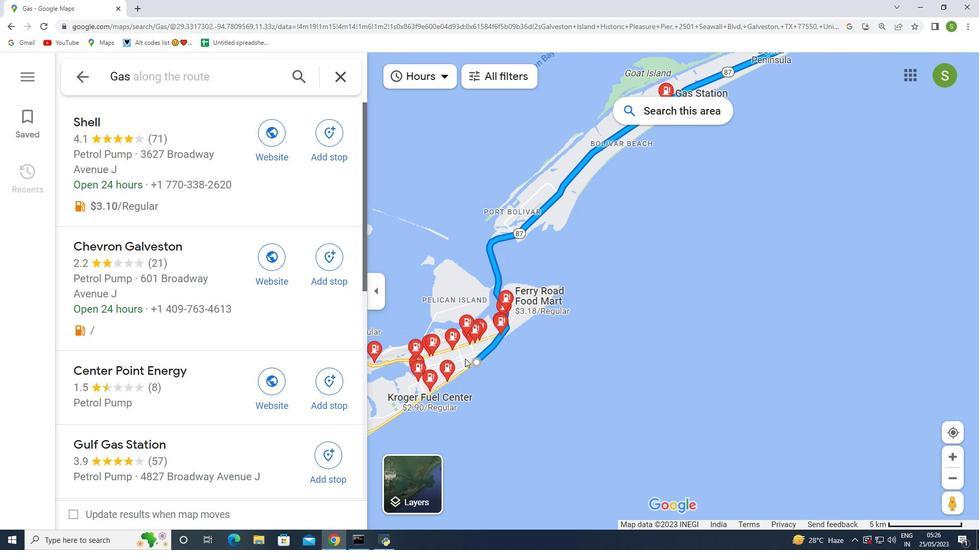 
Action: Mouse moved to (466, 358)
Screenshot: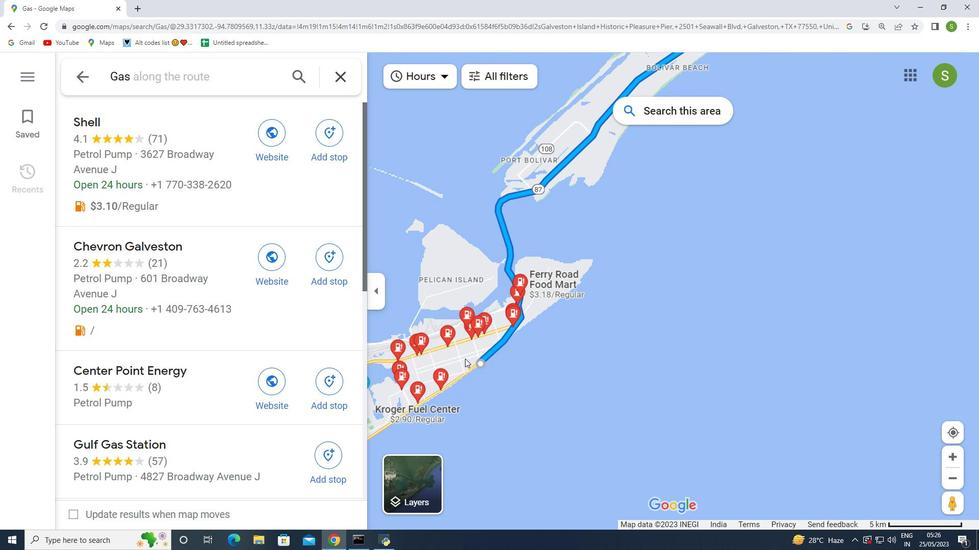 
Action: Mouse scrolled (466, 358) with delta (0, 0)
Screenshot: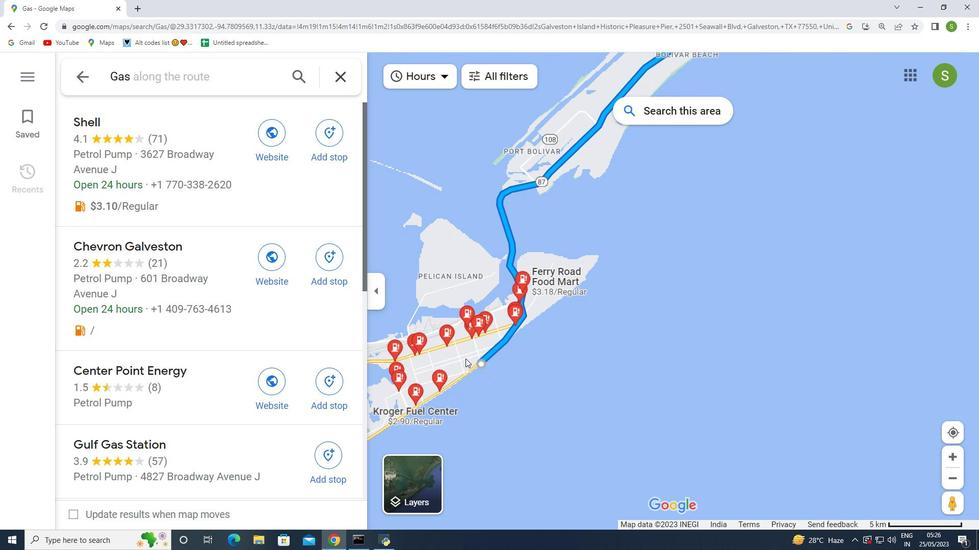 
Action: Mouse scrolled (466, 358) with delta (0, 0)
Screenshot: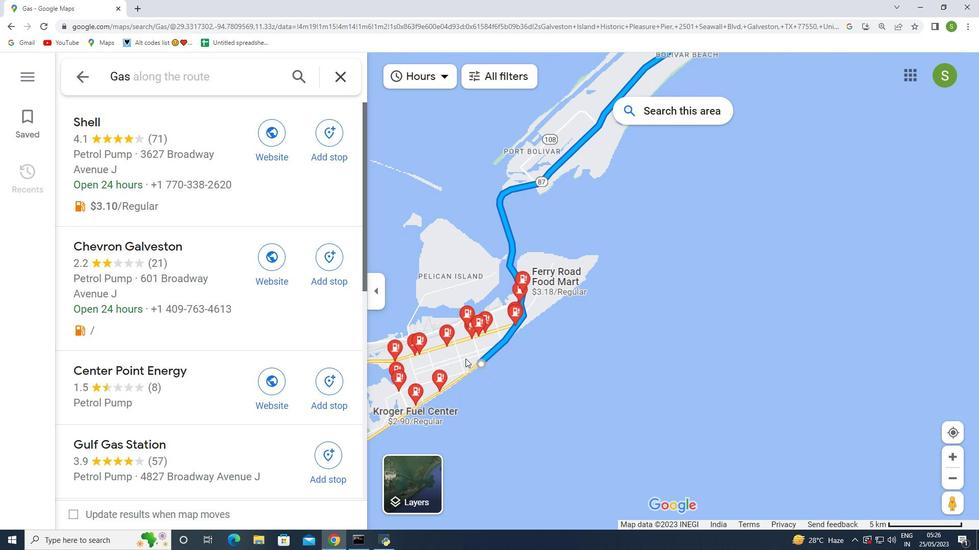 
Action: Mouse moved to (466, 358)
Screenshot: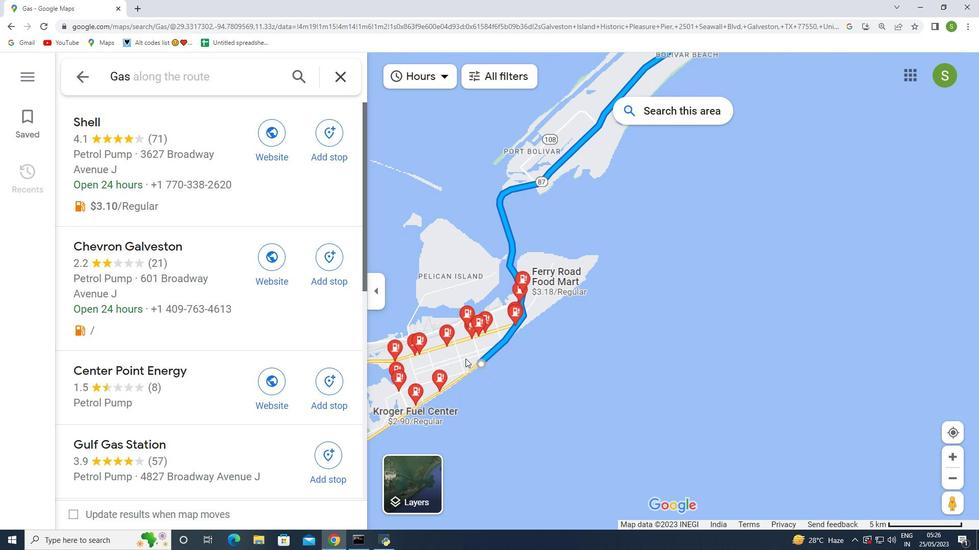 
Action: Mouse scrolled (466, 358) with delta (0, 0)
Screenshot: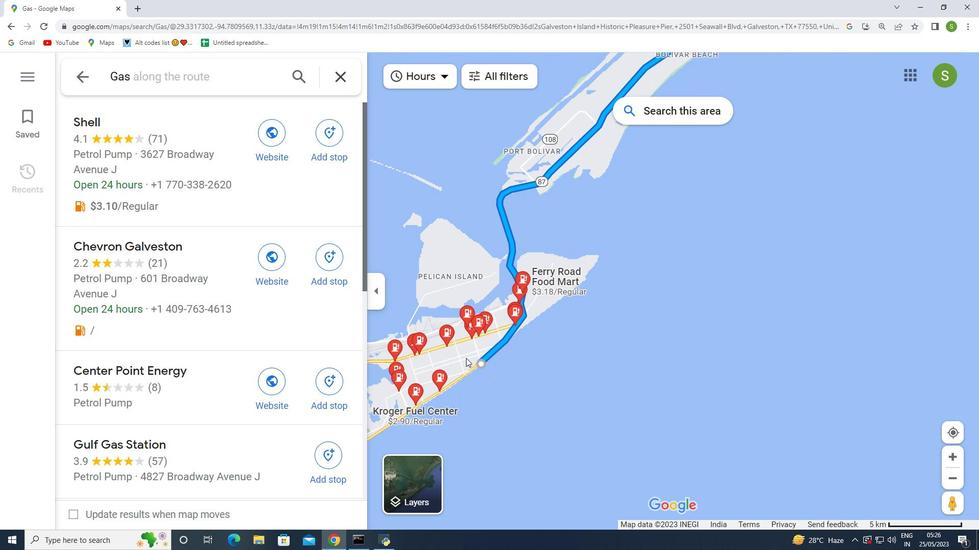
Action: Mouse scrolled (466, 358) with delta (0, 0)
Screenshot: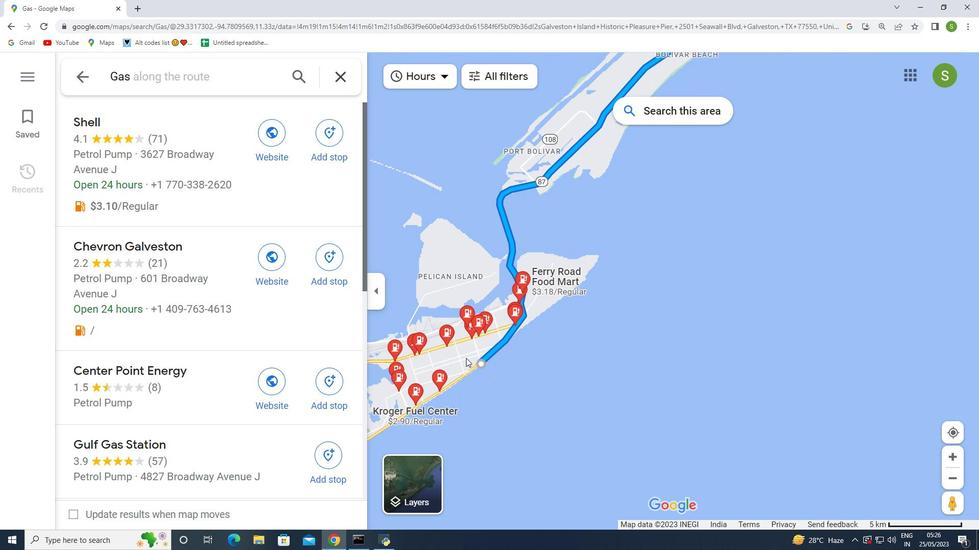 
Action: Mouse moved to (491, 349)
Screenshot: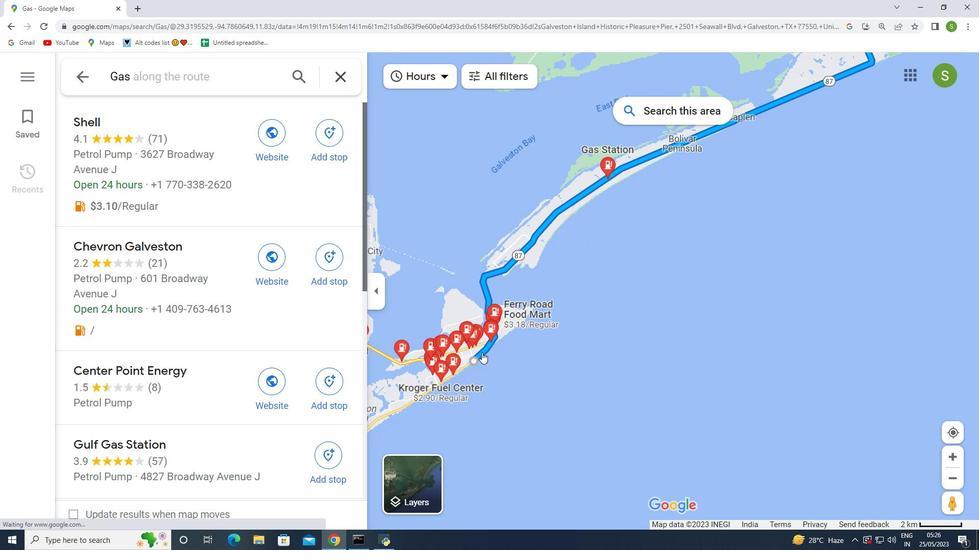 
Action: Mouse scrolled (491, 348) with delta (0, 0)
Screenshot: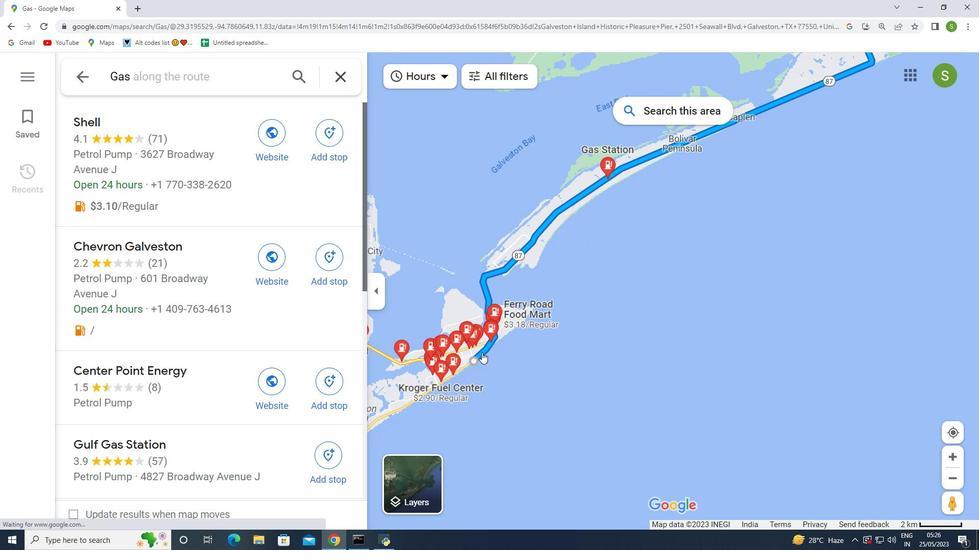 
Action: Mouse moved to (527, 325)
Screenshot: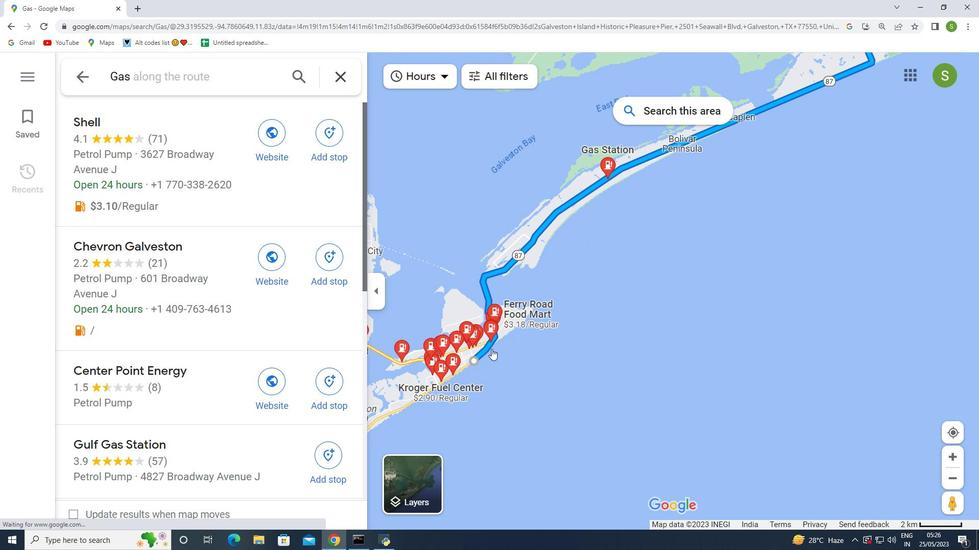 
Action: Mouse scrolled (492, 348) with delta (0, 0)
Screenshot: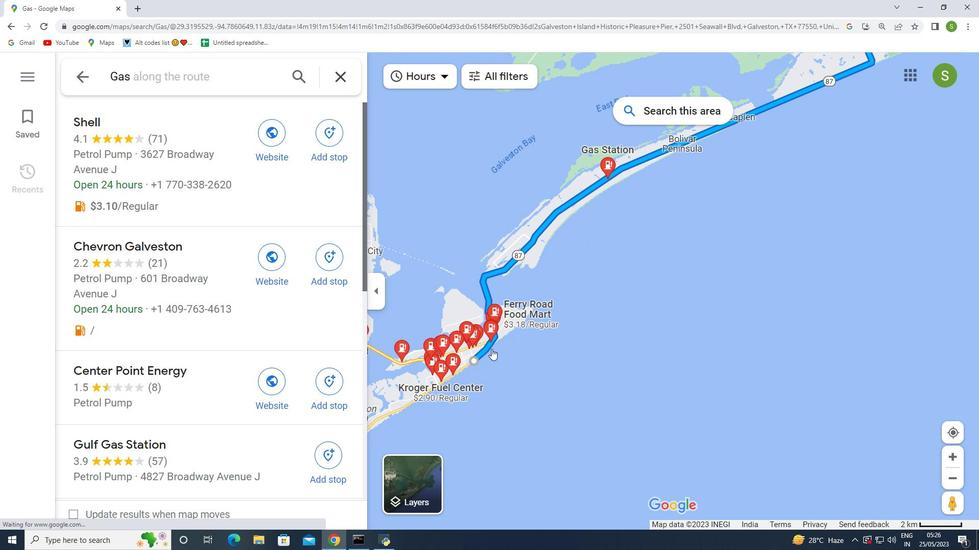 
Action: Mouse moved to (493, 317)
Screenshot: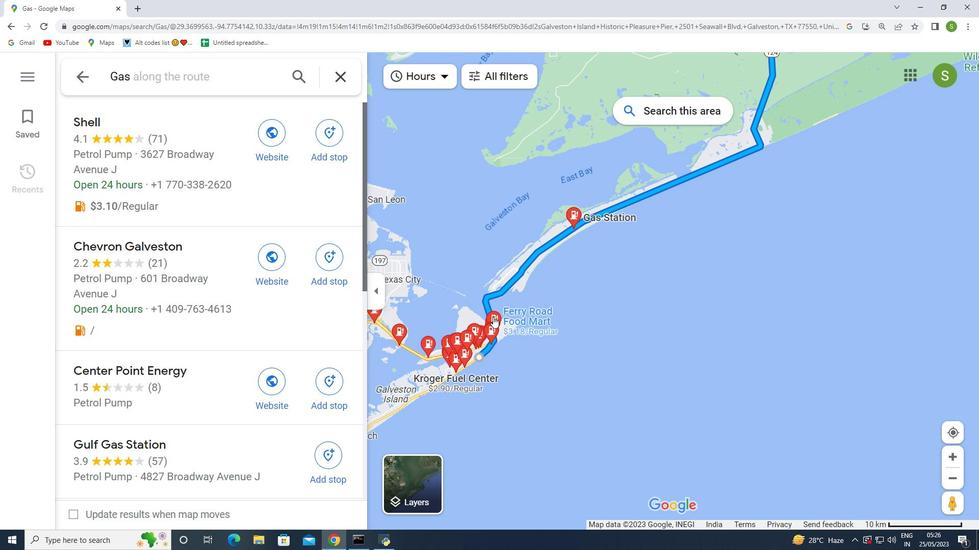 
Action: Mouse pressed left at (493, 317)
Screenshot: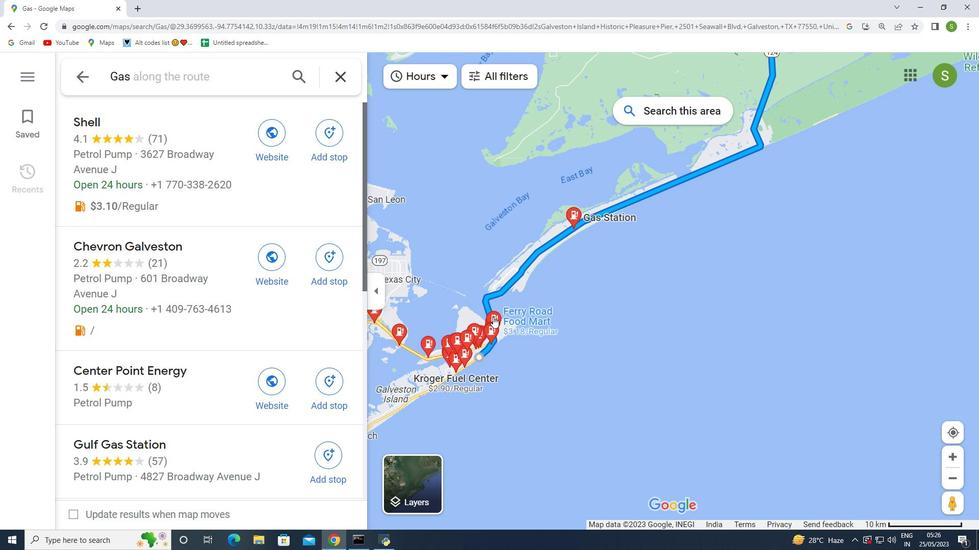 
Action: Mouse moved to (937, 402)
Screenshot: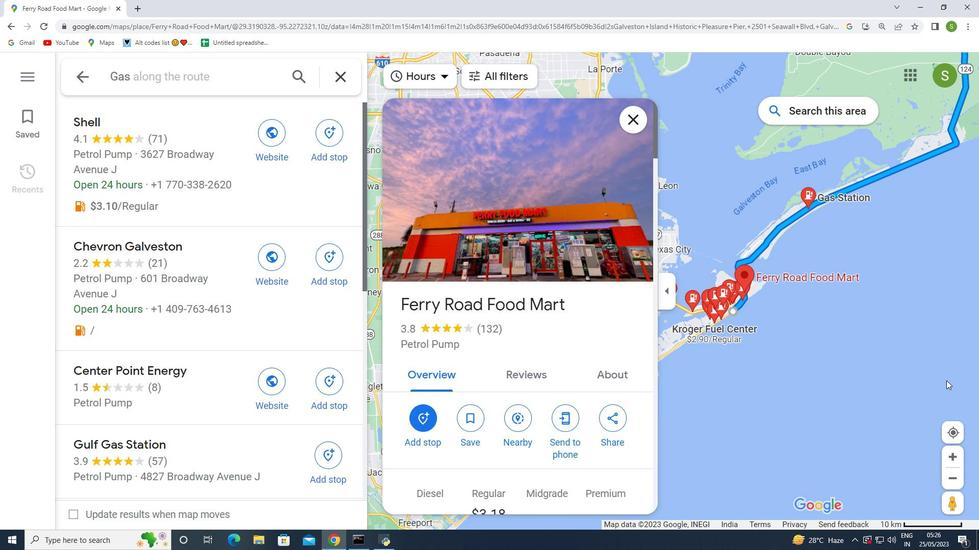 
Action: Mouse scrolled (937, 401) with delta (0, 0)
Screenshot: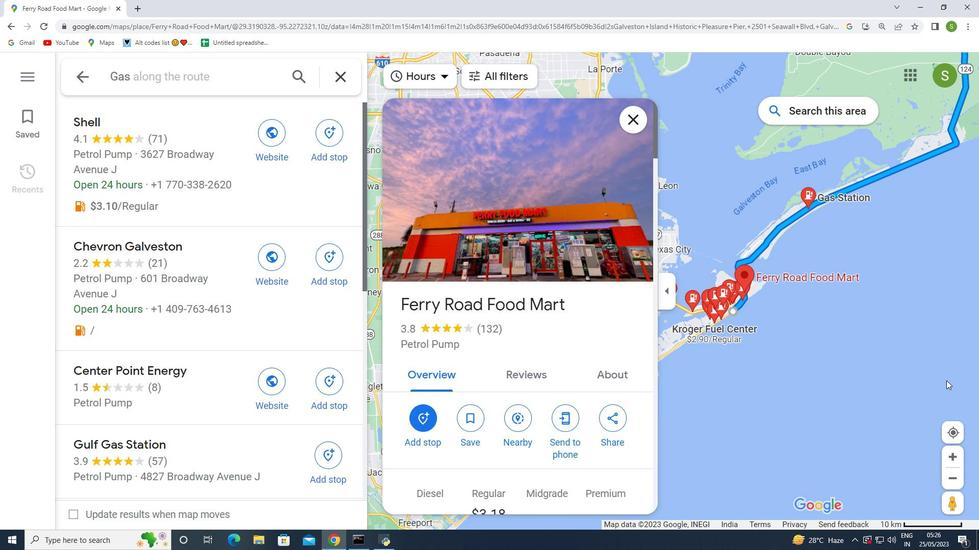 
Action: Mouse moved to (924, 386)
Screenshot: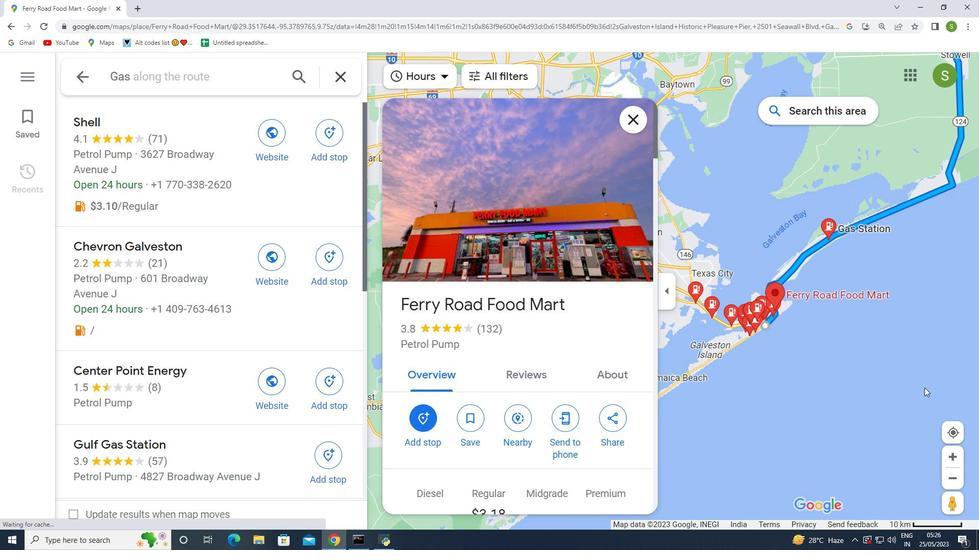 
Action: Mouse scrolled (924, 386) with delta (0, 0)
Screenshot: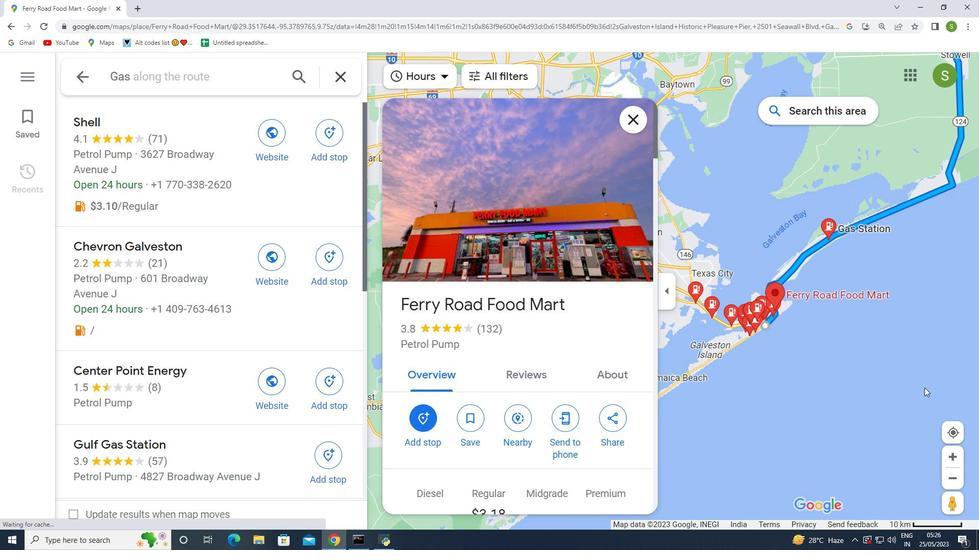 
Action: Mouse moved to (897, 355)
Screenshot: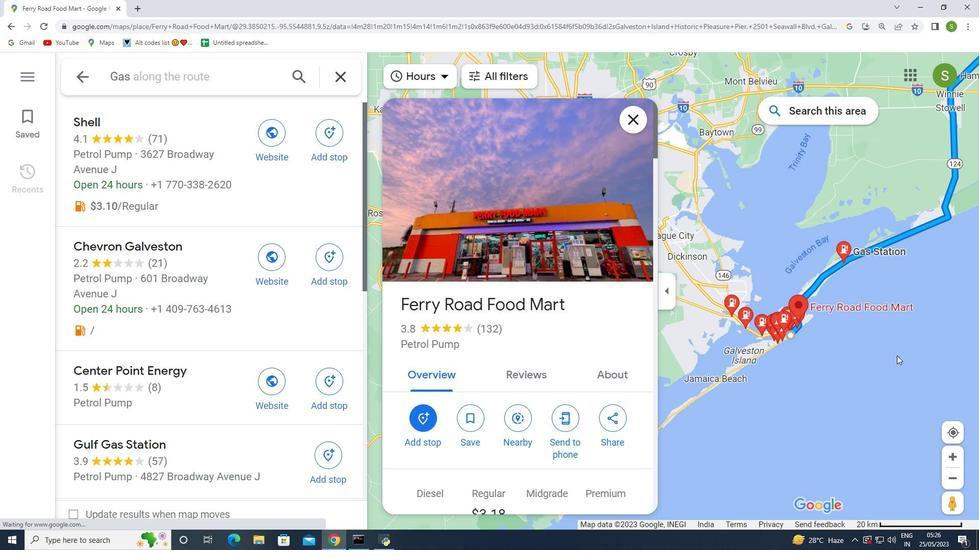 
Action: Mouse scrolled (897, 354) with delta (0, 0)
Screenshot: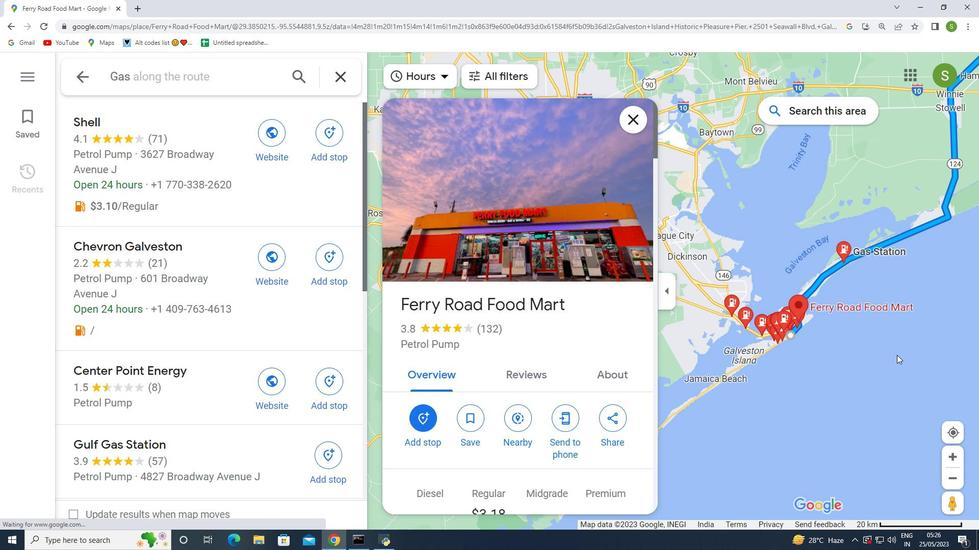 
Action: Mouse moved to (891, 358)
Screenshot: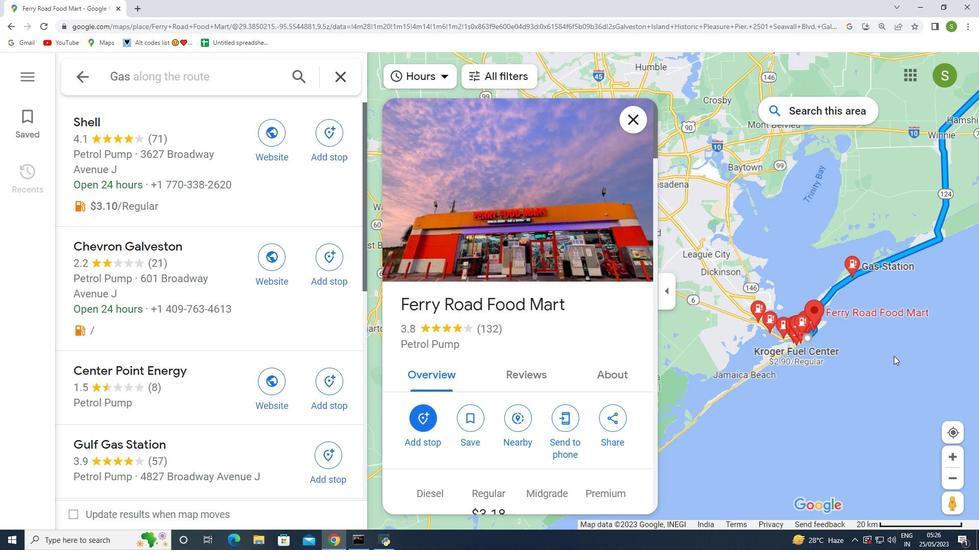 
Action: Mouse scrolled (891, 357) with delta (0, 0)
Screenshot: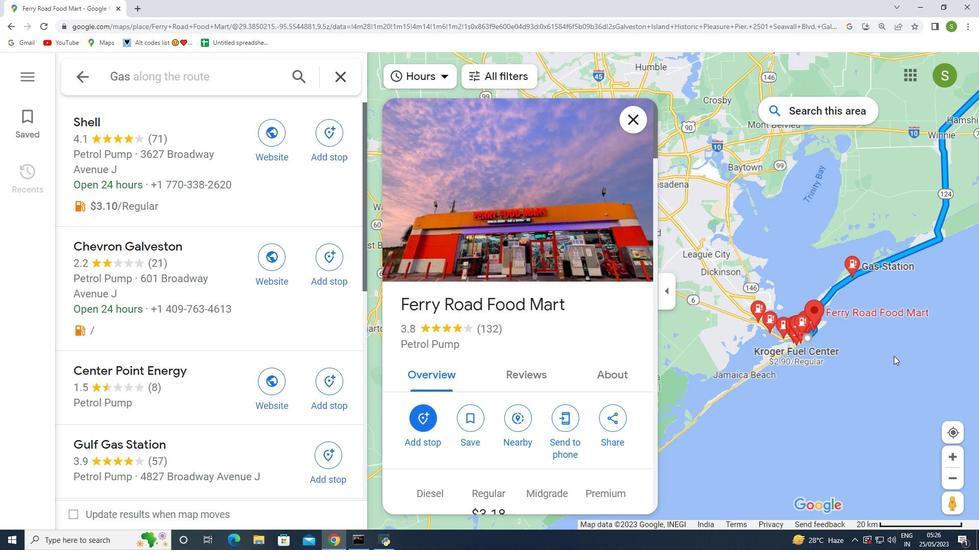 
Action: Mouse moved to (886, 363)
Screenshot: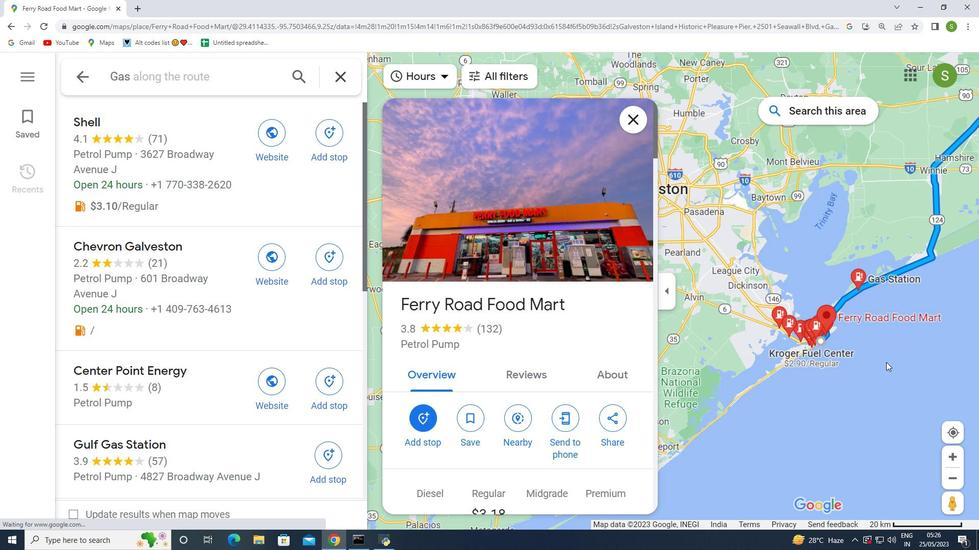 
Action: Mouse scrolled (886, 362) with delta (0, 0)
Screenshot: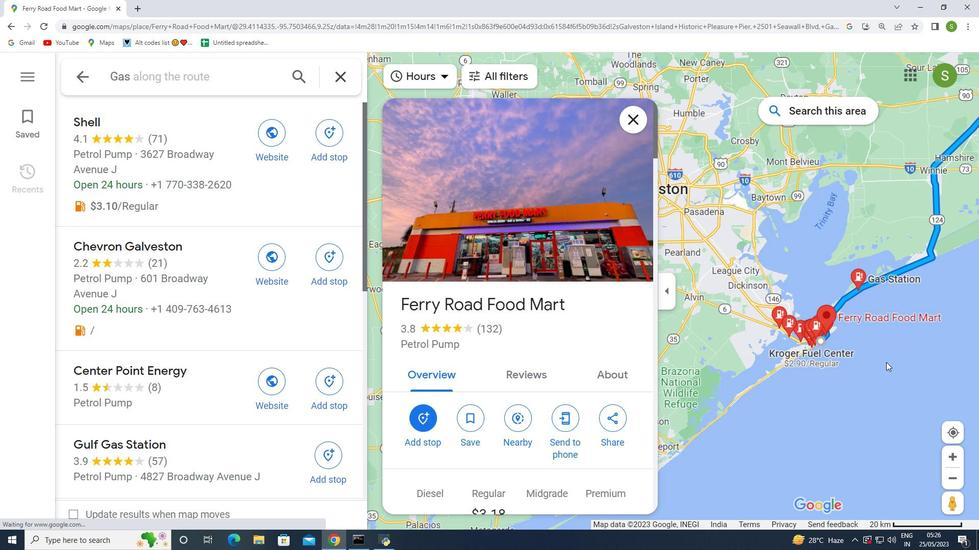 
Action: Mouse moved to (886, 364)
Screenshot: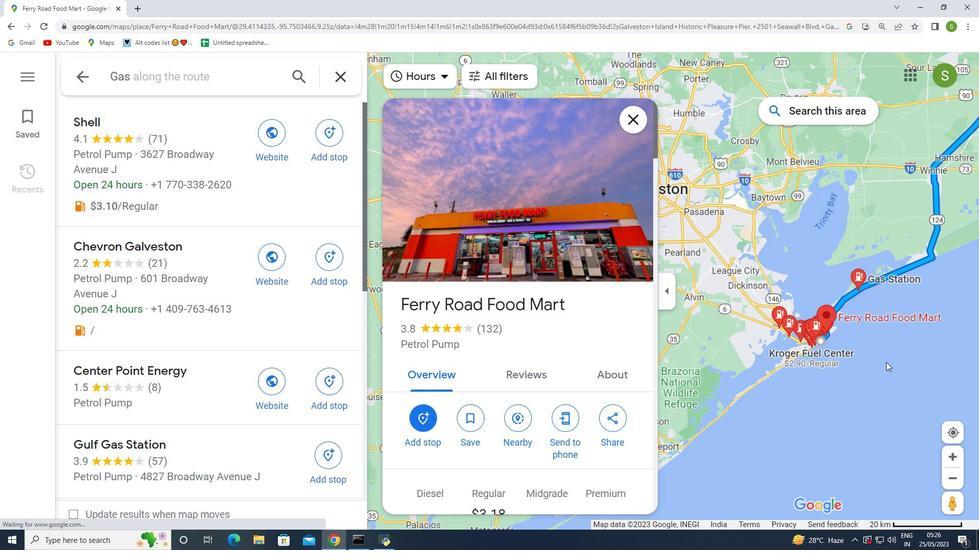 
Action: Mouse scrolled (886, 363) with delta (0, 0)
Screenshot: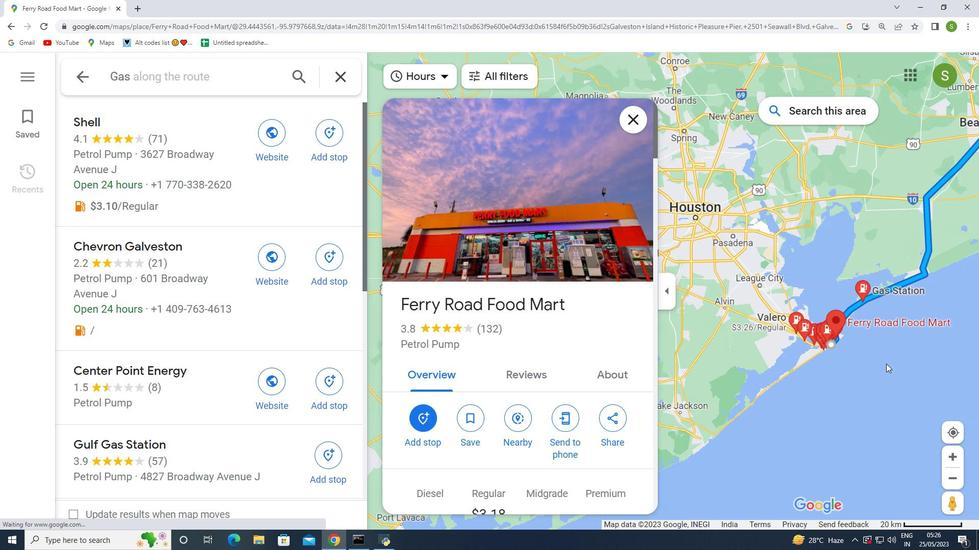 
Action: Mouse moved to (886, 363)
Screenshot: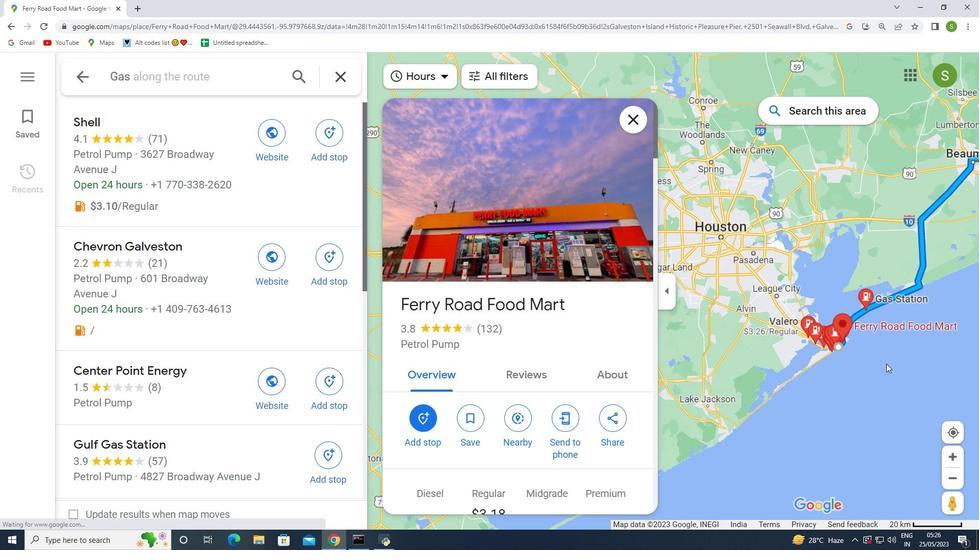
Action: Mouse scrolled (886, 363) with delta (0, 0)
Screenshot: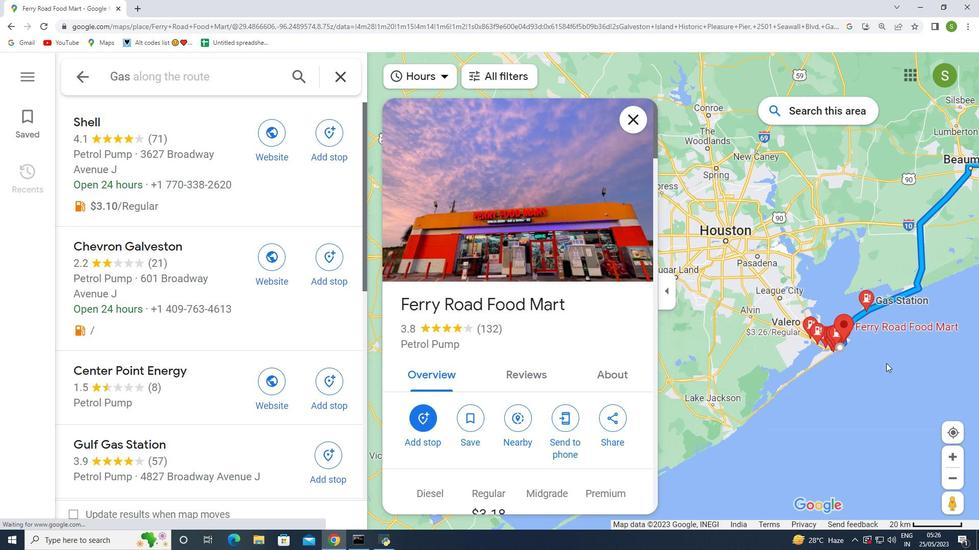 
Action: Mouse moved to (893, 323)
Screenshot: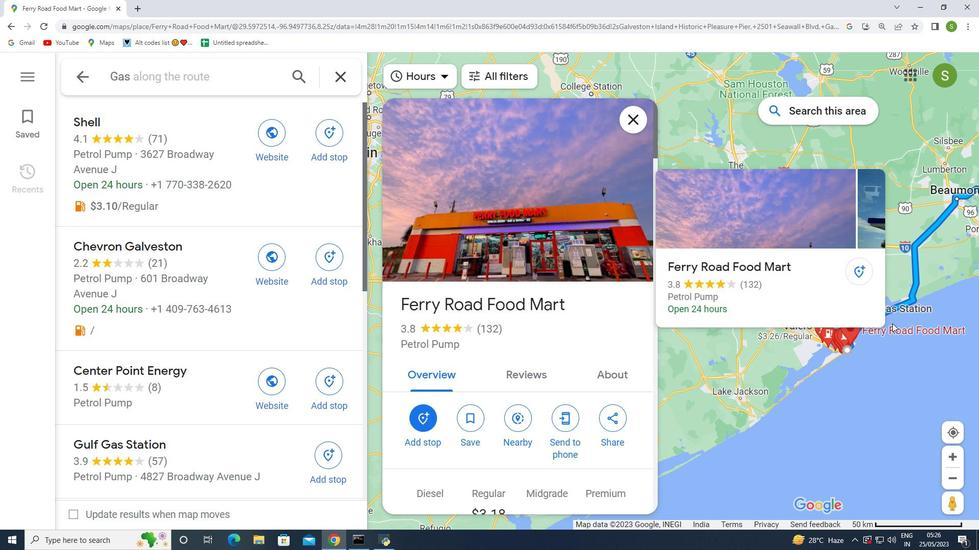 
Action: Mouse scrolled (893, 322) with delta (0, 0)
Screenshot: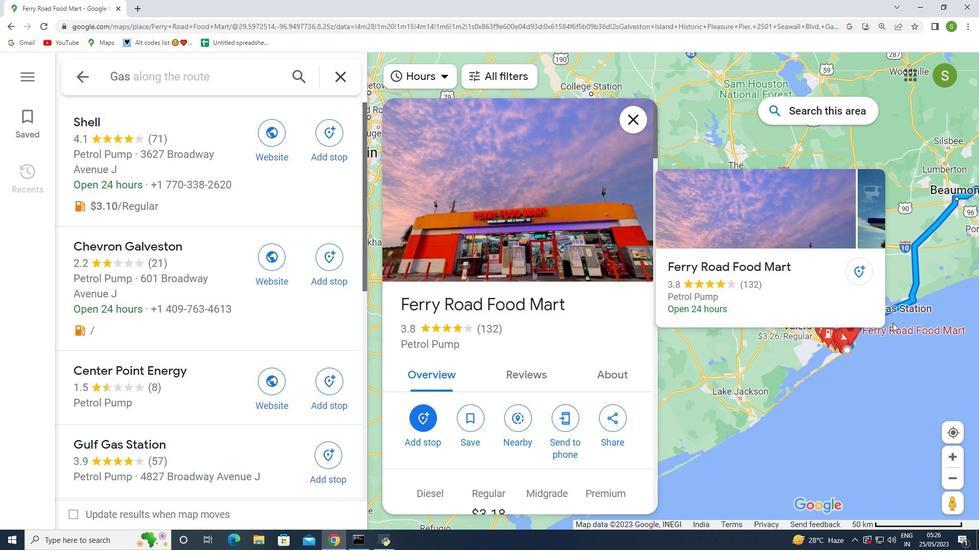 
Action: Mouse moved to (826, 279)
Screenshot: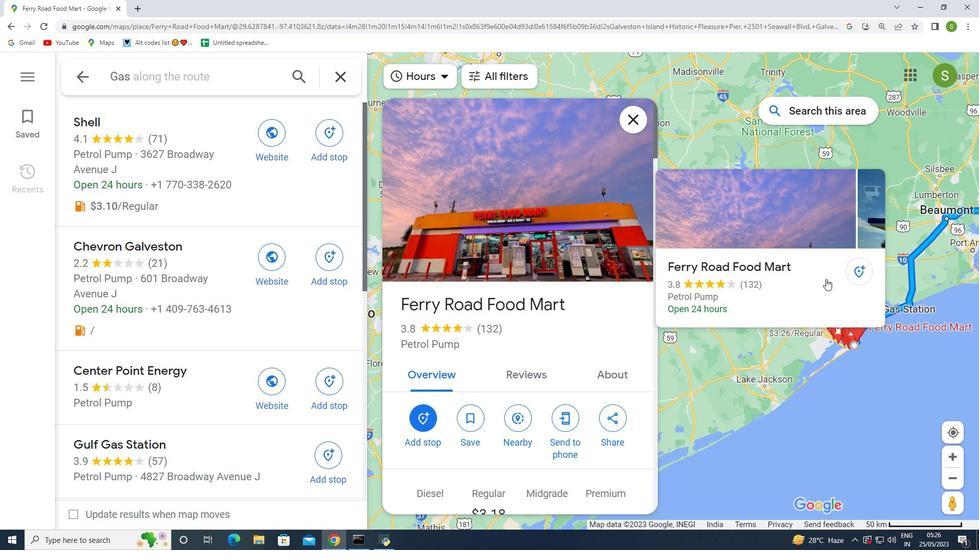 
Action: Mouse scrolled (826, 279) with delta (0, 0)
Screenshot: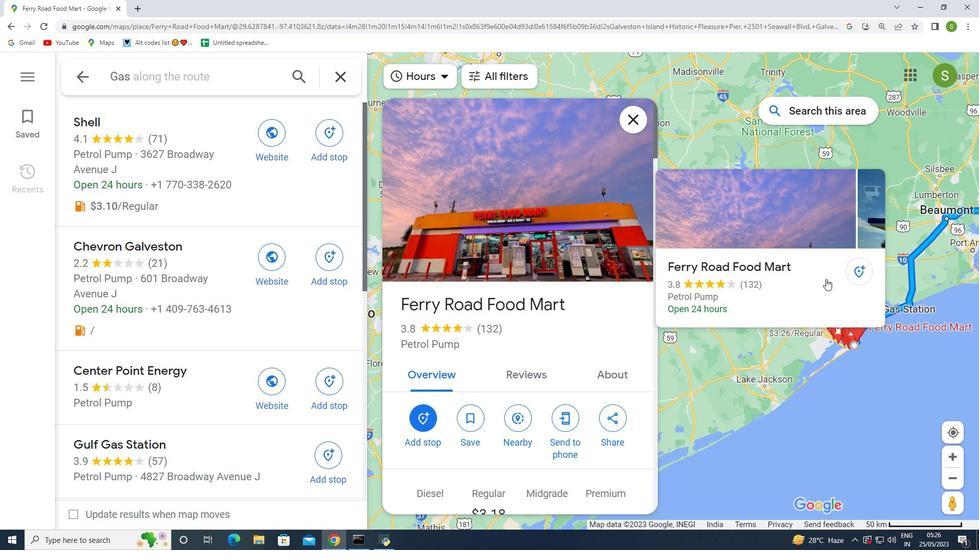 
Action: Mouse moved to (780, 284)
Screenshot: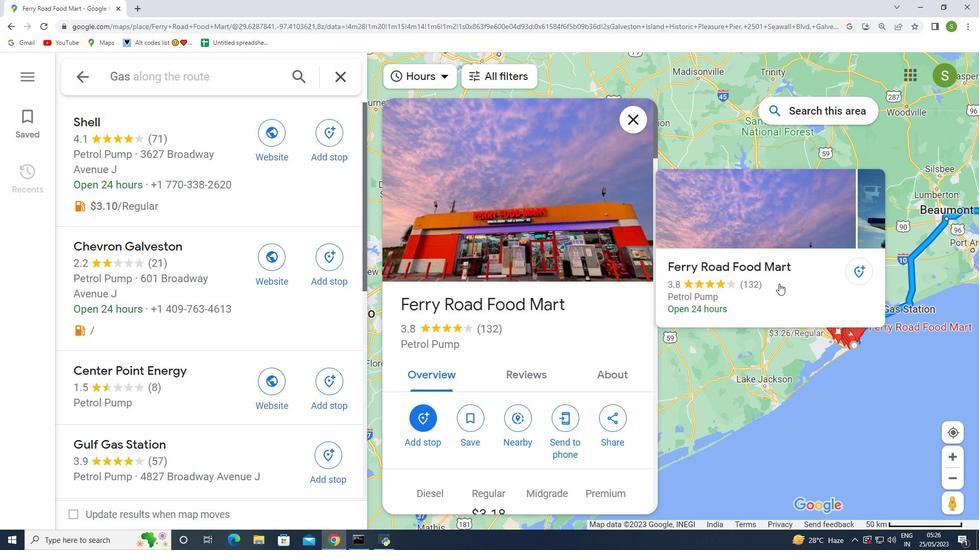 
Action: Mouse scrolled (780, 284) with delta (0, 0)
Screenshot: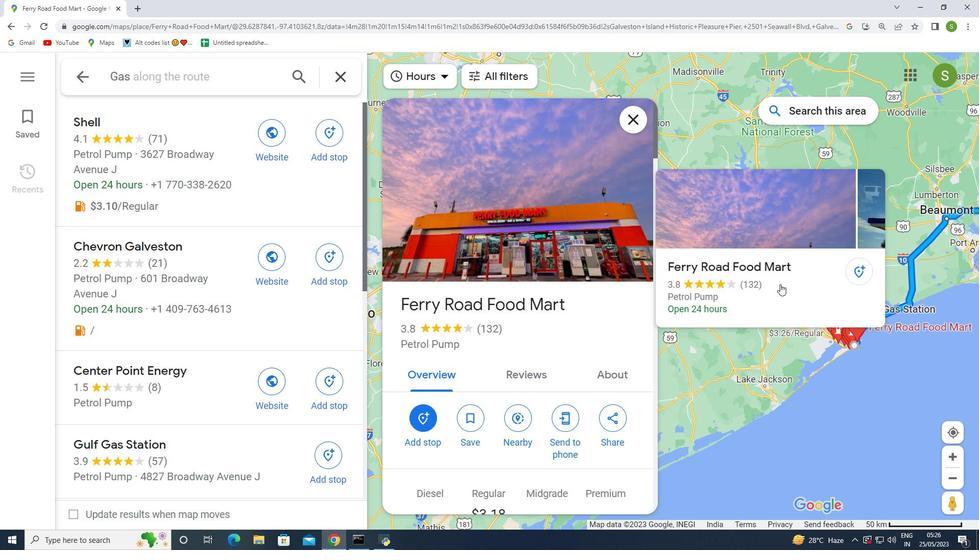 
Action: Mouse moved to (779, 284)
Screenshot: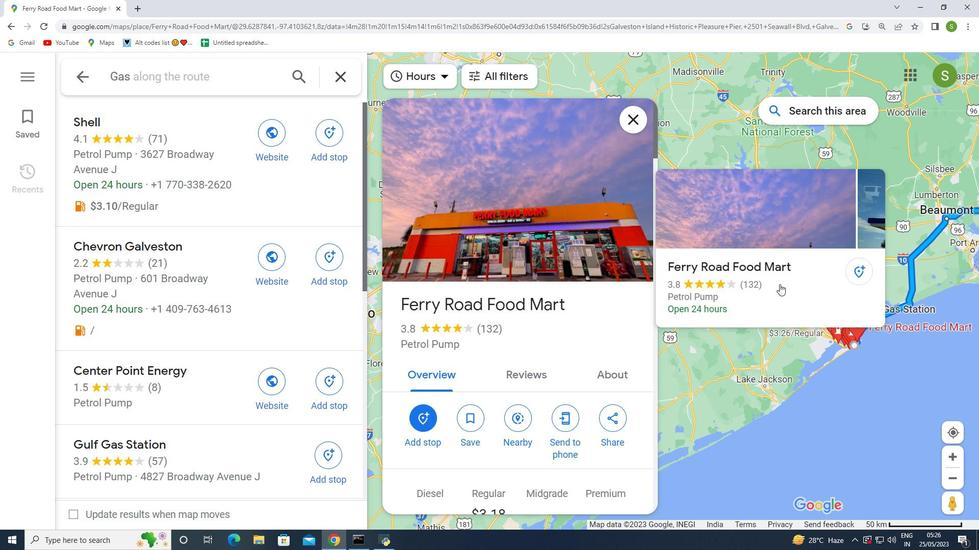 
Action: Mouse scrolled (779, 284) with delta (0, 0)
Screenshot: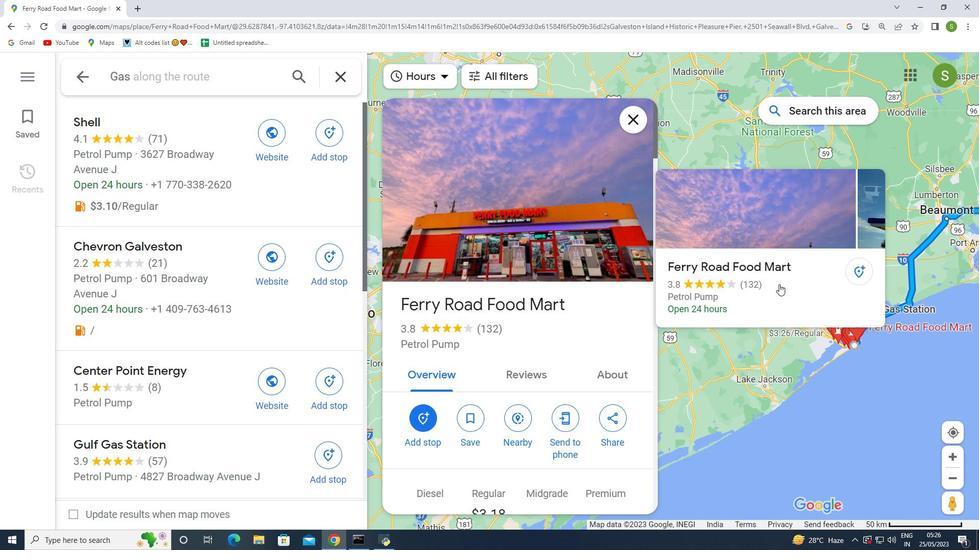 
Action: Mouse moved to (772, 279)
Screenshot: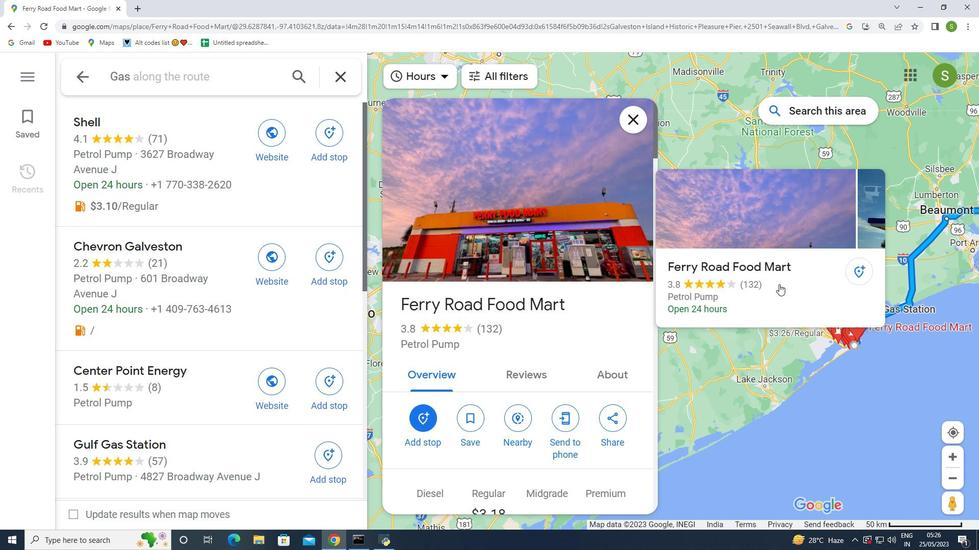 
Action: Mouse scrolled (772, 279) with delta (0, 0)
Screenshot: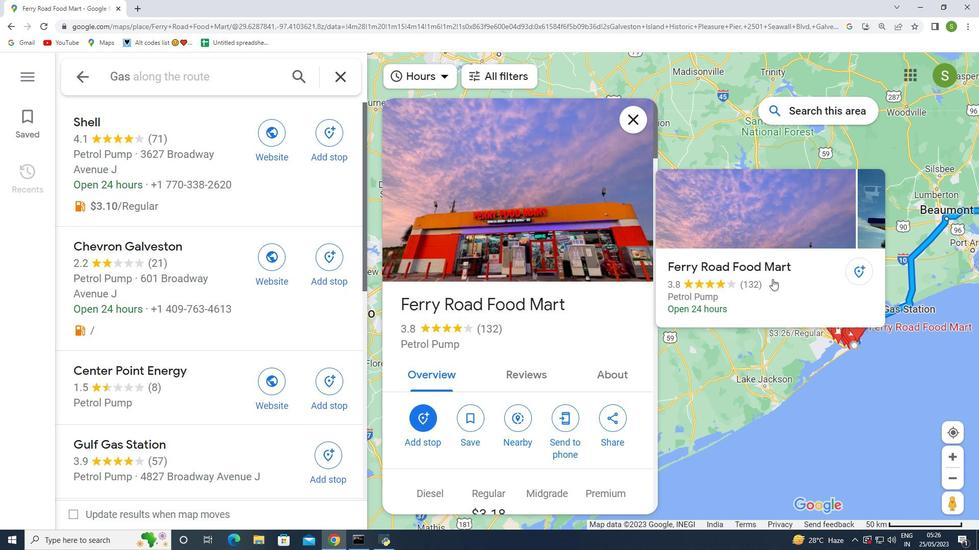 
Action: Mouse moved to (775, 288)
Screenshot: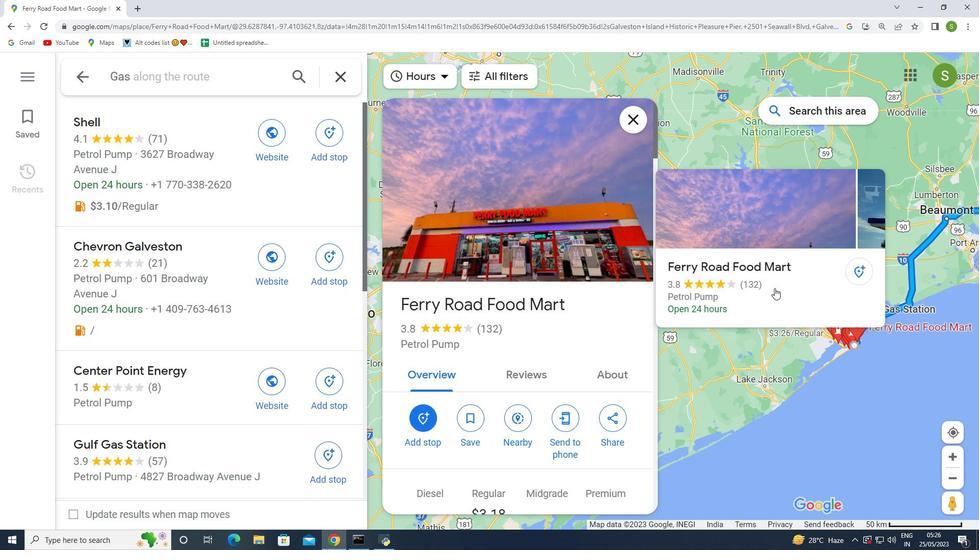 
Action: Mouse scrolled (775, 287) with delta (0, 0)
Screenshot: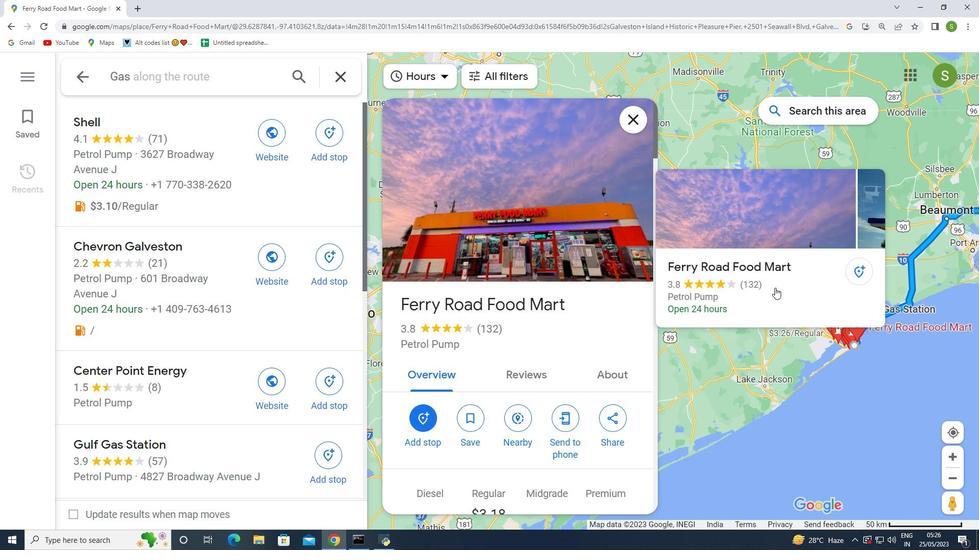 
Action: Mouse moved to (775, 294)
Screenshot: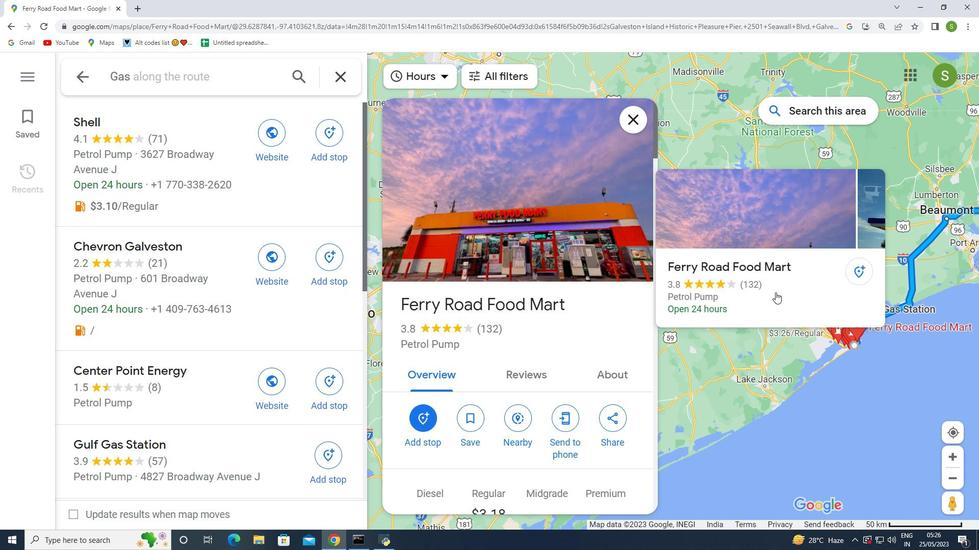 
Action: Mouse scrolled (775, 294) with delta (0, 0)
Screenshot: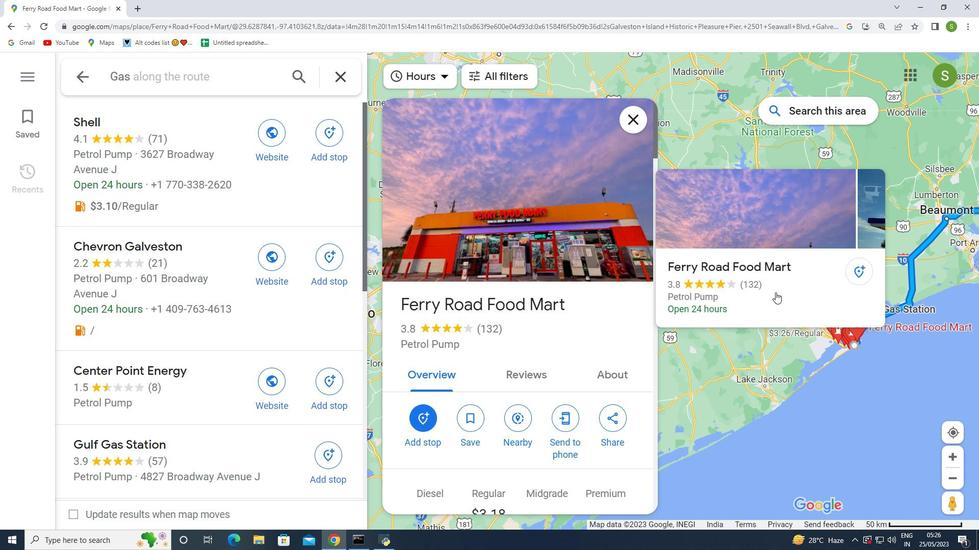 
Action: Mouse moved to (774, 298)
Screenshot: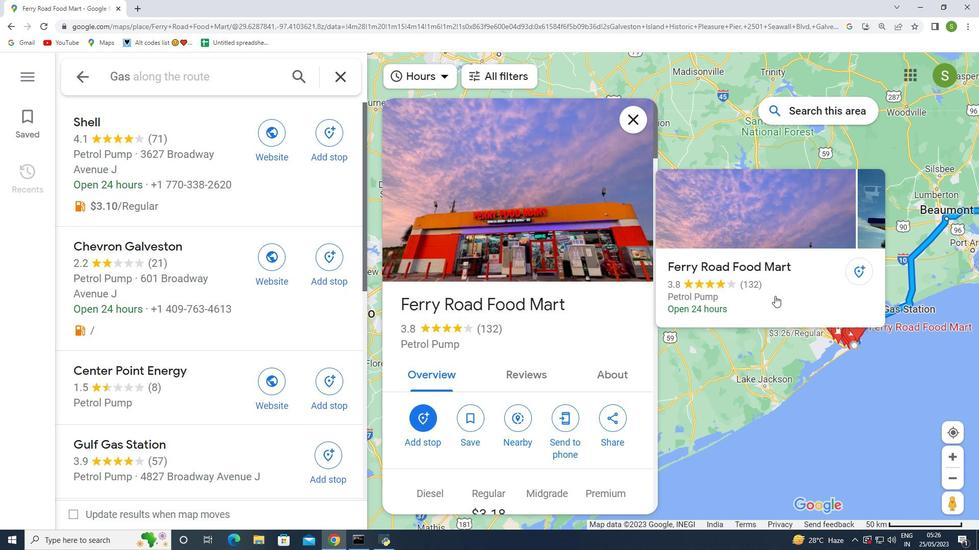 
Action: Mouse scrolled (774, 297) with delta (0, 0)
Screenshot: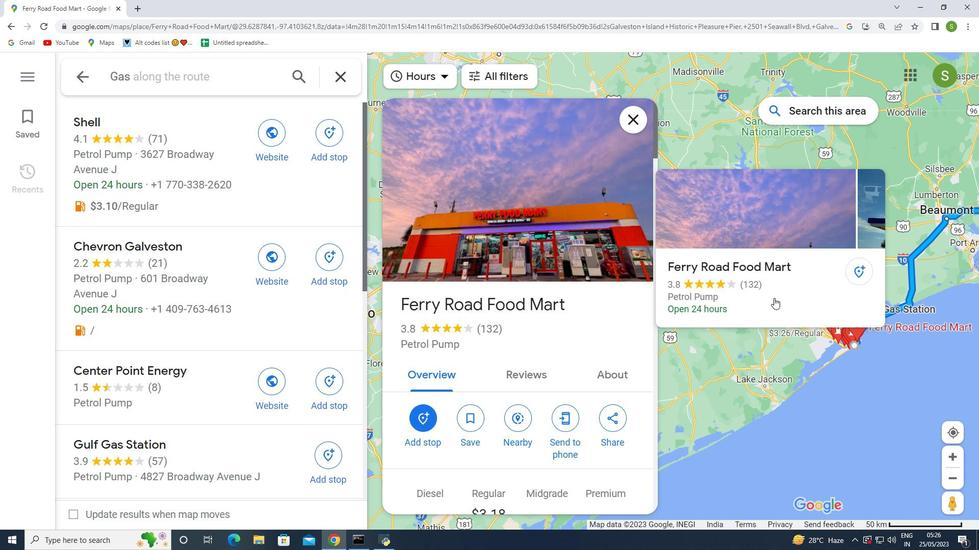 
Action: Mouse moved to (774, 296)
Screenshot: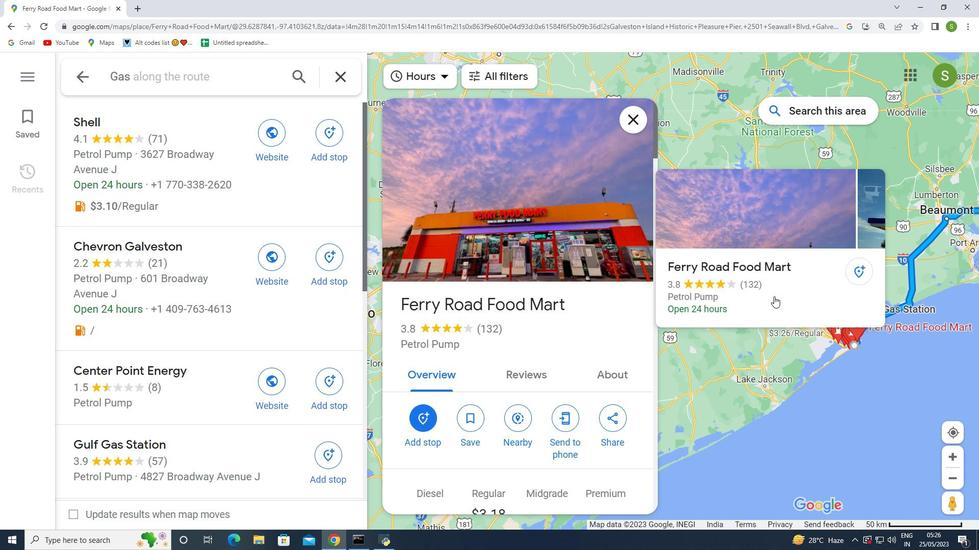 
Action: Mouse scrolled (774, 296) with delta (0, 0)
Screenshot: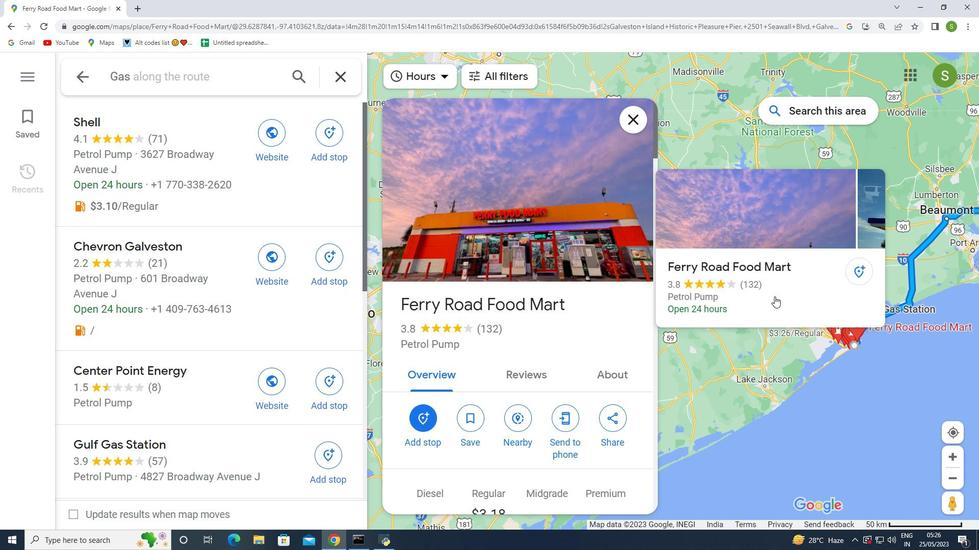 
Action: Mouse moved to (757, 332)
Screenshot: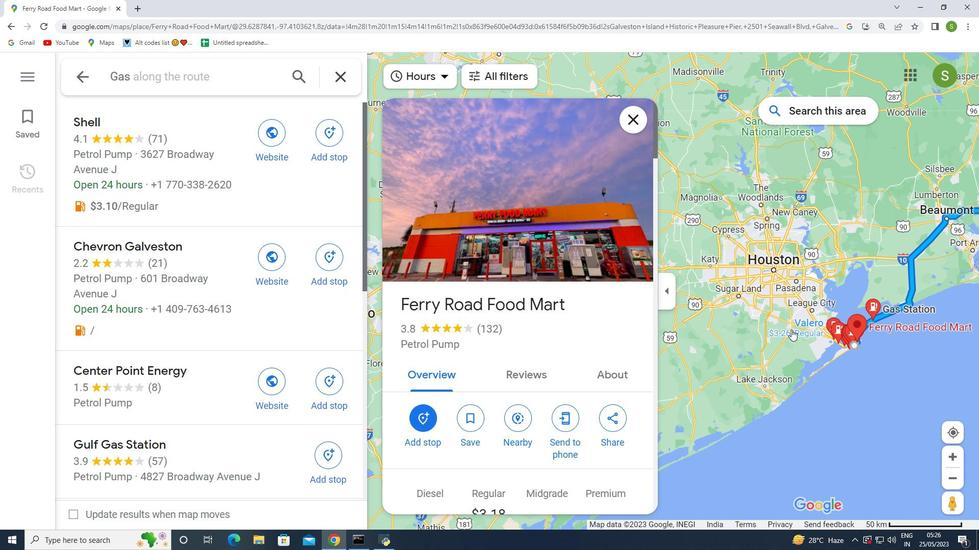 
Action: Mouse scrolled (771, 330) with delta (0, 0)
Screenshot: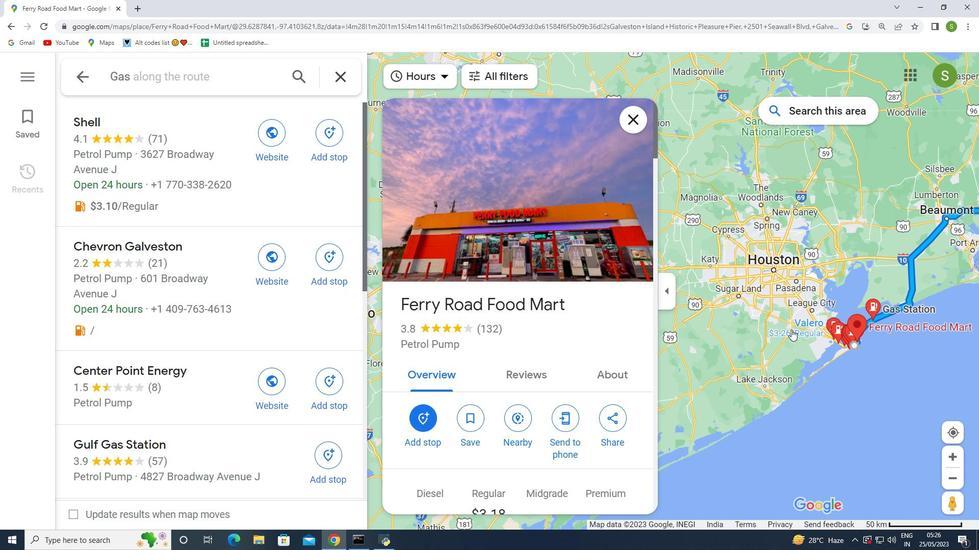 
Action: Mouse moved to (749, 332)
Screenshot: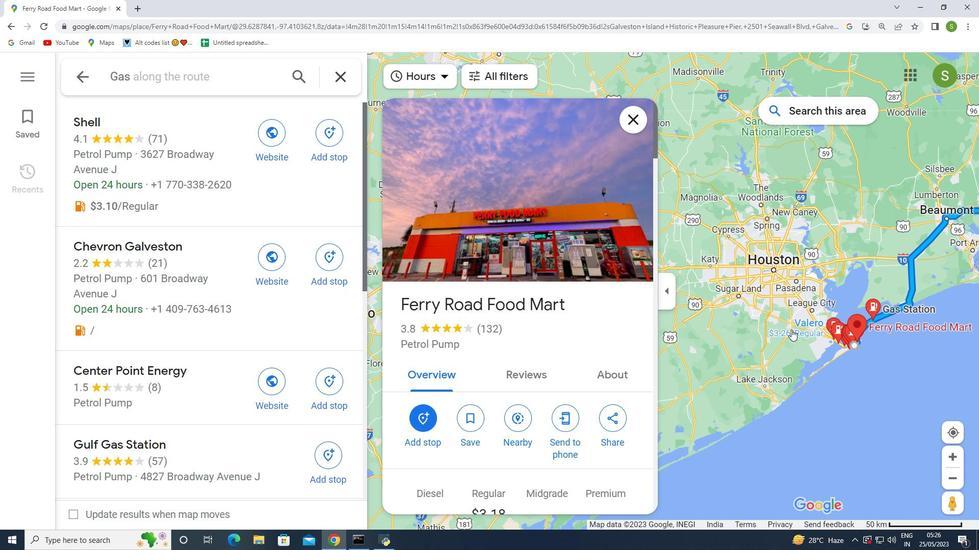 
Action: Mouse scrolled (749, 331) with delta (0, 0)
Screenshot: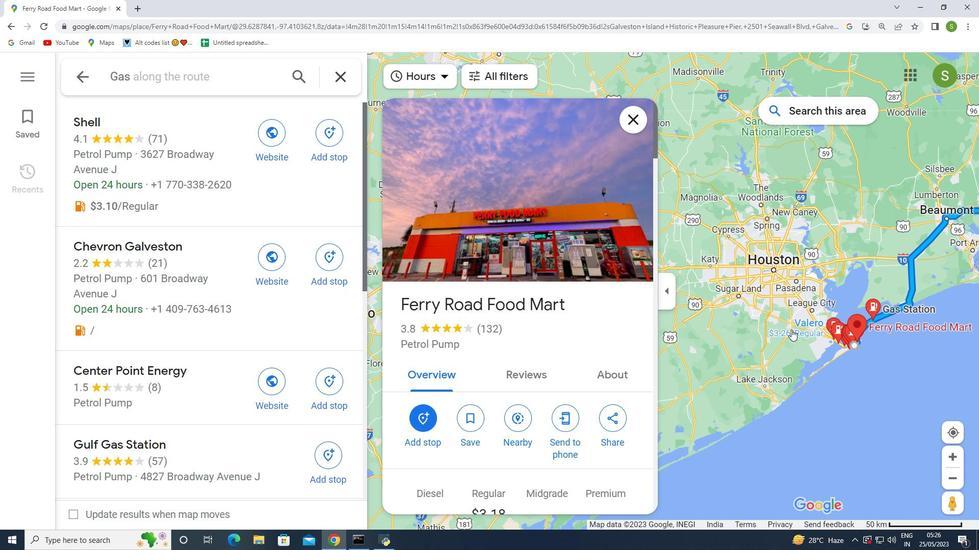 
Action: Mouse moved to (462, 326)
Screenshot: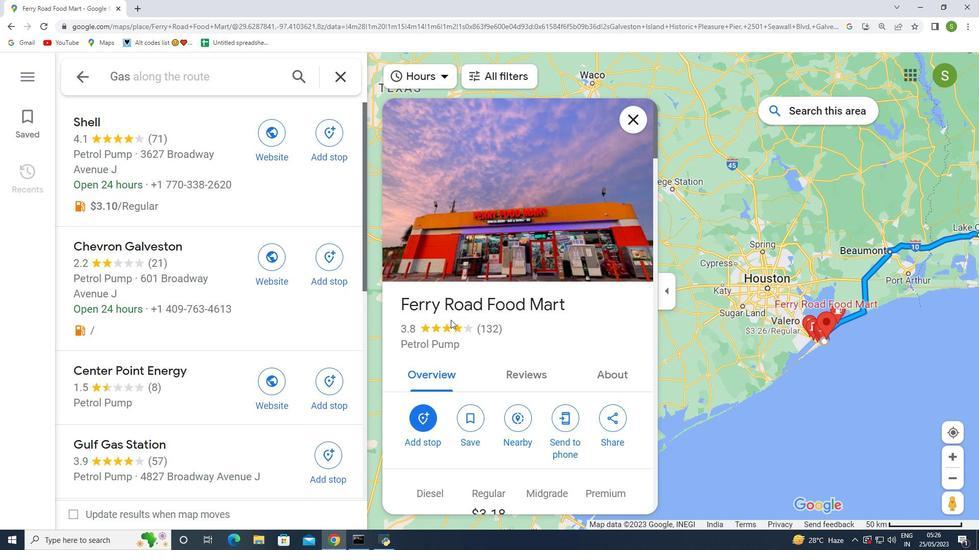 
Action: Mouse scrolled (460, 325) with delta (0, 0)
Screenshot: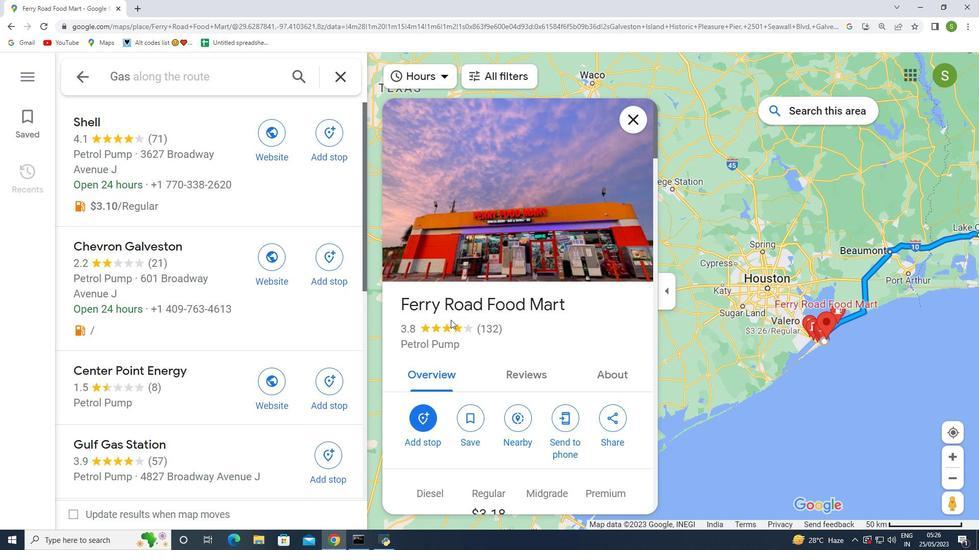 
Action: Mouse moved to (468, 331)
Screenshot: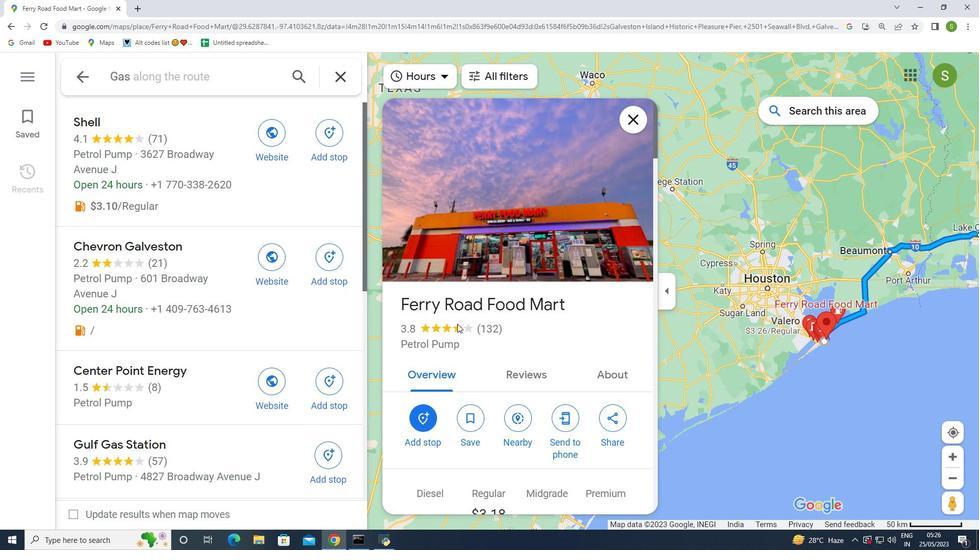 
Action: Mouse scrolled (468, 330) with delta (0, 0)
Screenshot: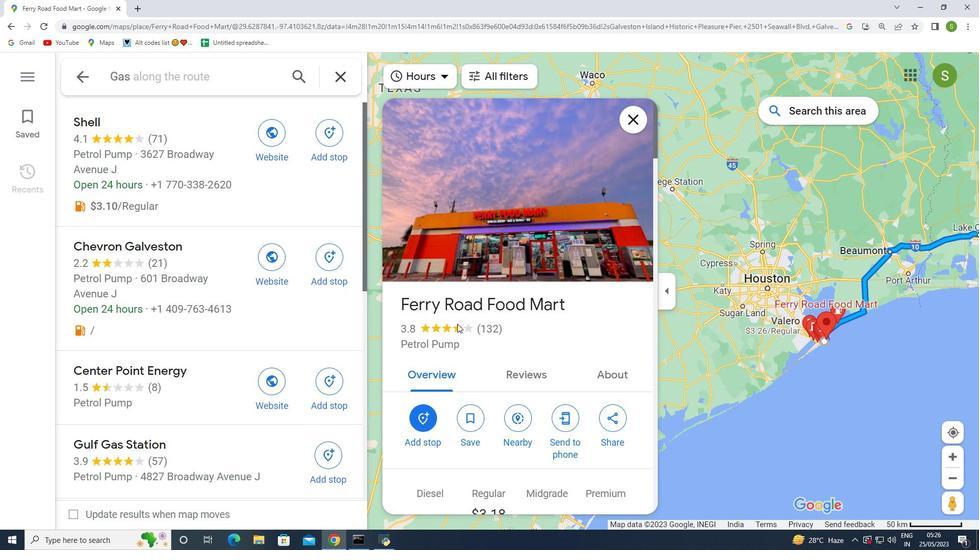 
Action: Mouse moved to (549, 320)
Screenshot: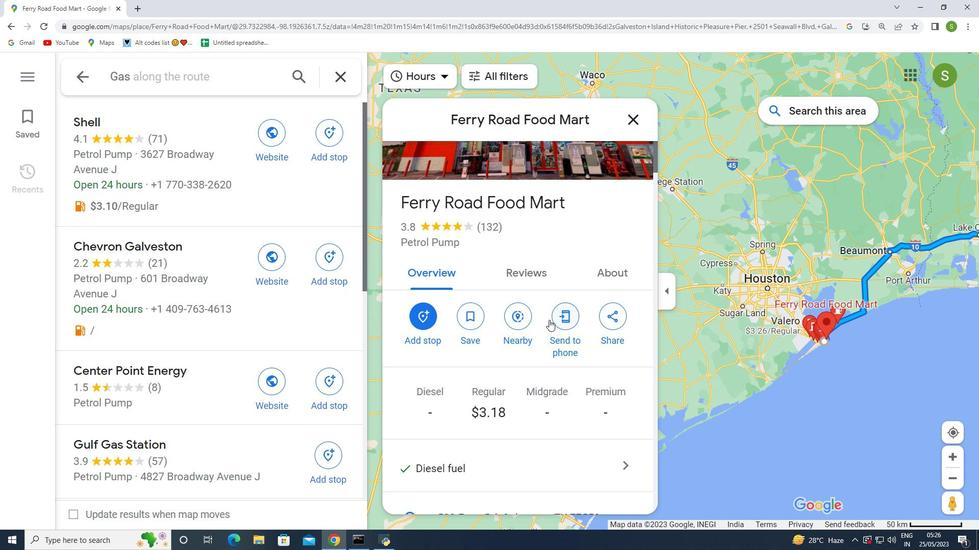 
Action: Mouse scrolled (549, 320) with delta (0, 0)
Screenshot: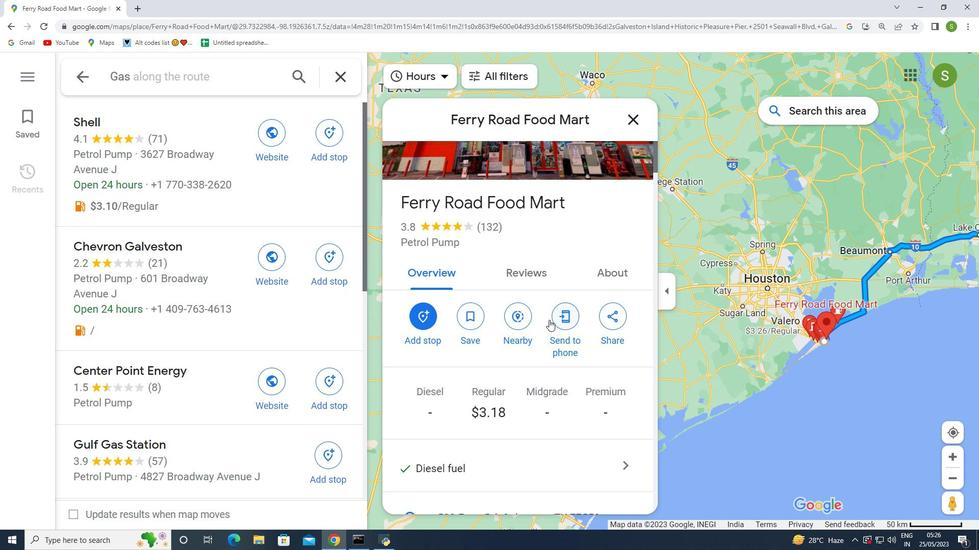 
Action: Mouse moved to (530, 312)
Screenshot: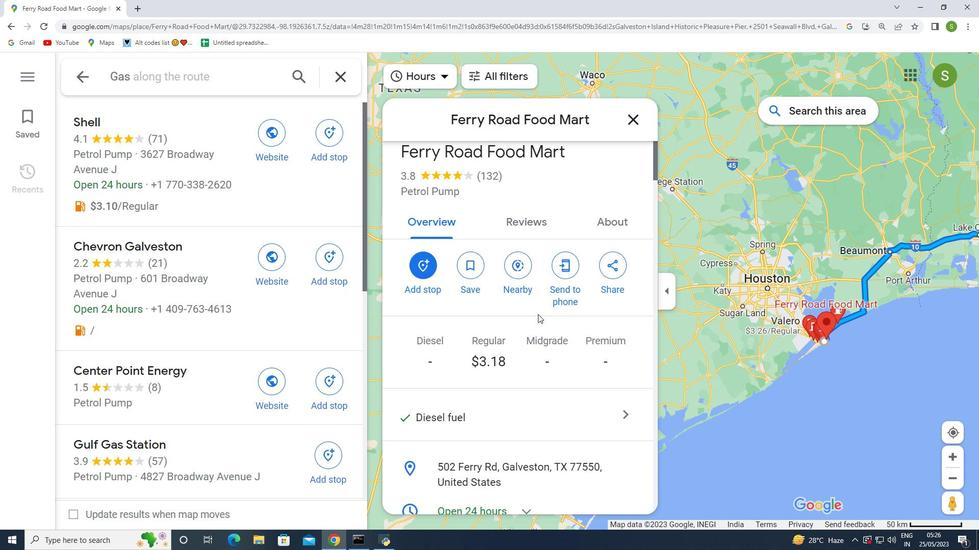 
Action: Mouse scrolled (530, 311) with delta (0, 0)
Screenshot: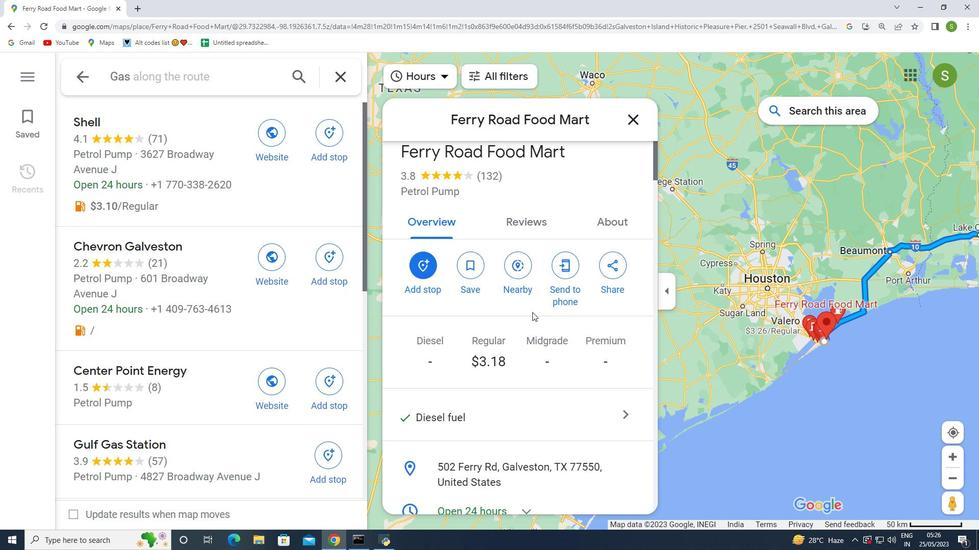 
Action: Mouse scrolled (530, 311) with delta (0, 0)
Screenshot: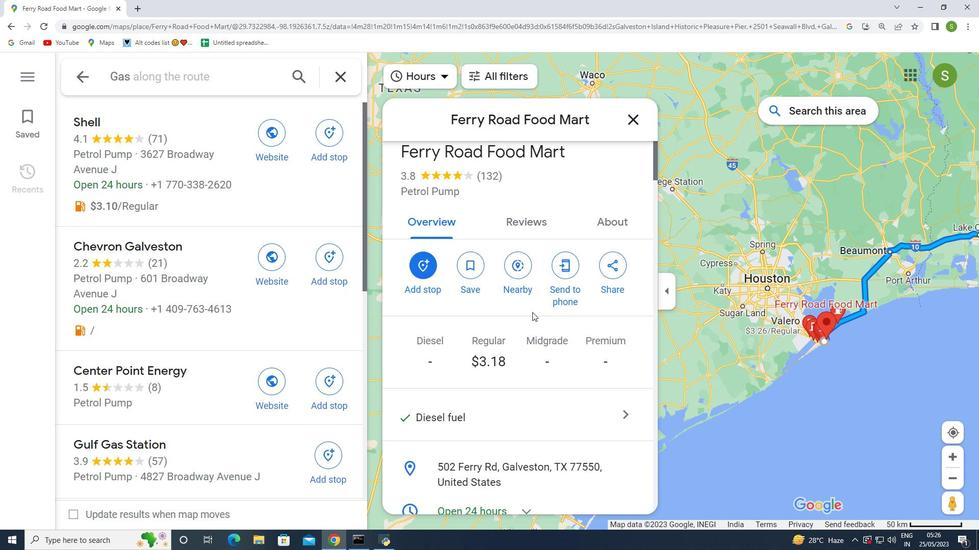 
Action: Mouse scrolled (530, 311) with delta (0, 0)
Screenshot: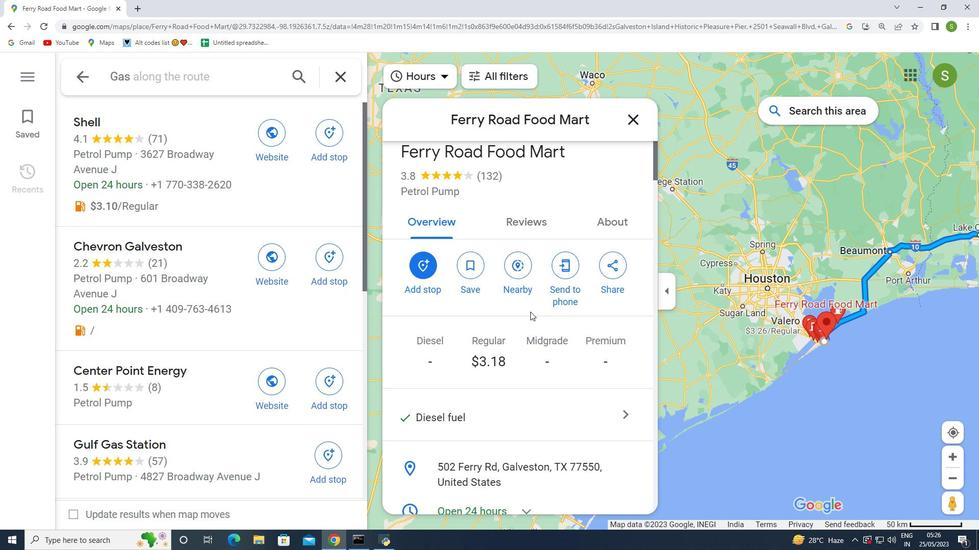 
Action: Mouse scrolled (530, 311) with delta (0, 0)
Screenshot: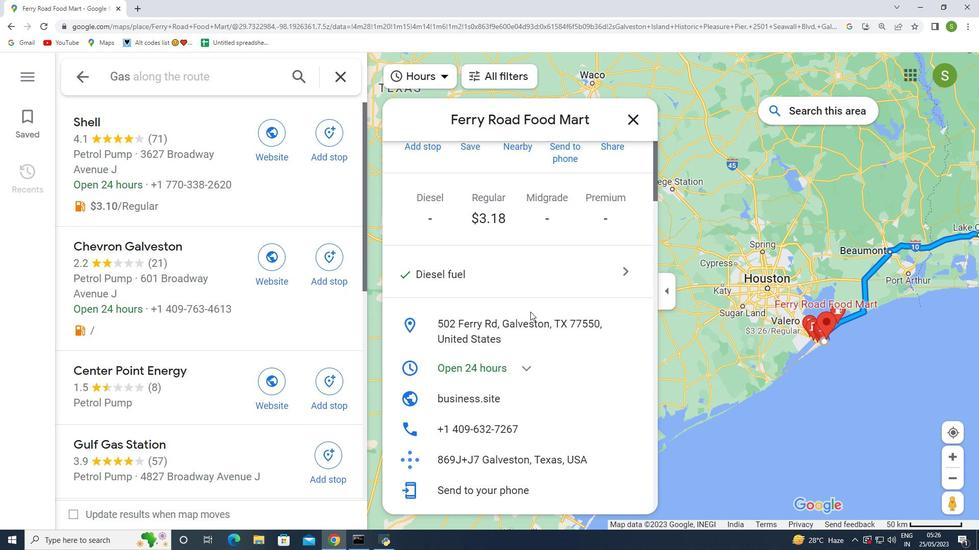 
Action: Mouse scrolled (530, 311) with delta (0, 0)
Screenshot: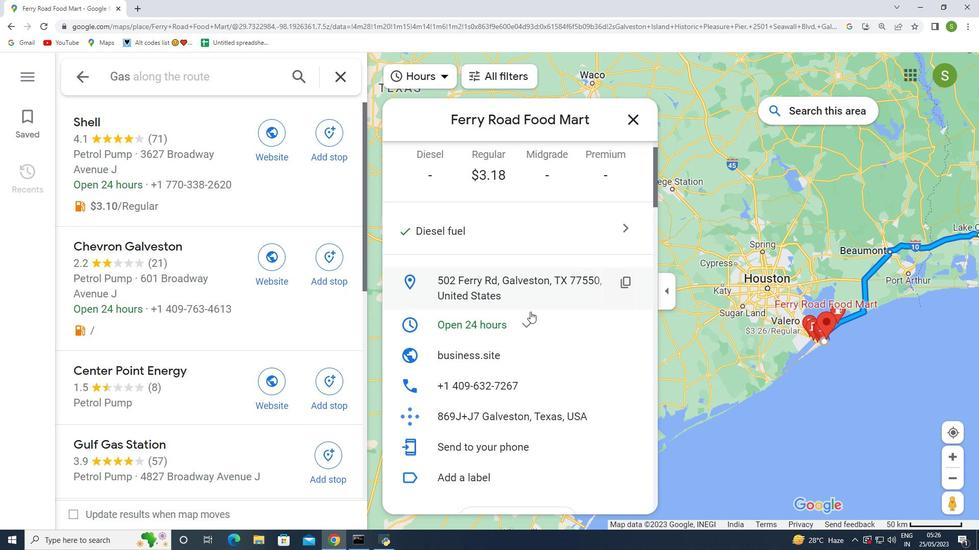 
Action: Mouse moved to (535, 313)
Screenshot: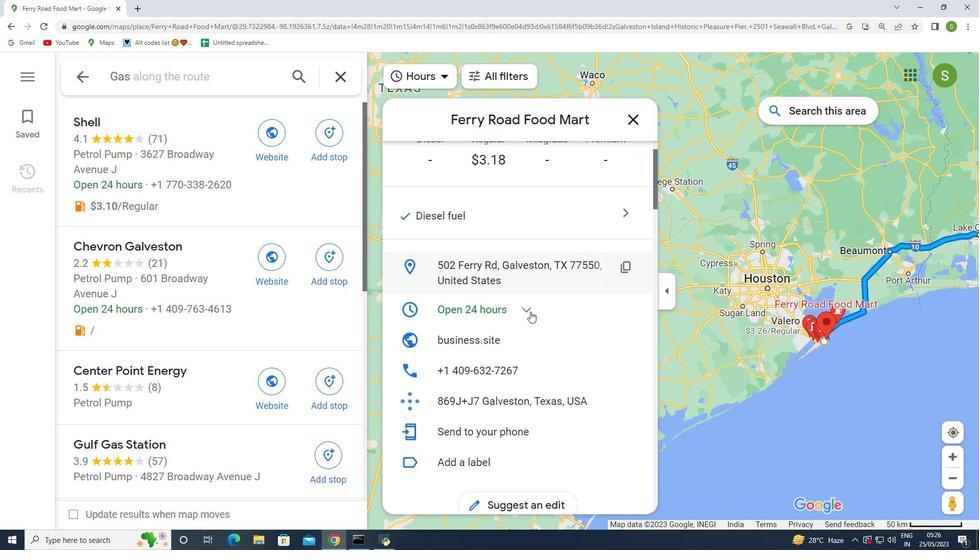 
Action: Mouse scrolled (530, 311) with delta (0, 0)
Screenshot: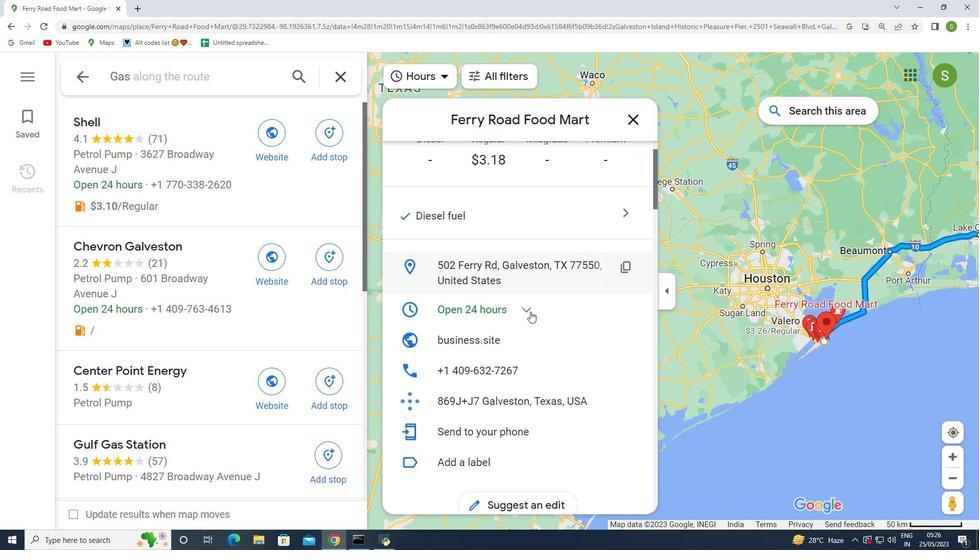 
Action: Mouse moved to (712, 238)
Screenshot: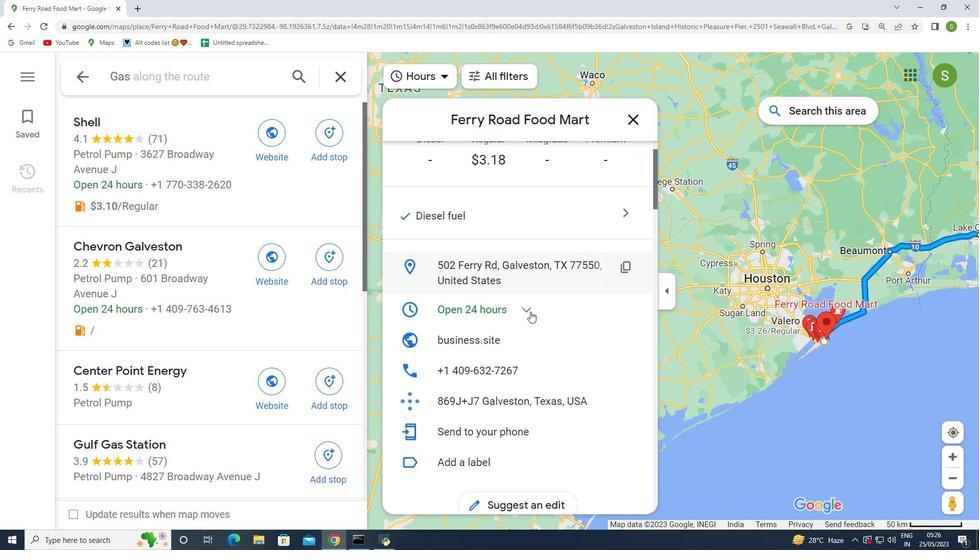 
Action: Mouse scrolled (530, 311) with delta (0, 0)
Screenshot: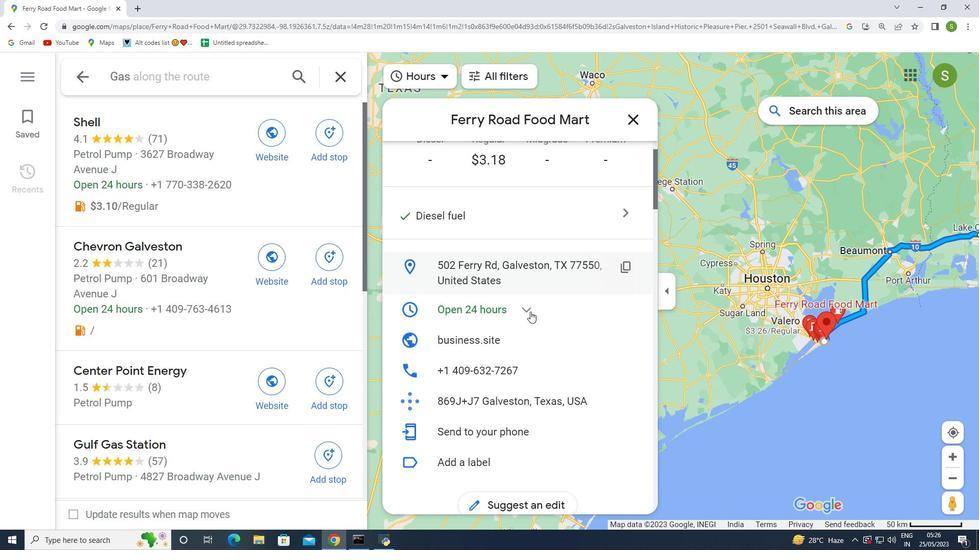
Action: Mouse moved to (763, 198)
Screenshot: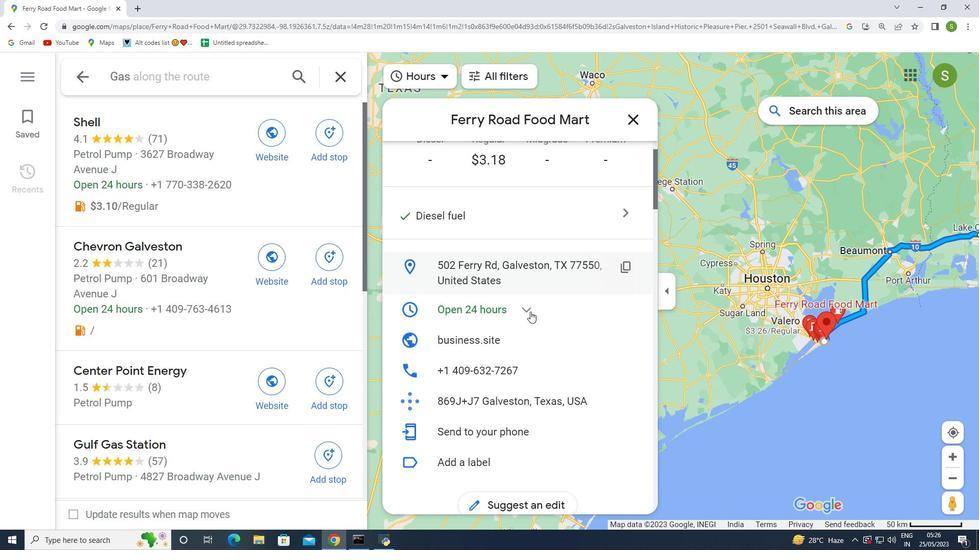 
Action: Mouse scrolled (530, 311) with delta (0, 0)
Screenshot: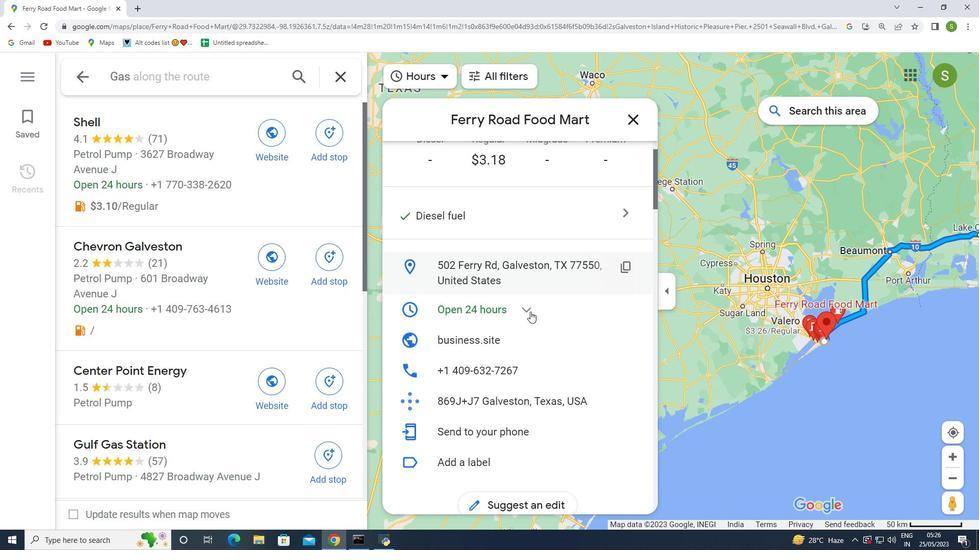 
Action: Mouse moved to (770, 188)
Screenshot: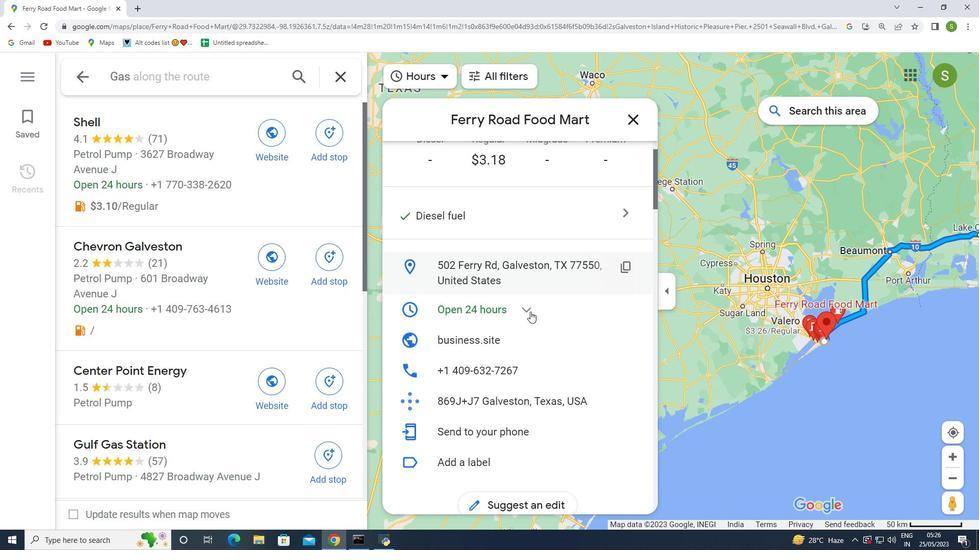 
Action: Mouse scrolled (530, 311) with delta (0, 0)
Screenshot: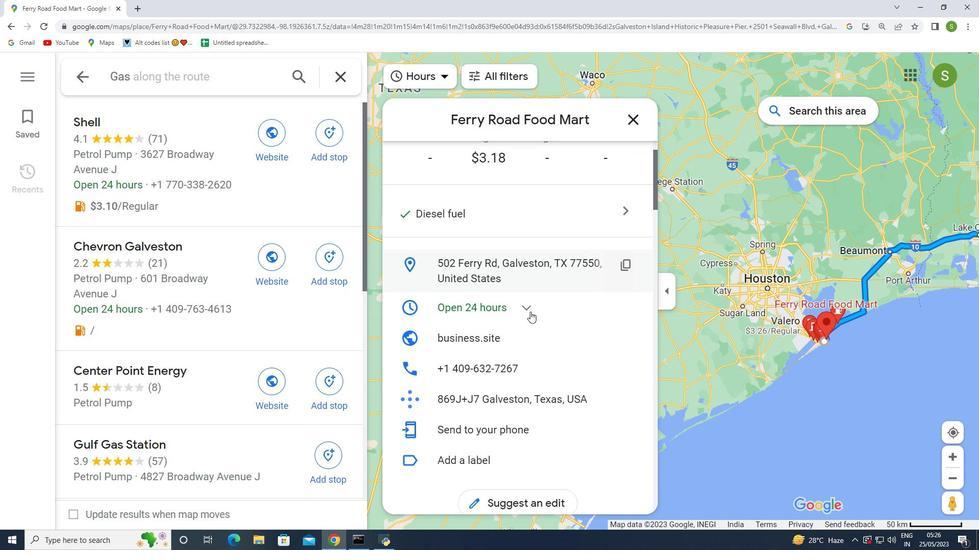
Action: Mouse moved to (491, 321)
Screenshot: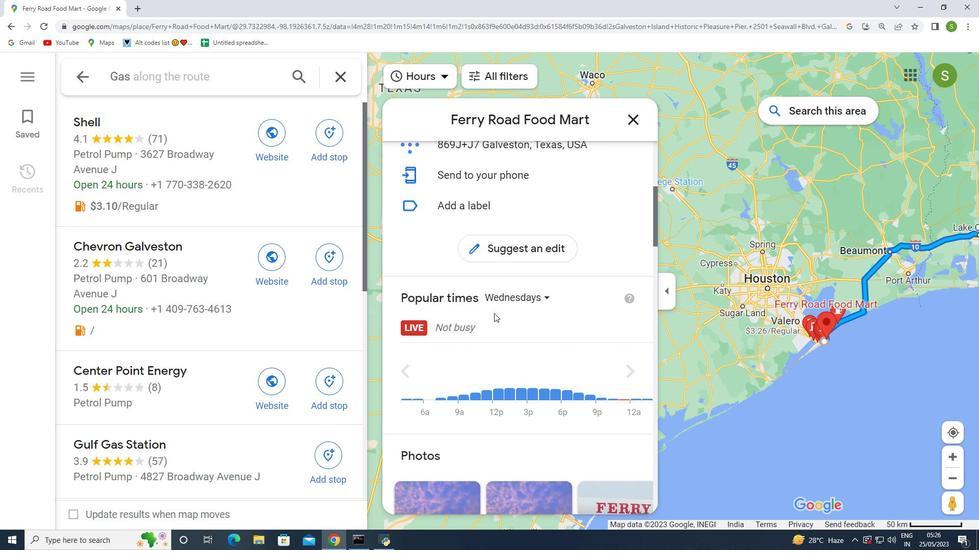 
Action: Mouse scrolled (491, 321) with delta (0, 0)
Screenshot: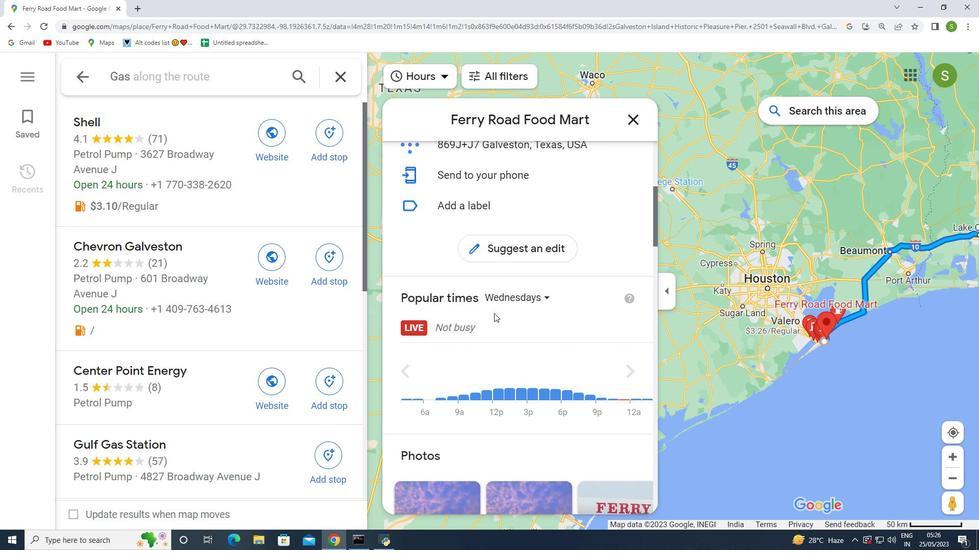 
Action: Mouse scrolled (491, 321) with delta (0, 0)
Screenshot: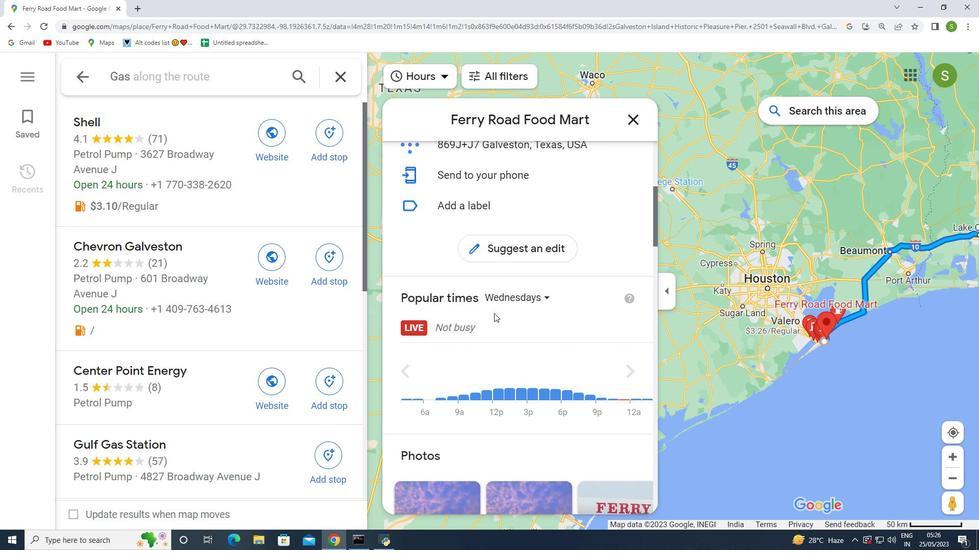 
Action: Mouse scrolled (491, 321) with delta (0, 0)
Screenshot: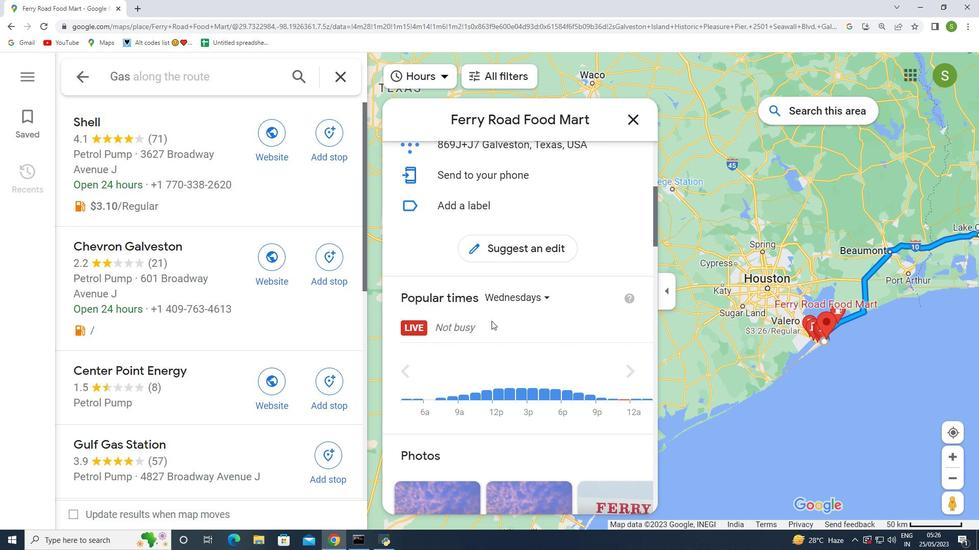 
Action: Mouse moved to (180, 207)
Screenshot: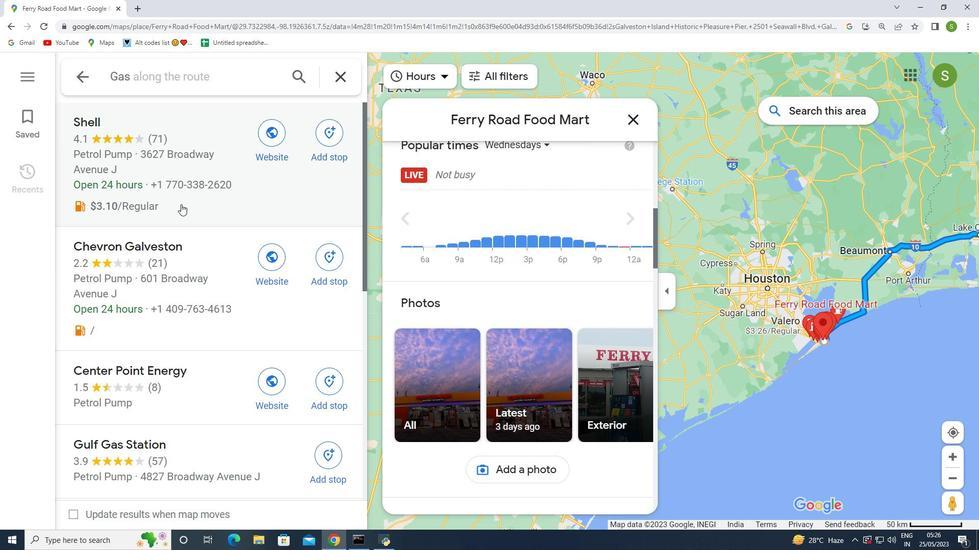 
Action: Mouse scrolled (180, 207) with delta (0, 0)
Screenshot: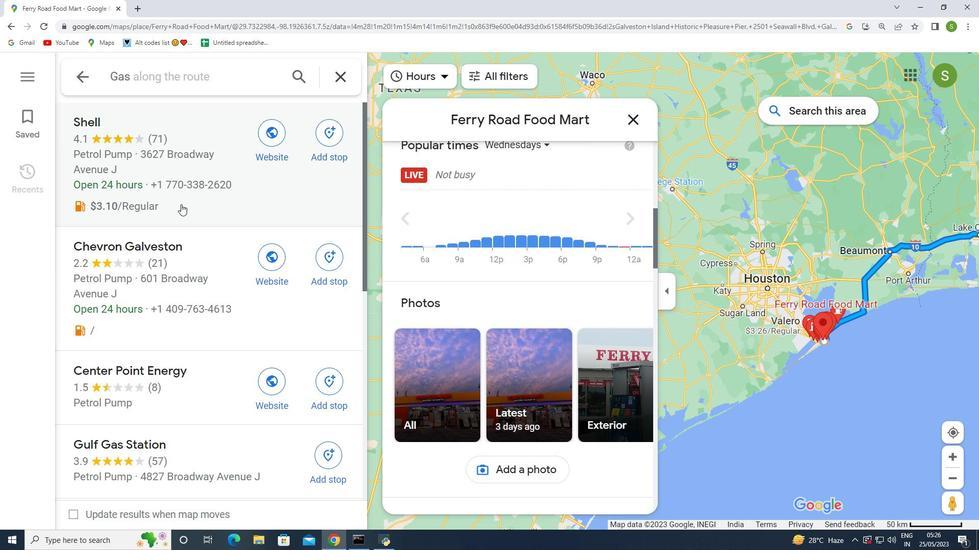 
Action: Mouse moved to (179, 220)
Screenshot: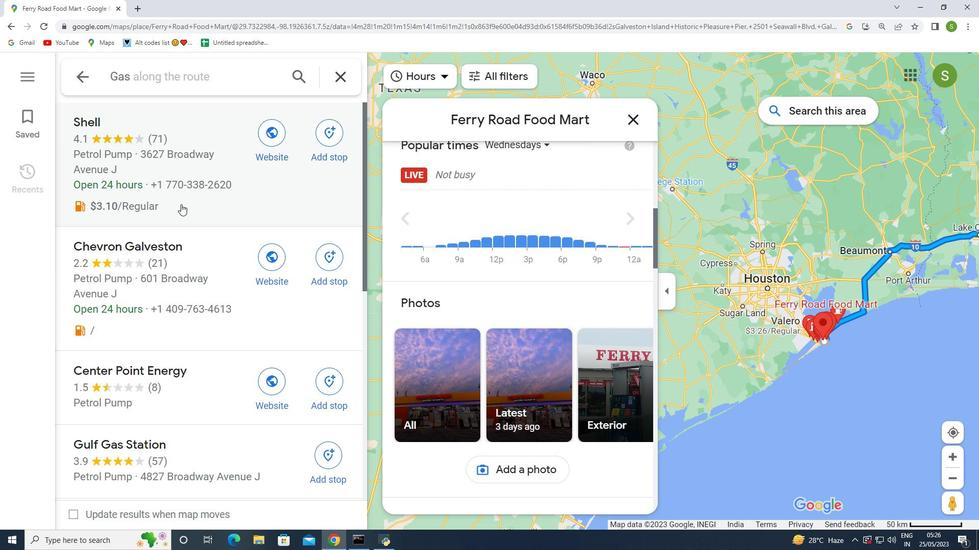 
Action: Mouse scrolled (179, 219) with delta (0, 0)
Screenshot: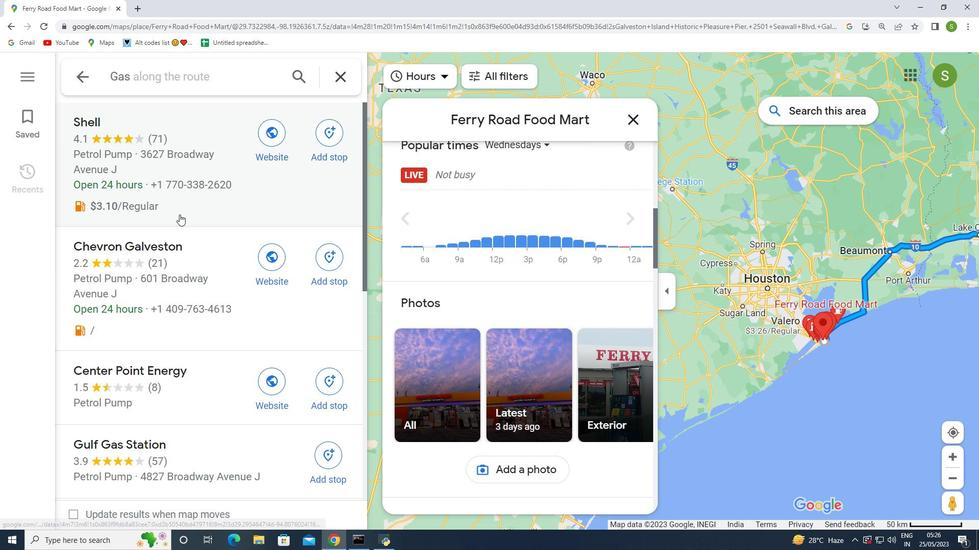 
Action: Mouse moved to (179, 229)
Screenshot: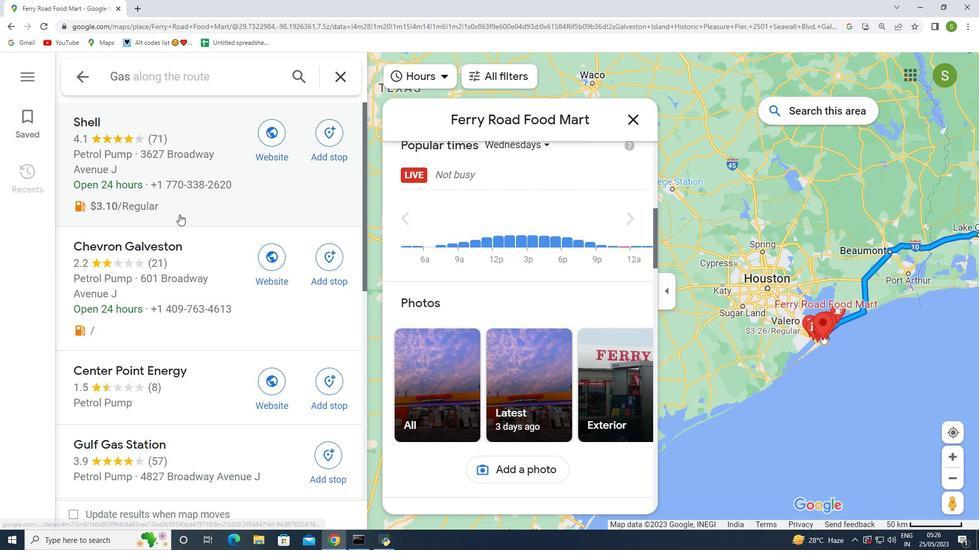 
Action: Mouse scrolled (179, 229) with delta (0, 0)
Screenshot: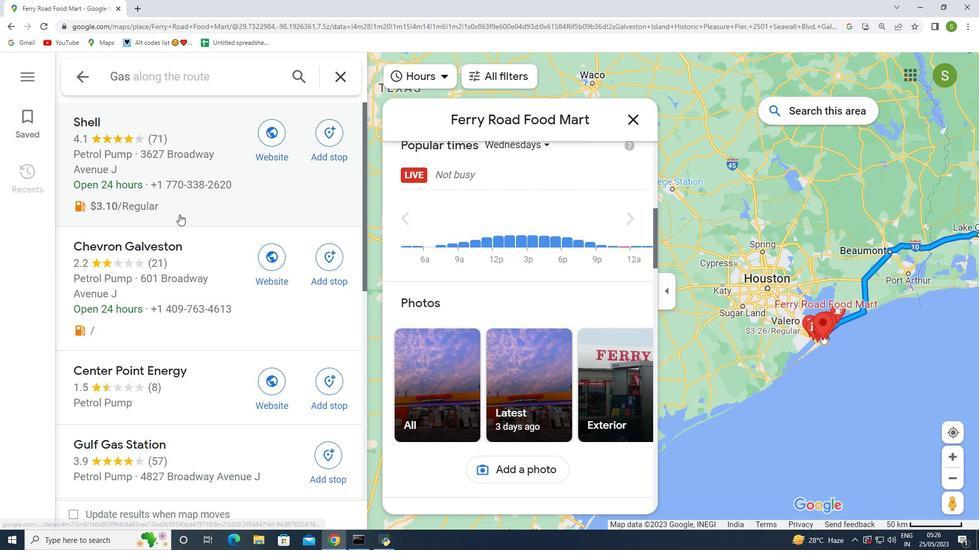 
Action: Mouse moved to (178, 235)
Screenshot: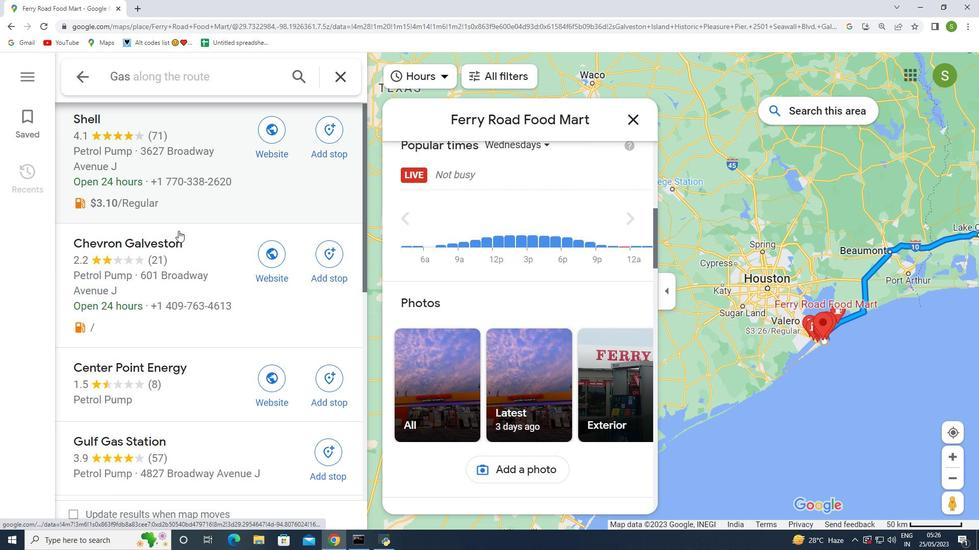 
Action: Mouse scrolled (178, 235) with delta (0, 0)
Screenshot: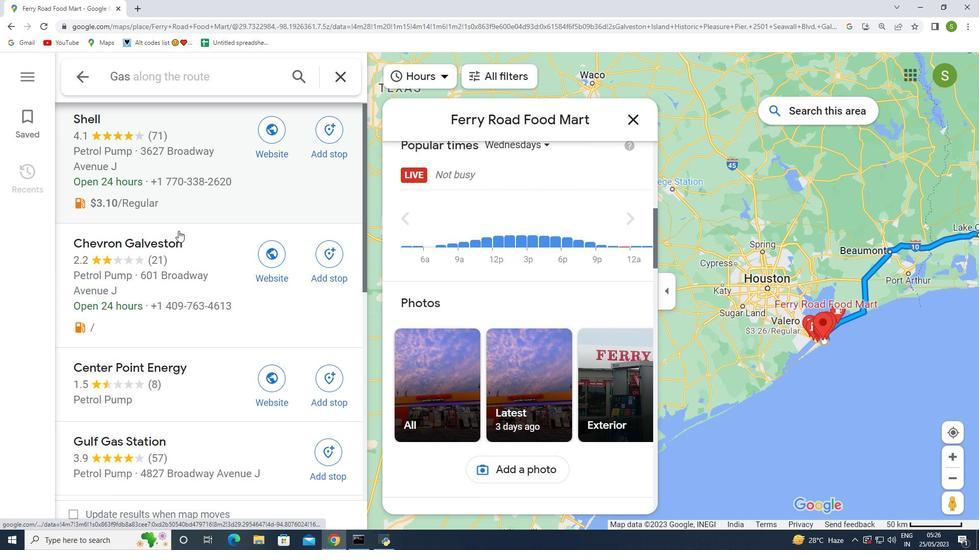 
Action: Mouse moved to (118, 183)
Screenshot: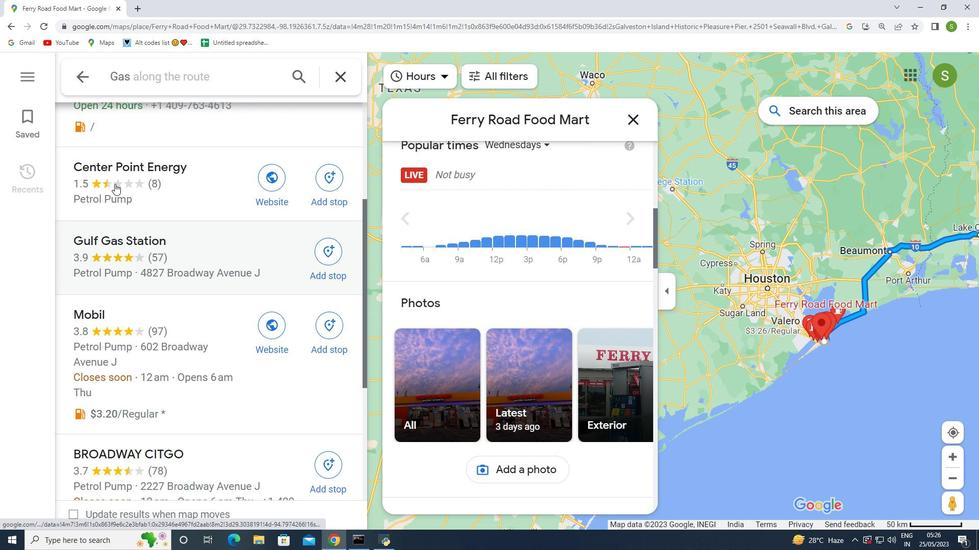 
Action: Mouse scrolled (118, 184) with delta (0, 0)
Screenshot: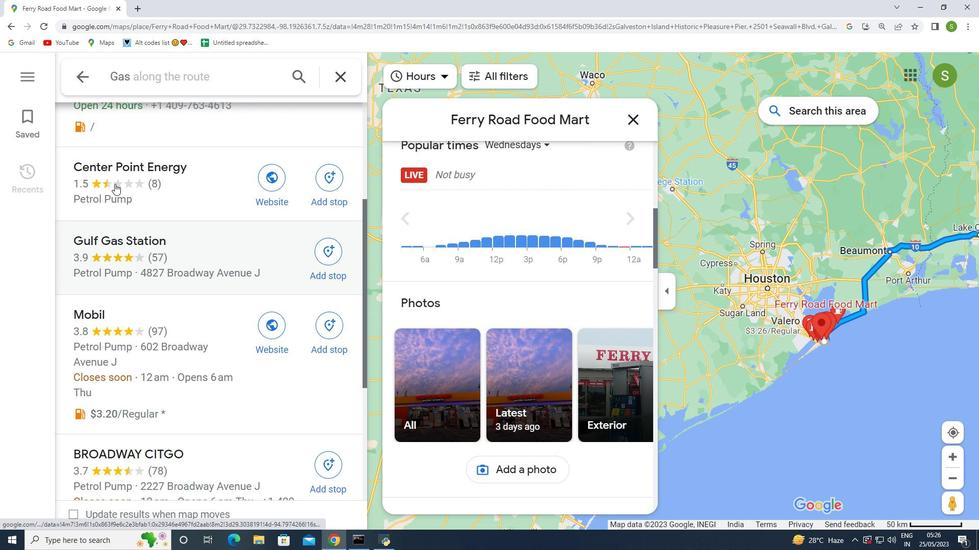 
Action: Mouse moved to (119, 184)
Screenshot: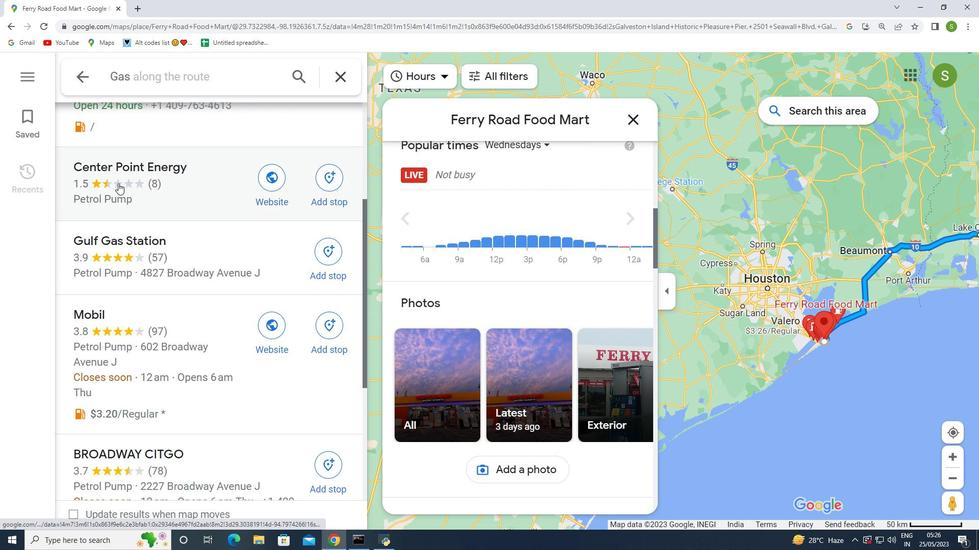 
Action: Mouse scrolled (119, 185) with delta (0, 0)
Screenshot: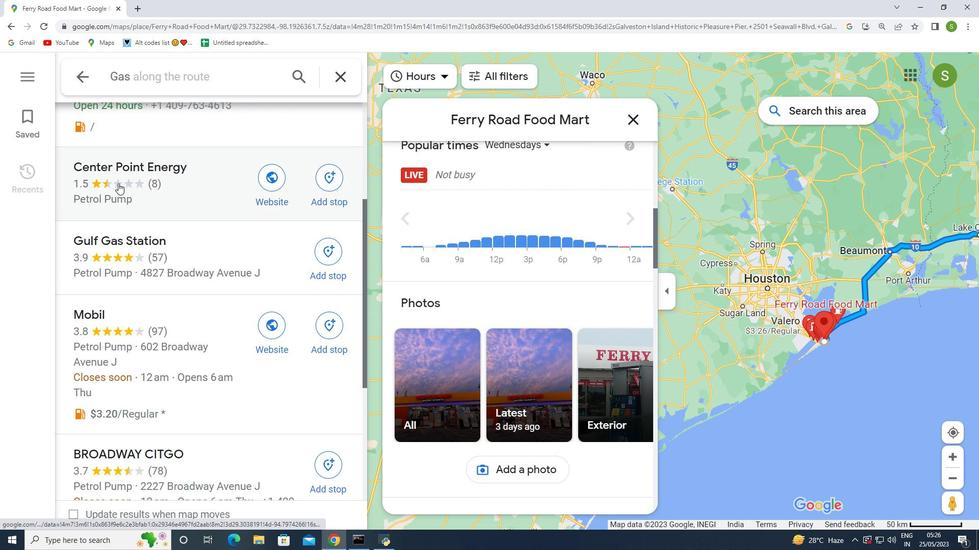 
Action: Mouse moved to (119, 184)
Screenshot: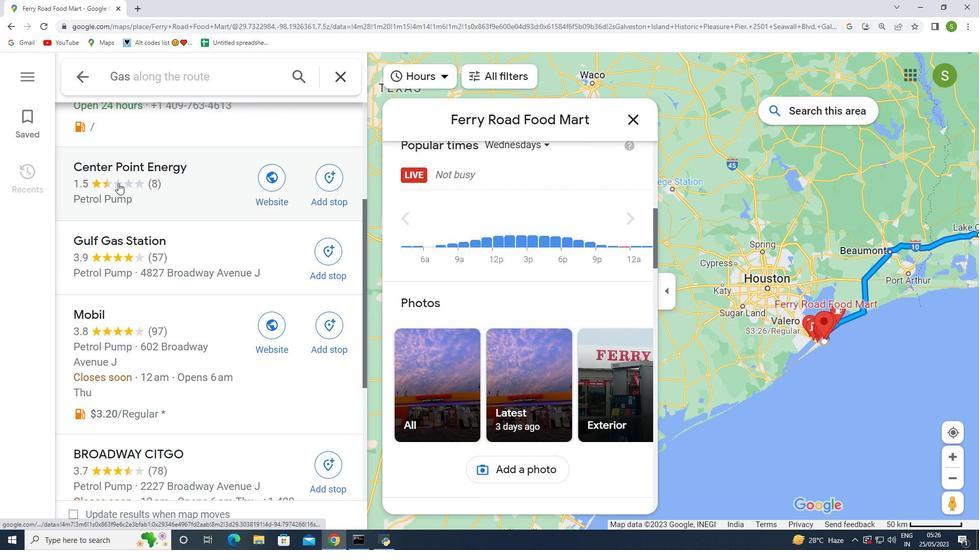 
Action: Mouse scrolled (119, 185) with delta (0, 0)
Screenshot: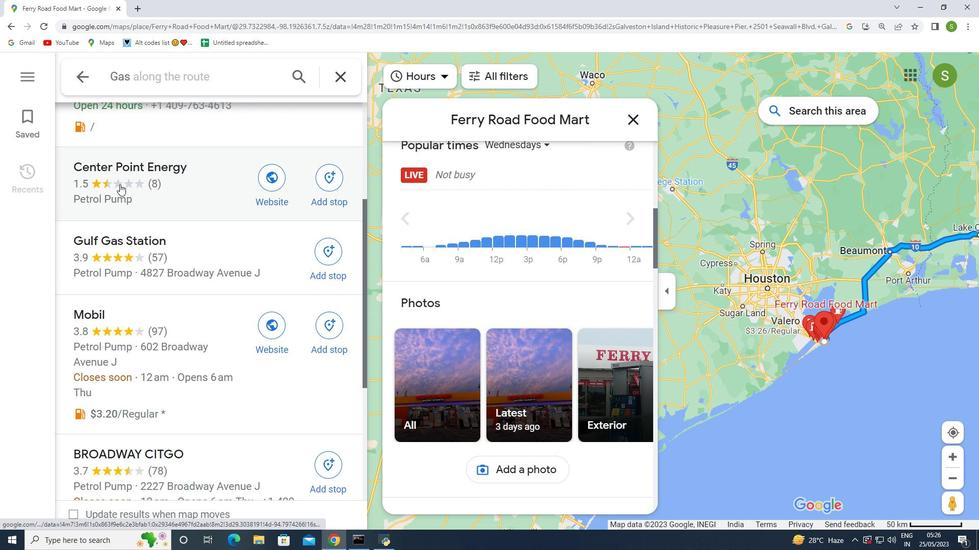 
Action: Mouse moved to (134, 197)
Screenshot: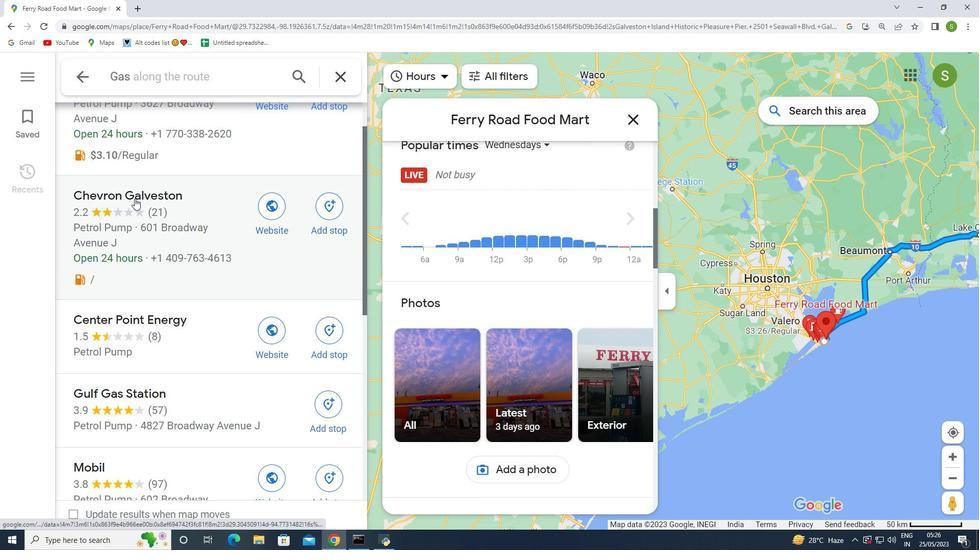 
Action: Mouse pressed left at (134, 197)
Screenshot: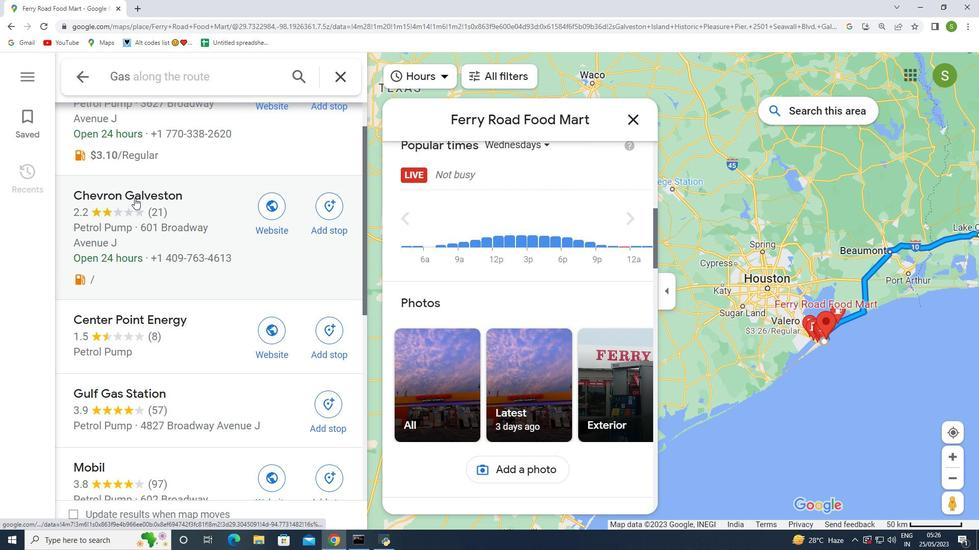 
Action: Mouse moved to (553, 289)
Screenshot: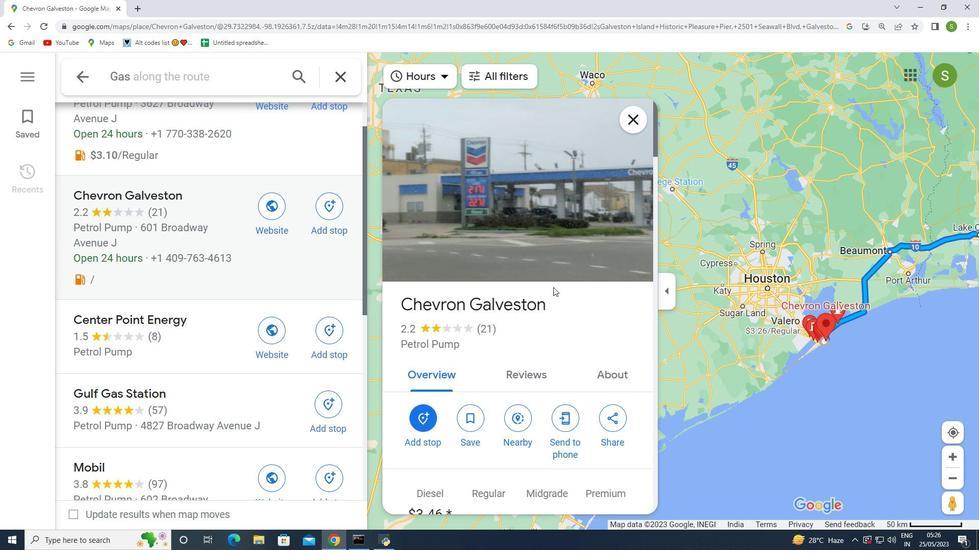 
Action: Mouse scrolled (553, 289) with delta (0, 0)
Screenshot: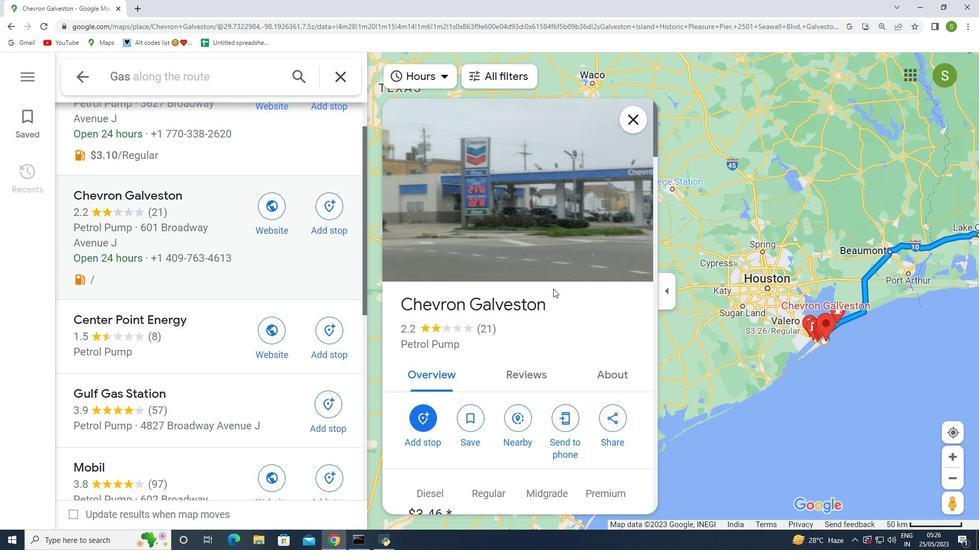 
Action: Mouse moved to (553, 292)
Screenshot: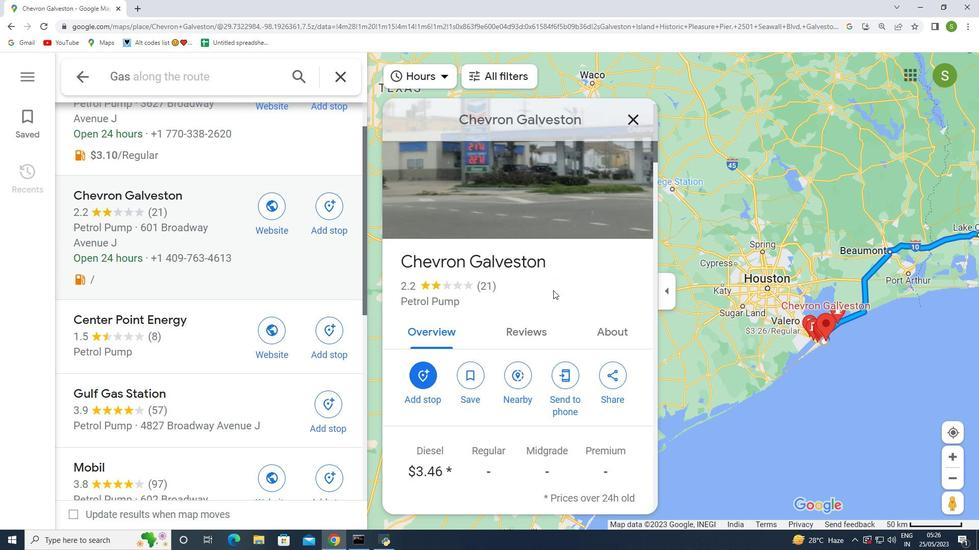 
Action: Mouse scrolled (553, 292) with delta (0, 0)
Screenshot: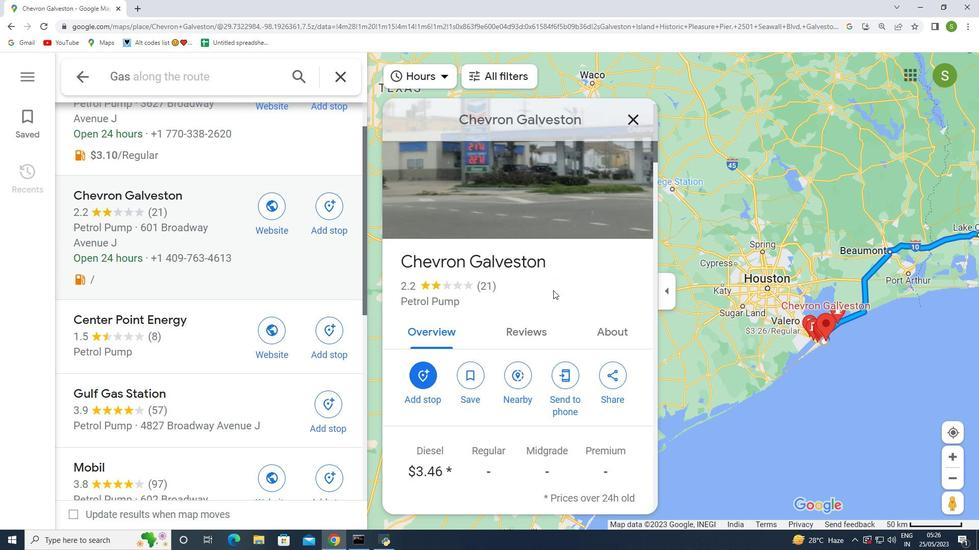 
Action: Mouse moved to (536, 296)
Screenshot: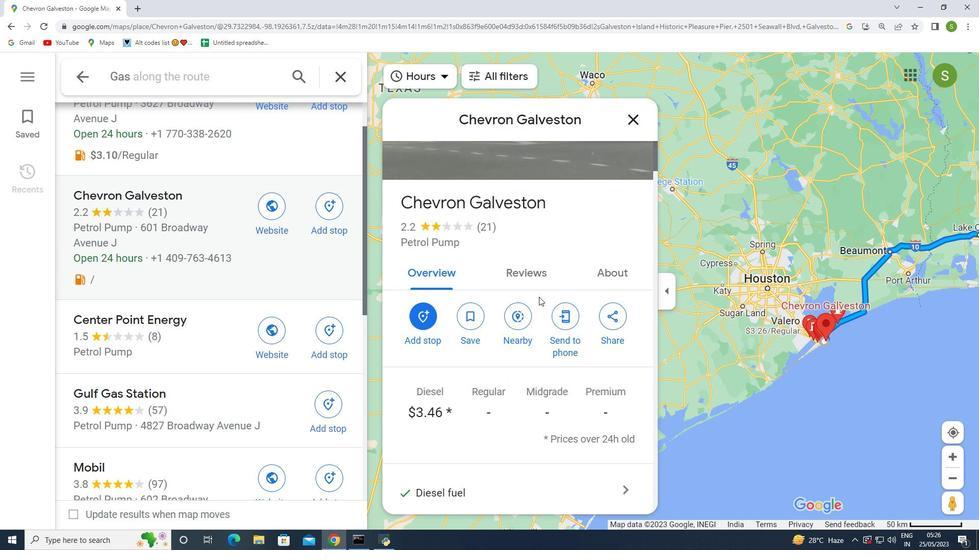 
Action: Mouse scrolled (536, 296) with delta (0, 0)
Screenshot: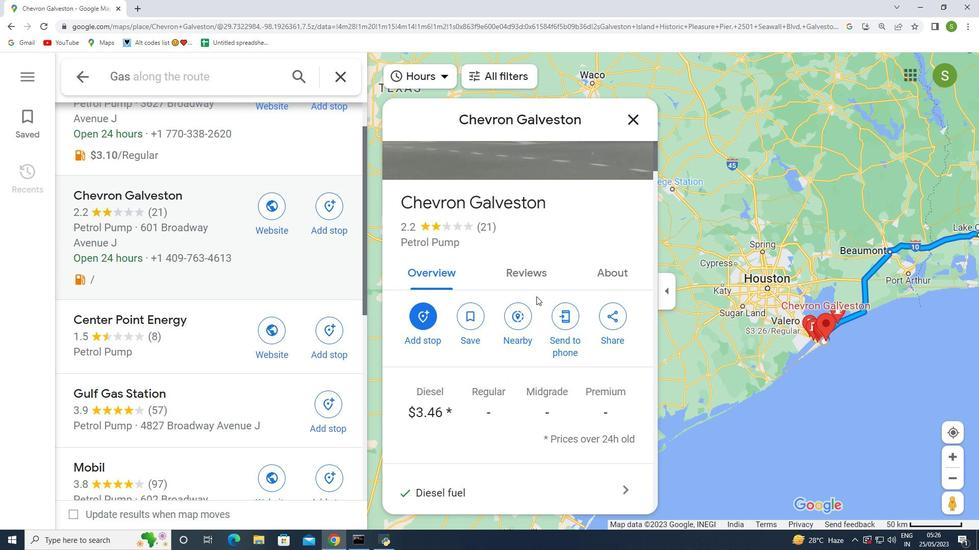 
Action: Mouse scrolled (536, 296) with delta (0, 0)
Screenshot: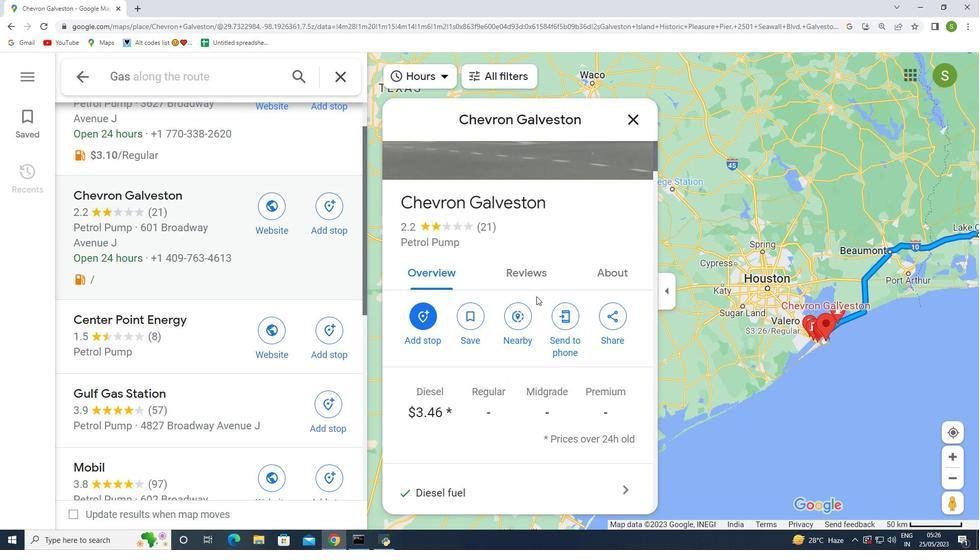 
Action: Mouse moved to (536, 296)
Screenshot: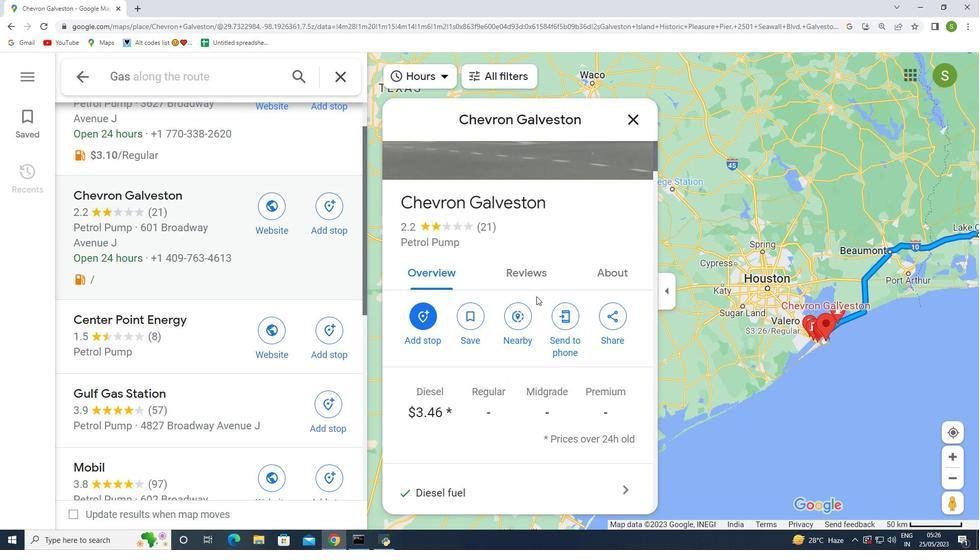 
Action: Mouse scrolled (536, 296) with delta (0, 0)
Screenshot: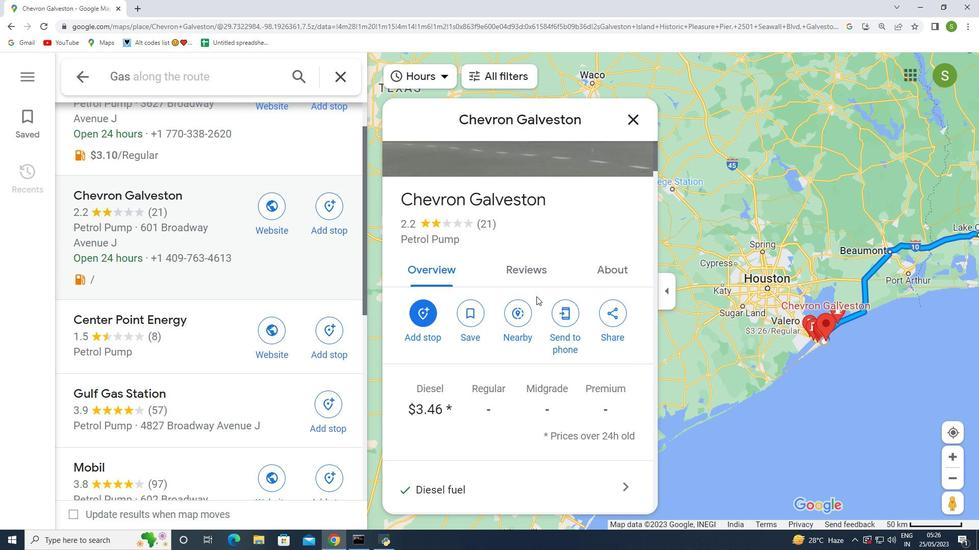 
Action: Mouse scrolled (536, 296) with delta (0, 0)
Screenshot: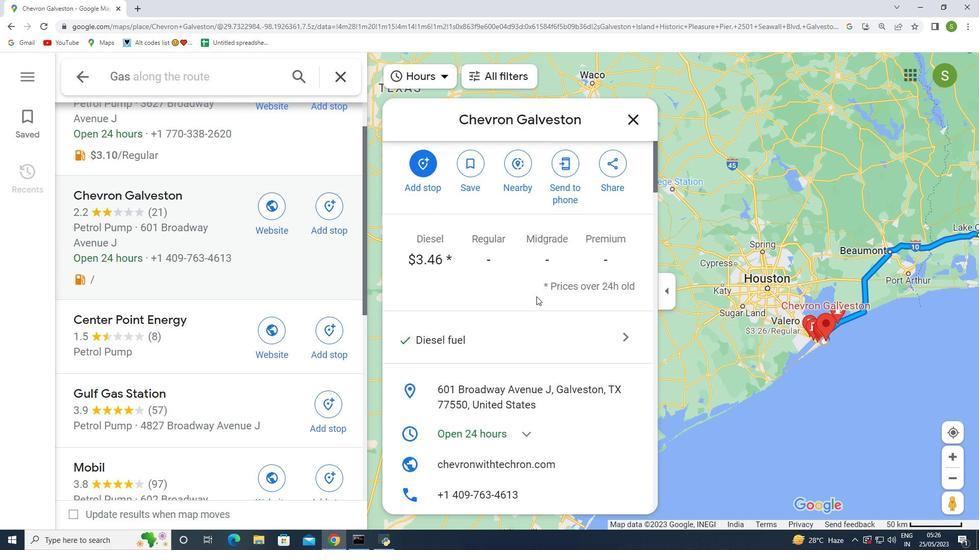 
Action: Mouse scrolled (536, 296) with delta (0, 0)
Screenshot: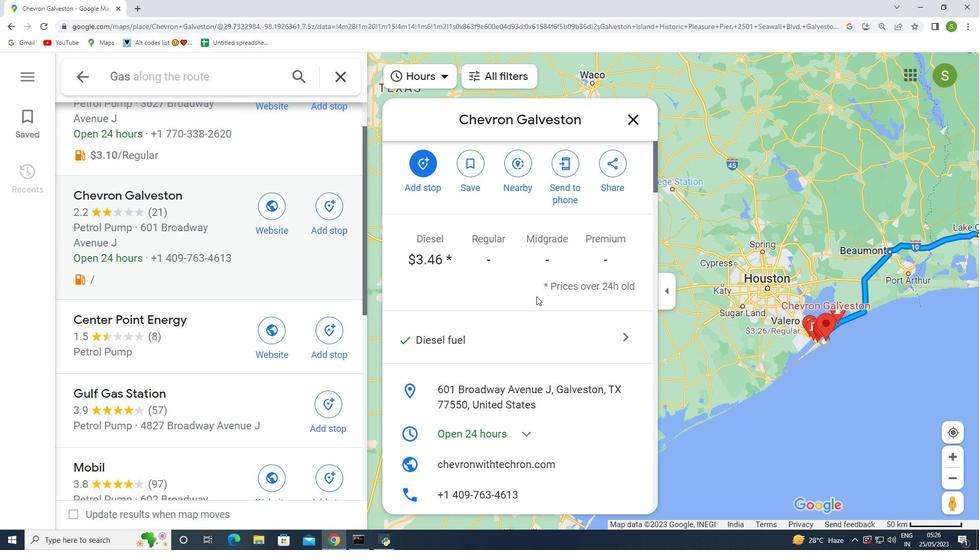 
Action: Mouse scrolled (536, 296) with delta (0, 0)
Screenshot: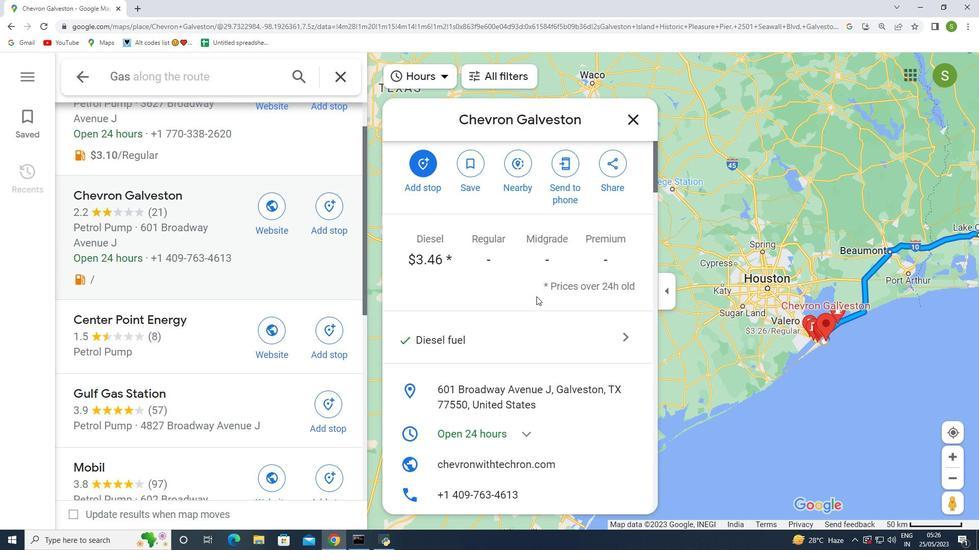 
Action: Mouse moved to (535, 303)
Screenshot: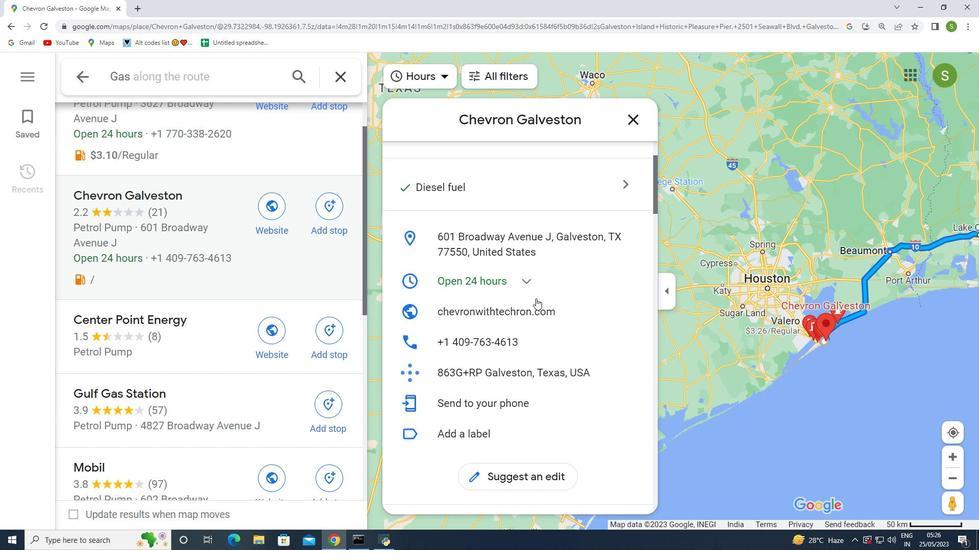
Action: Mouse scrolled (535, 303) with delta (0, 0)
Screenshot: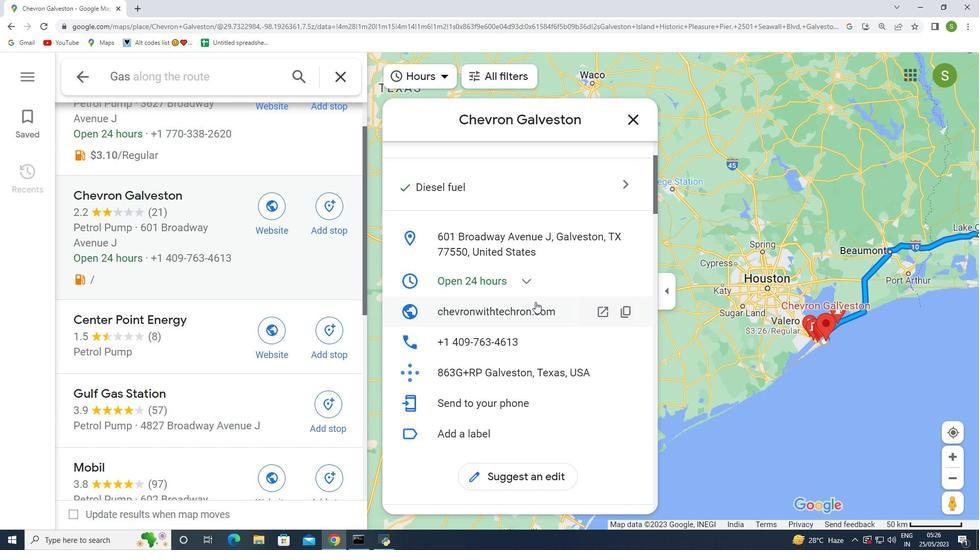 
Action: Mouse scrolled (535, 303) with delta (0, 0)
Screenshot: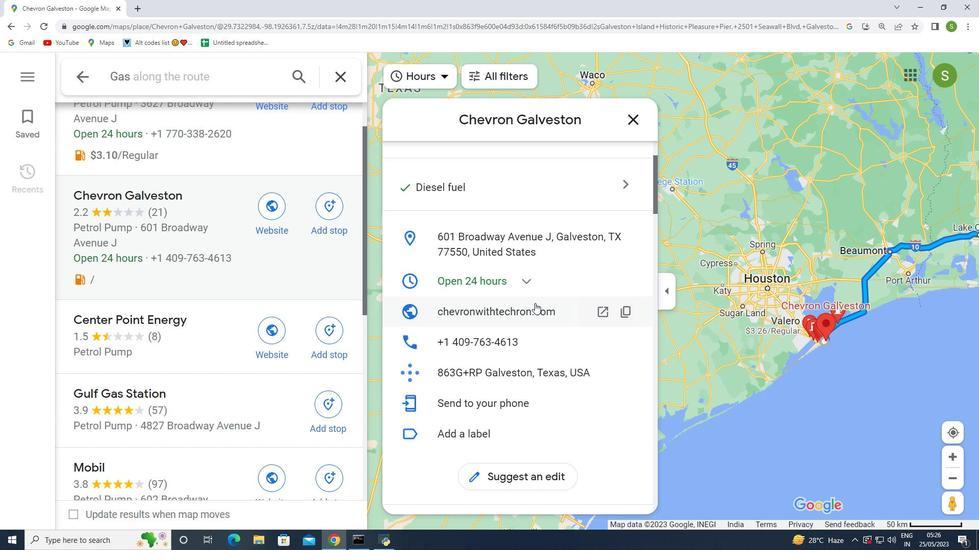 
Action: Mouse scrolled (535, 303) with delta (0, 0)
Screenshot: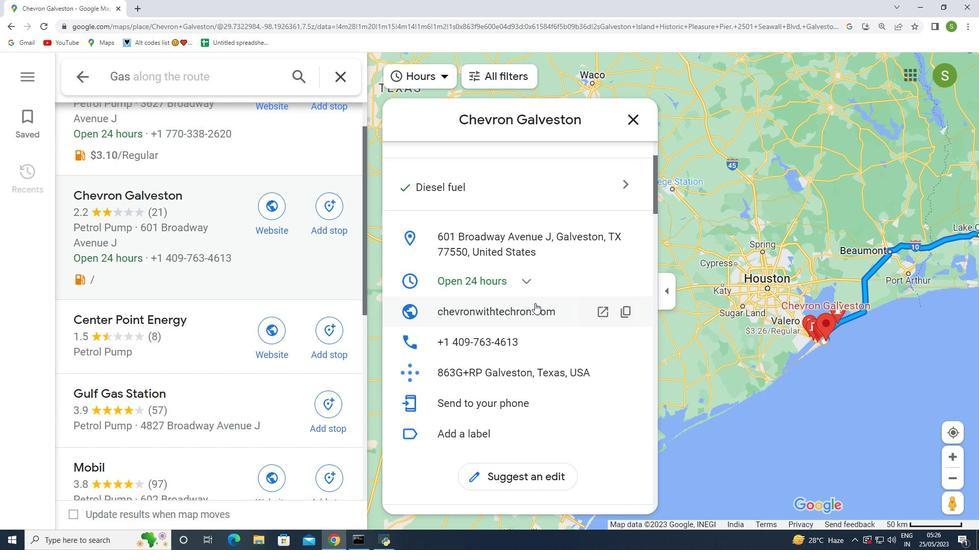 
Action: Mouse moved to (534, 304)
Screenshot: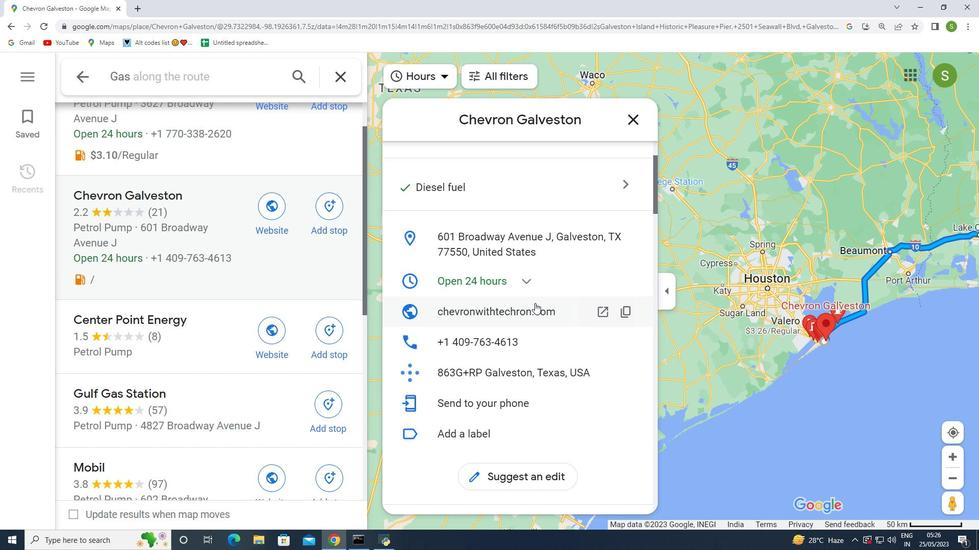 
Action: Mouse scrolled (534, 304) with delta (0, 0)
Screenshot: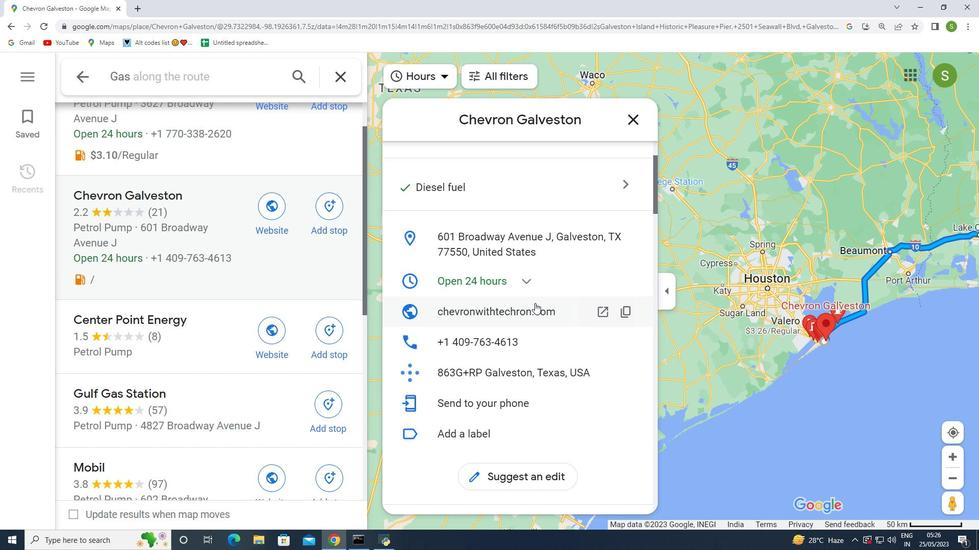 
Action: Mouse moved to (534, 306)
Screenshot: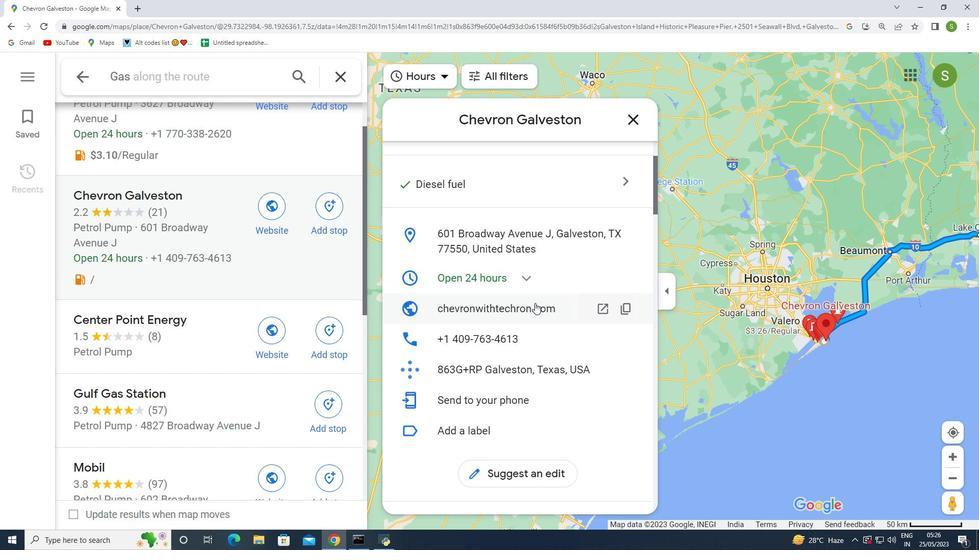 
Action: Mouse scrolled (534, 305) with delta (0, 0)
Screenshot: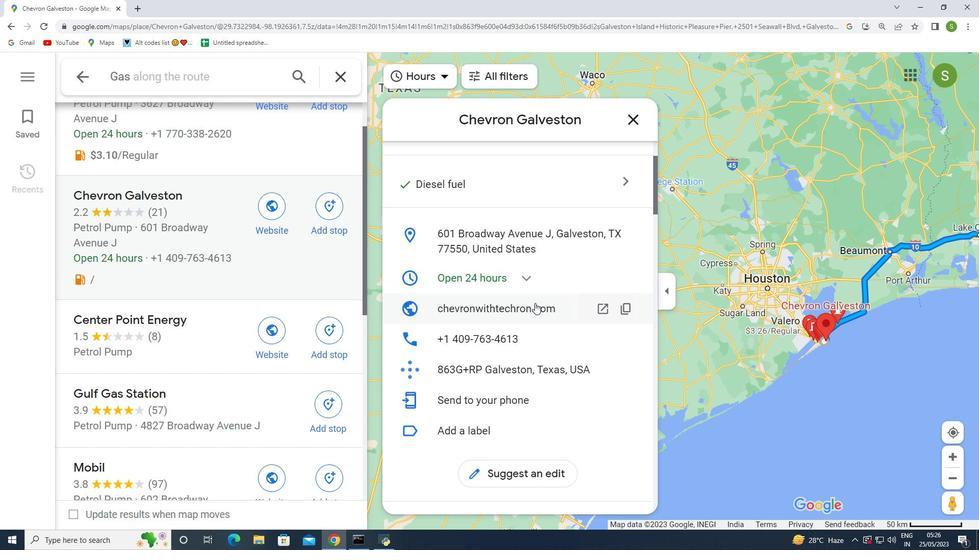 
Action: Mouse moved to (532, 308)
Screenshot: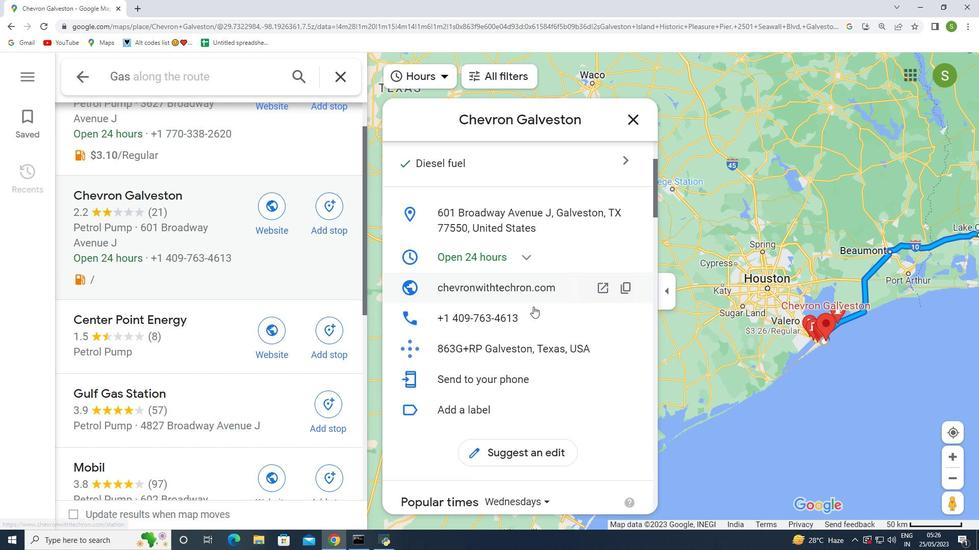 
Action: Mouse scrolled (532, 308) with delta (0, 0)
Screenshot: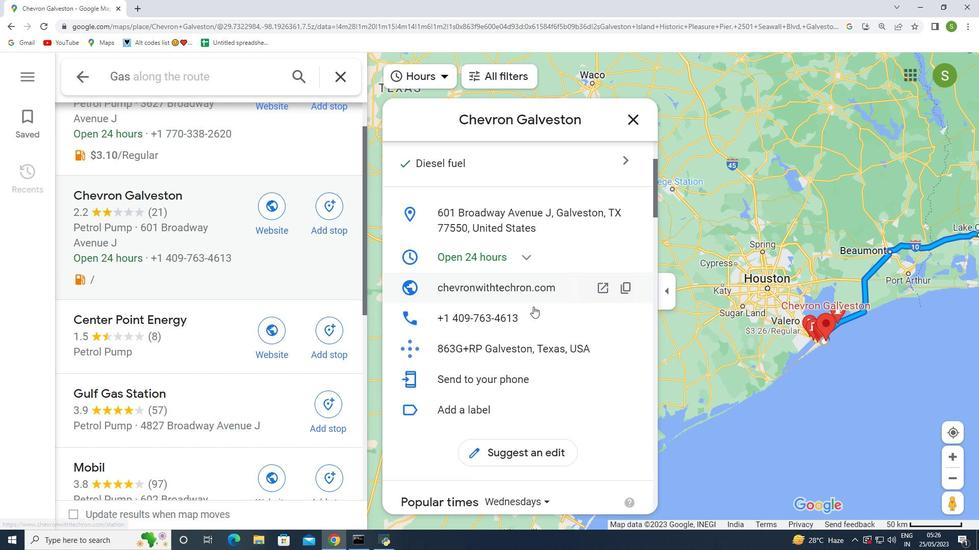 
Action: Mouse scrolled (532, 308) with delta (0, 0)
Screenshot: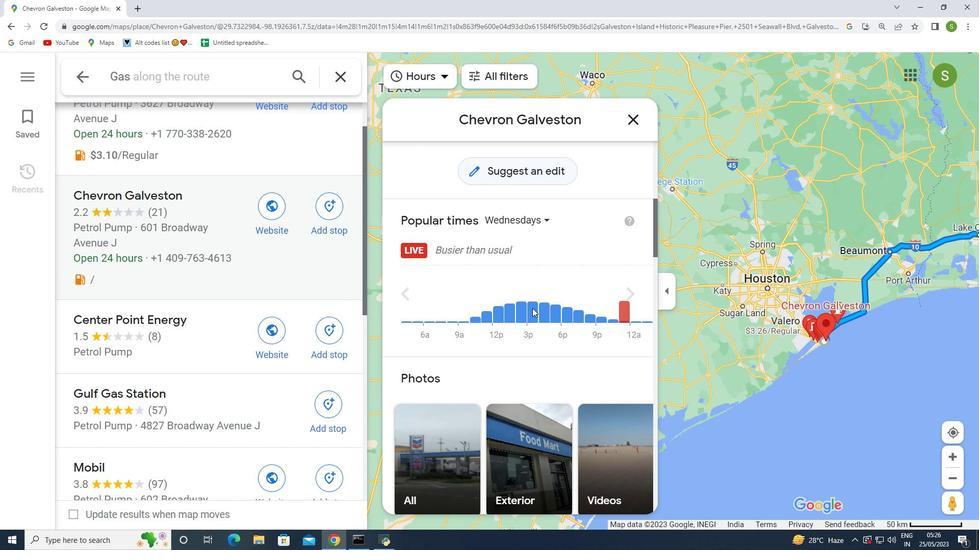 
Action: Mouse scrolled (532, 308) with delta (0, 0)
Screenshot: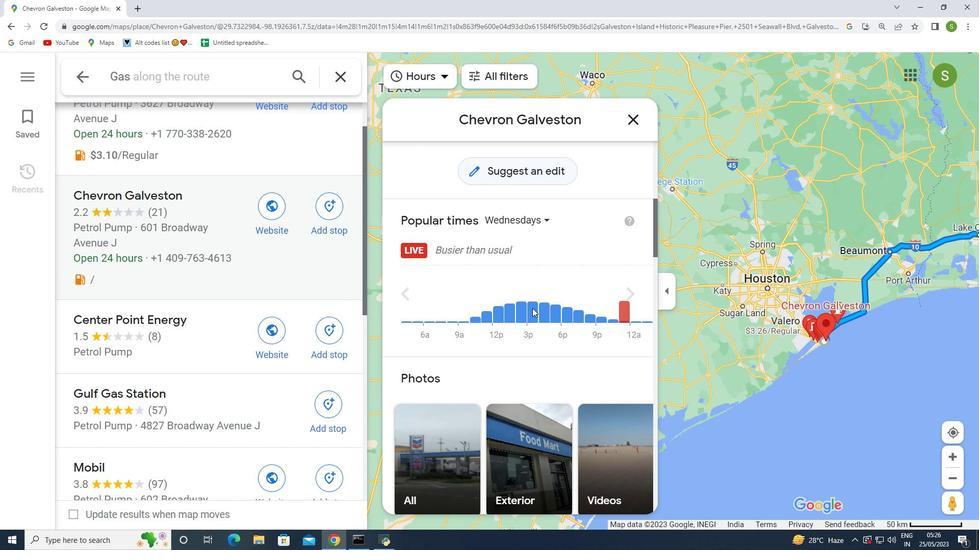 
Action: Mouse scrolled (532, 308) with delta (0, 0)
Screenshot: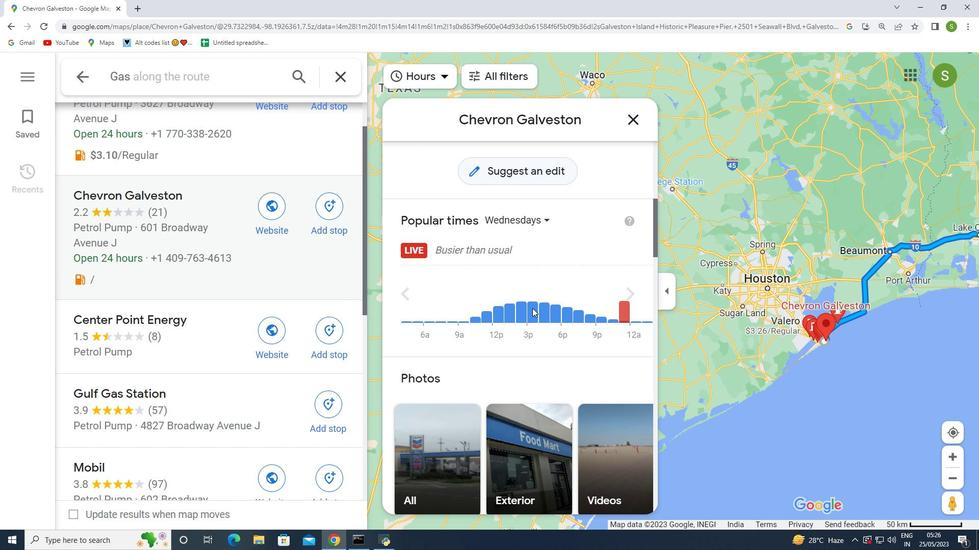 
Action: Mouse scrolled (532, 308) with delta (0, 0)
Screenshot: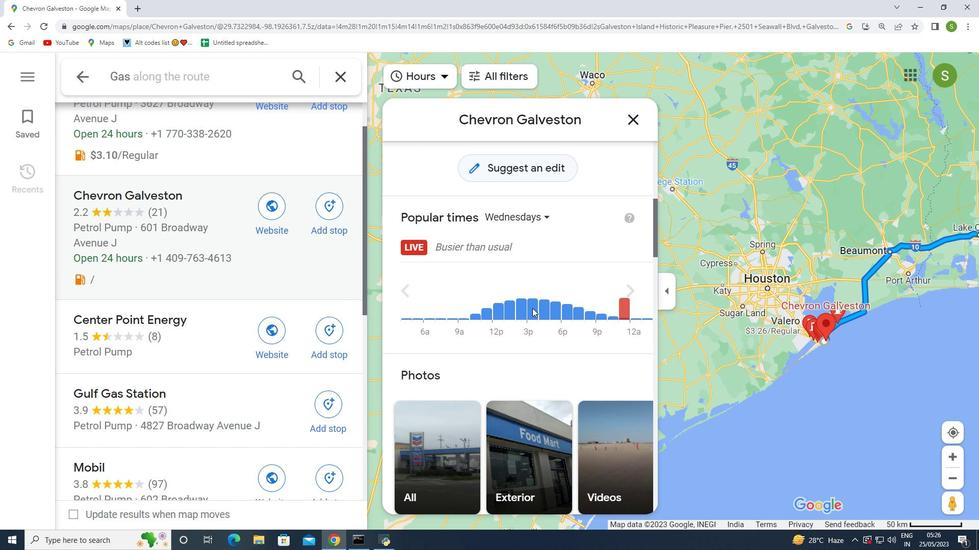 
Action: Mouse scrolled (532, 308) with delta (0, 0)
